Task: Create a due date automation trigger when advanced on, on the tuesday of the week a card is due add content with a name or a description starting with resume at 11:00 AM.
Action: Mouse moved to (1167, 361)
Screenshot: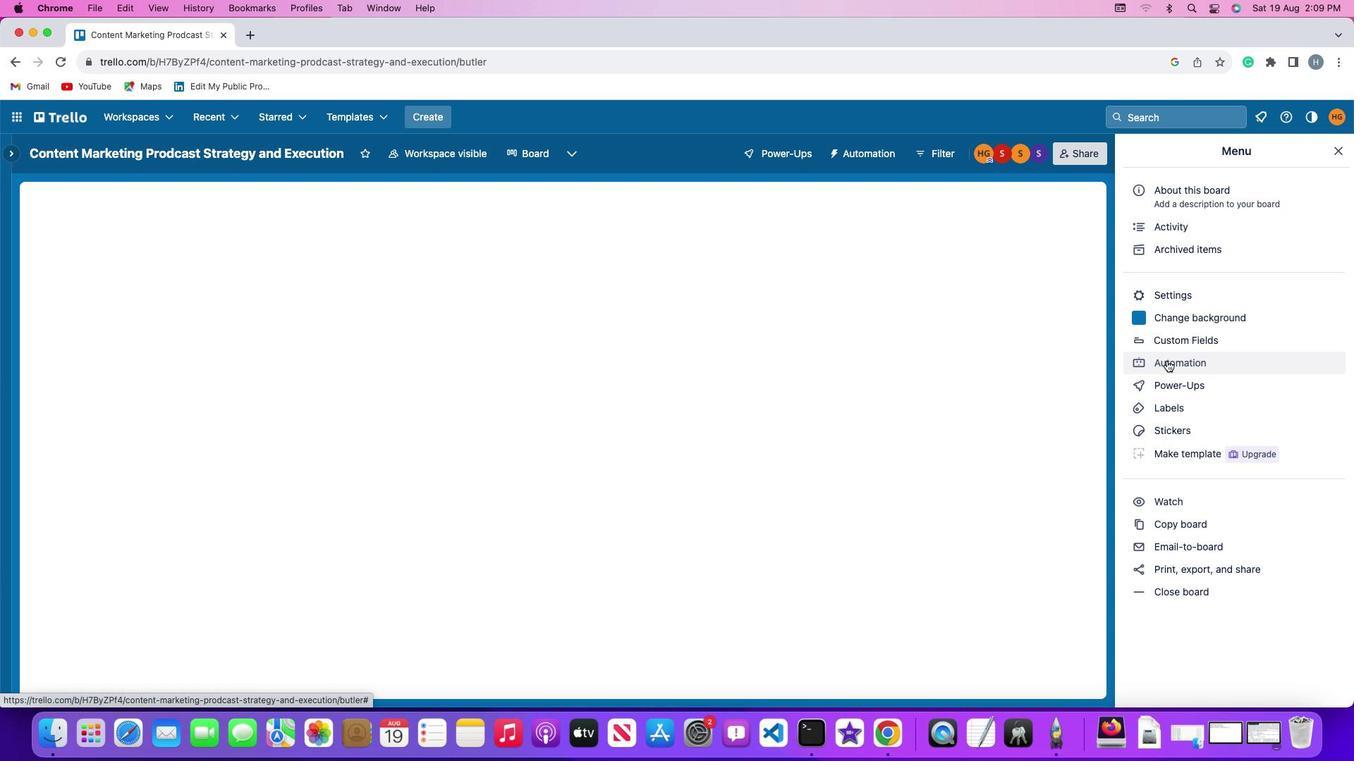 
Action: Mouse pressed left at (1167, 361)
Screenshot: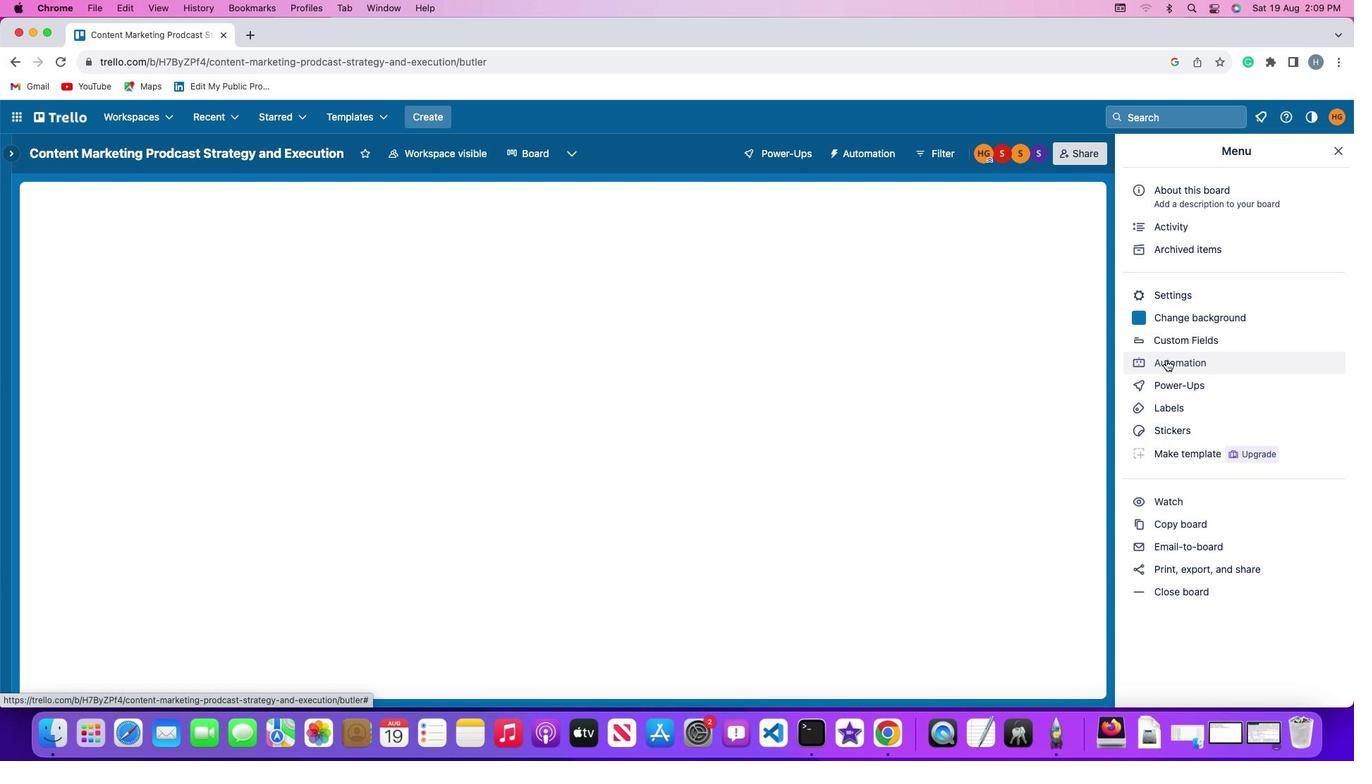 
Action: Mouse moved to (1167, 360)
Screenshot: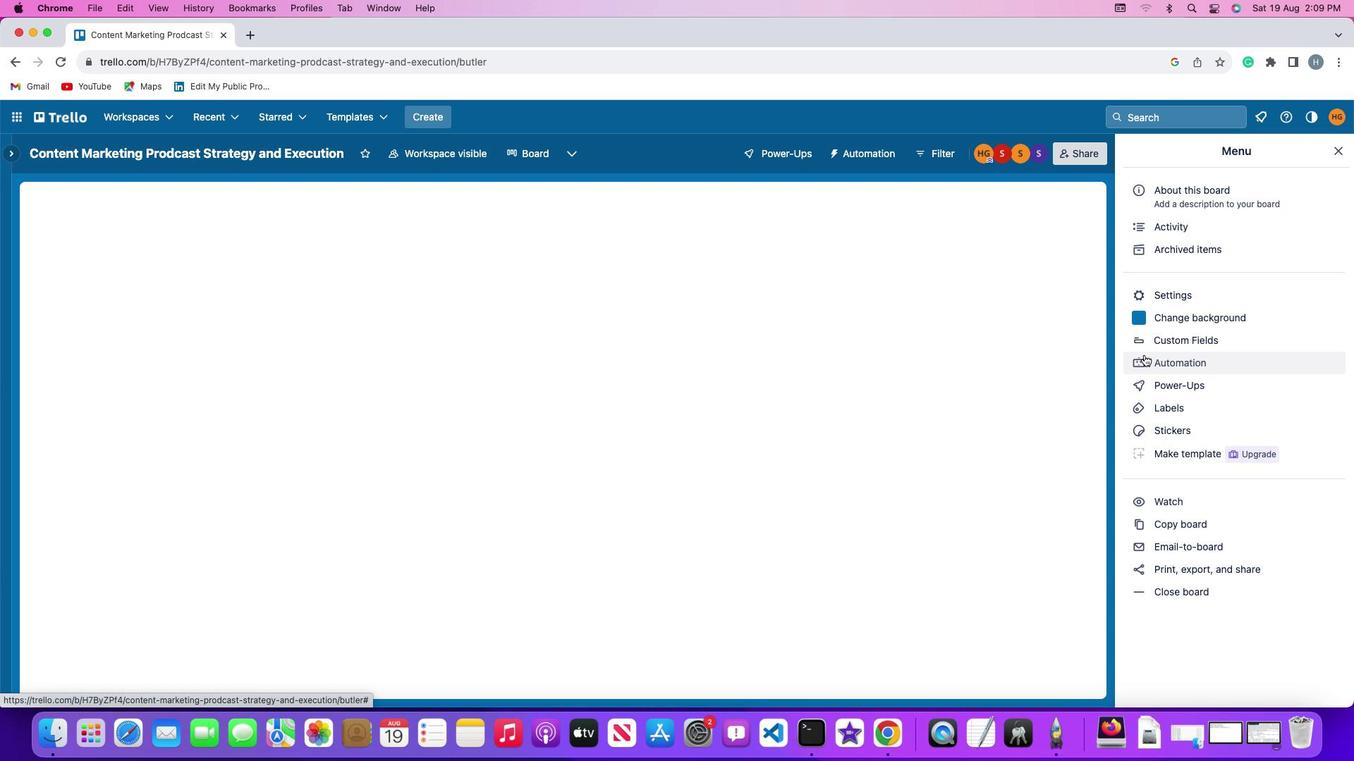 
Action: Mouse pressed left at (1167, 360)
Screenshot: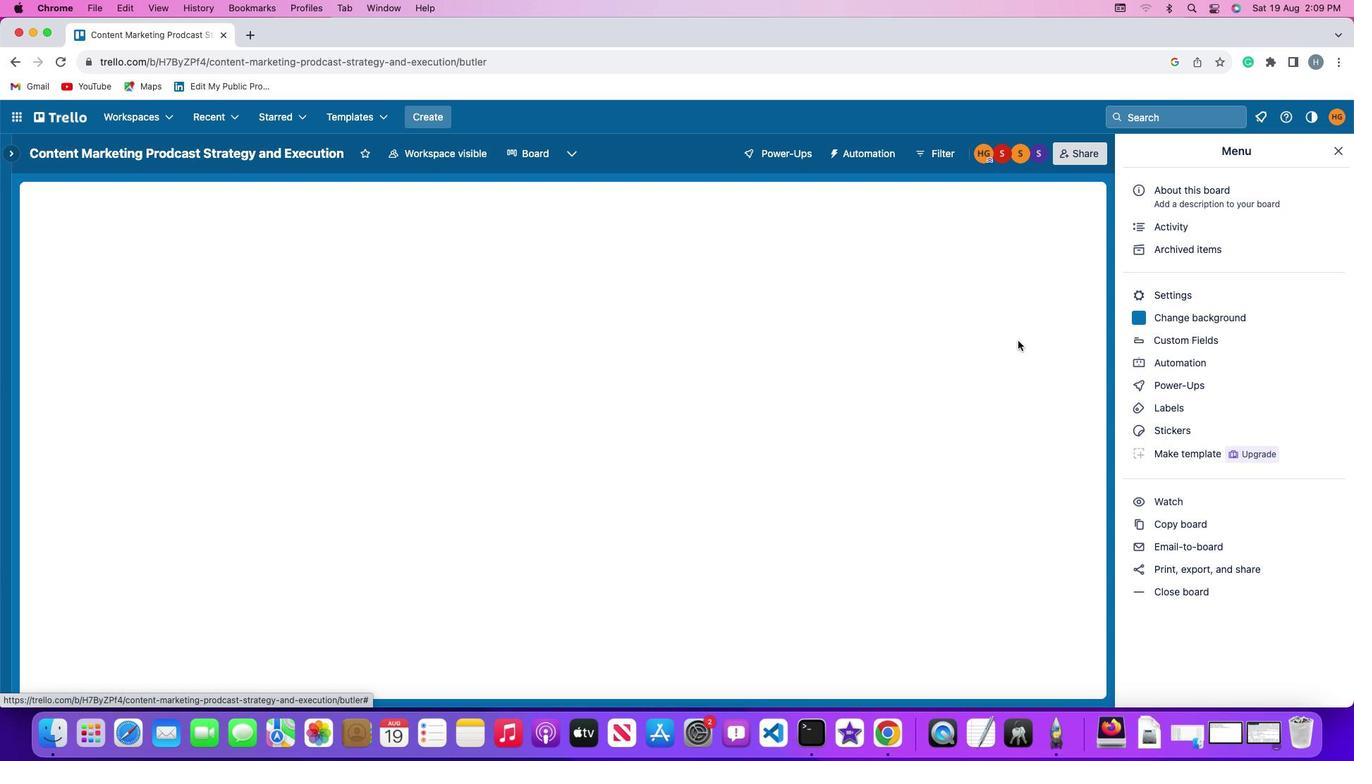 
Action: Mouse moved to (65, 332)
Screenshot: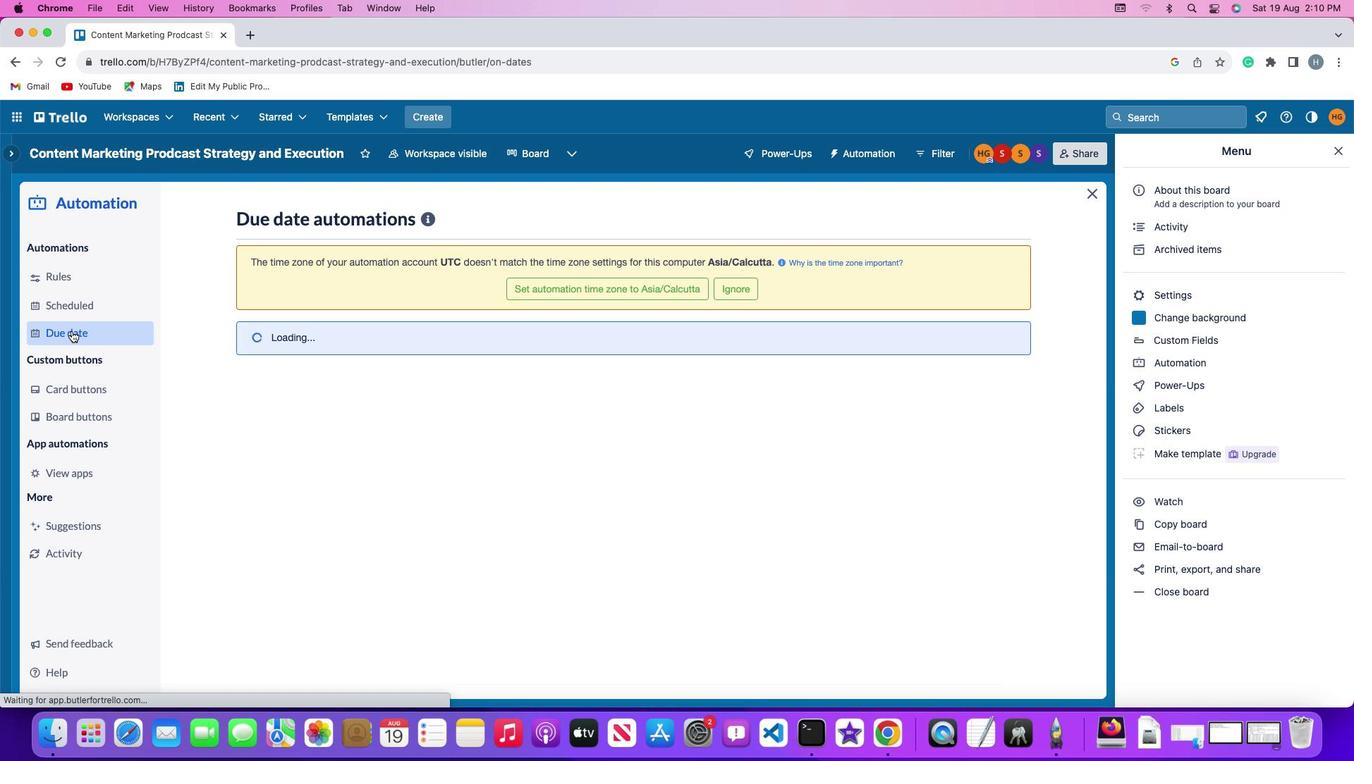 
Action: Mouse pressed left at (65, 332)
Screenshot: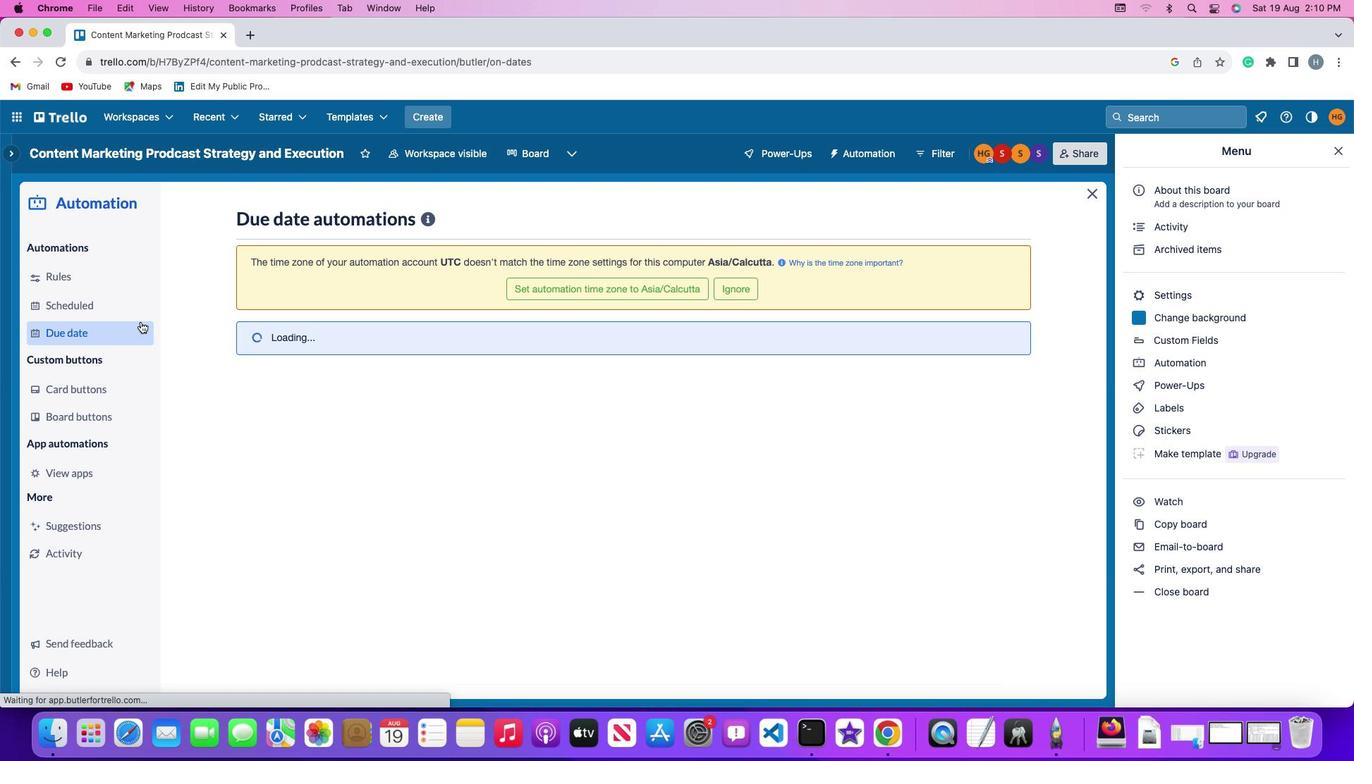 
Action: Mouse moved to (938, 221)
Screenshot: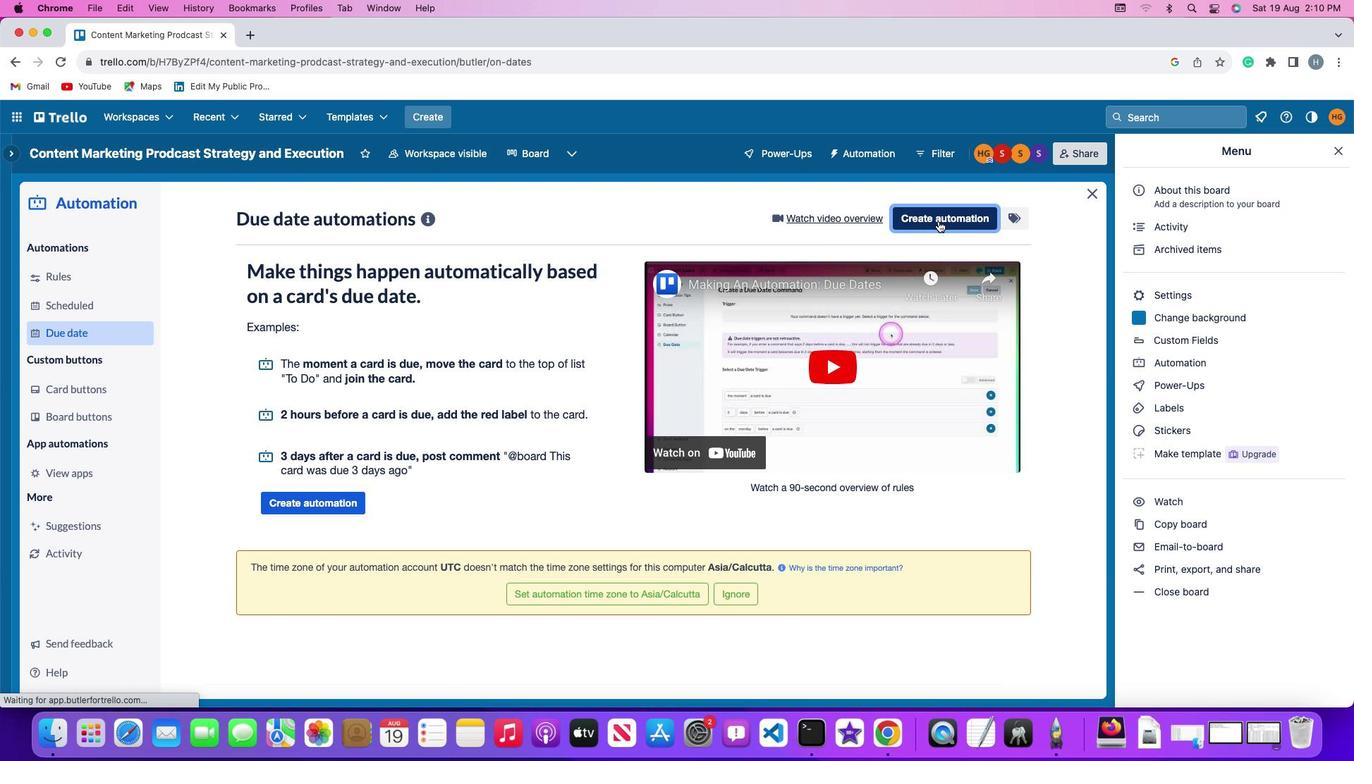 
Action: Mouse pressed left at (938, 221)
Screenshot: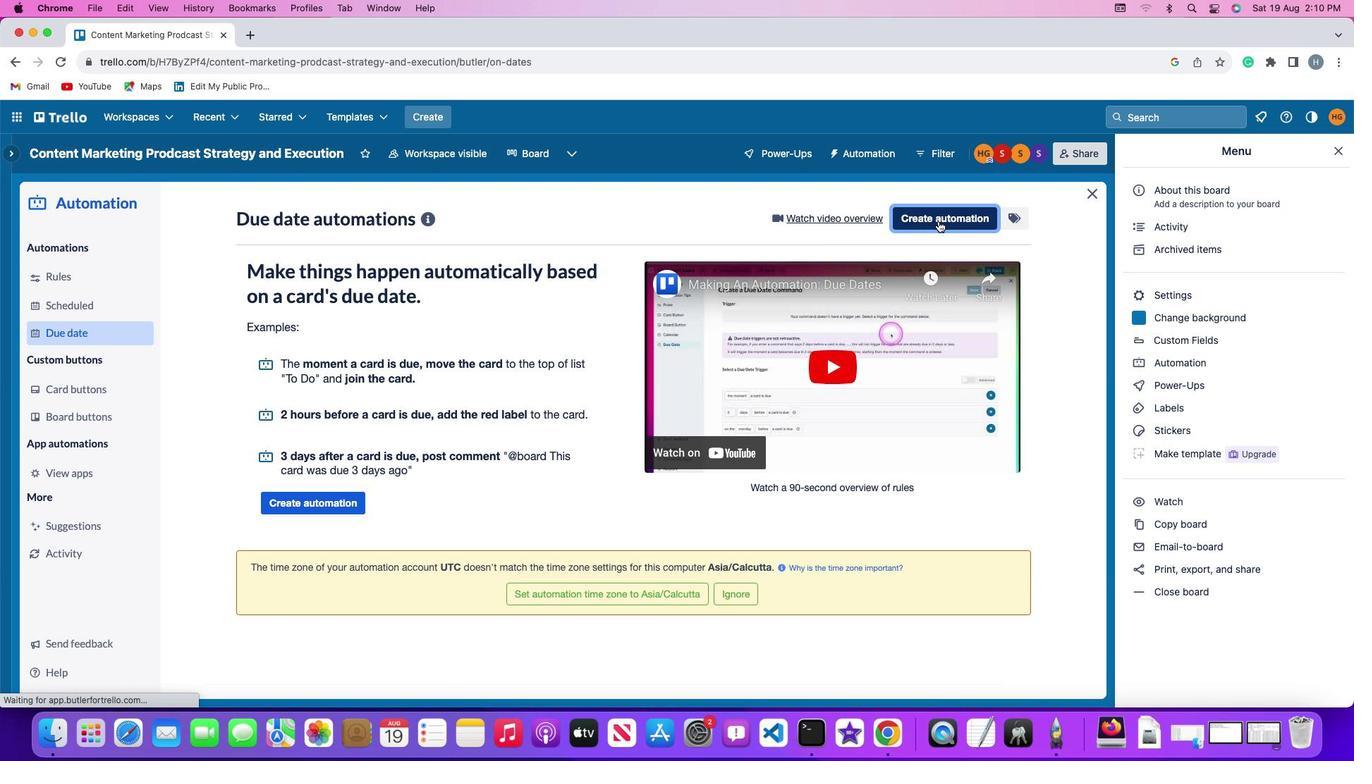 
Action: Mouse moved to (267, 351)
Screenshot: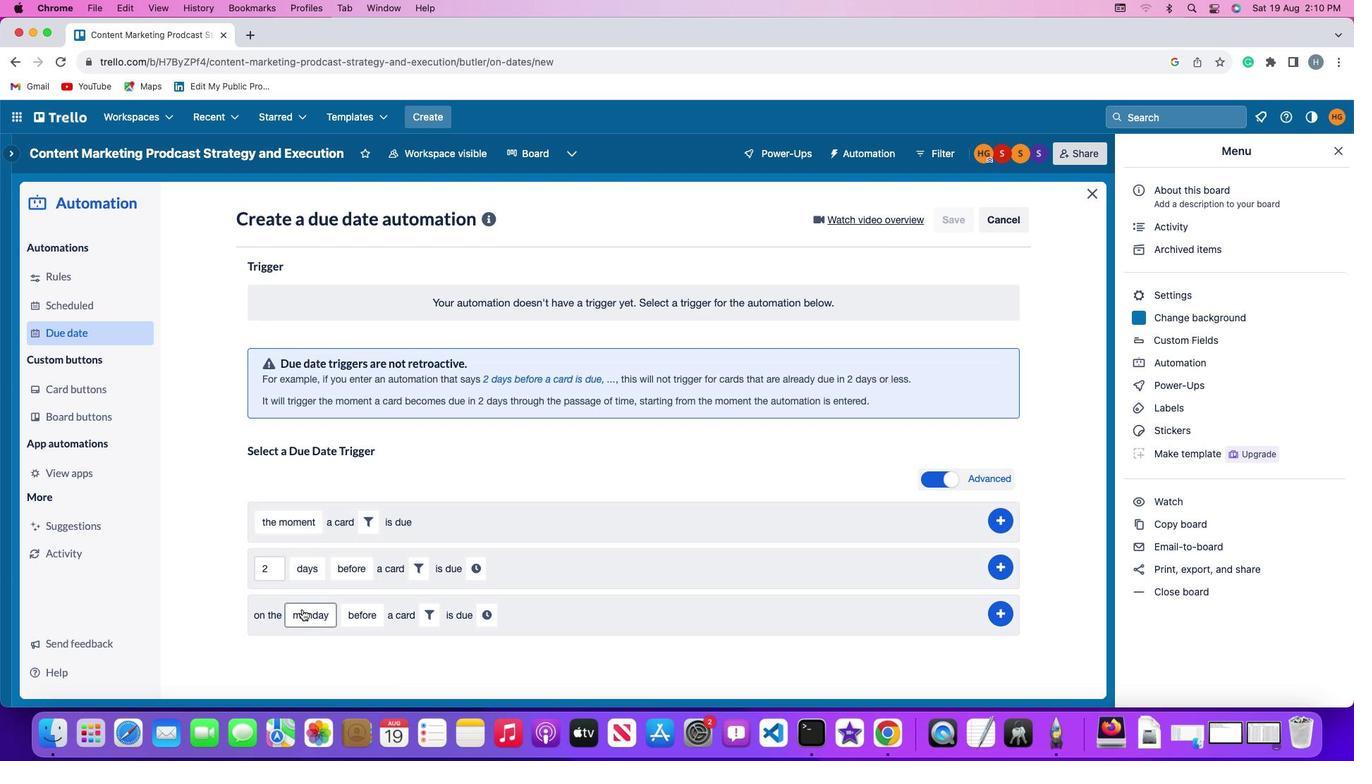 
Action: Mouse pressed left at (267, 351)
Screenshot: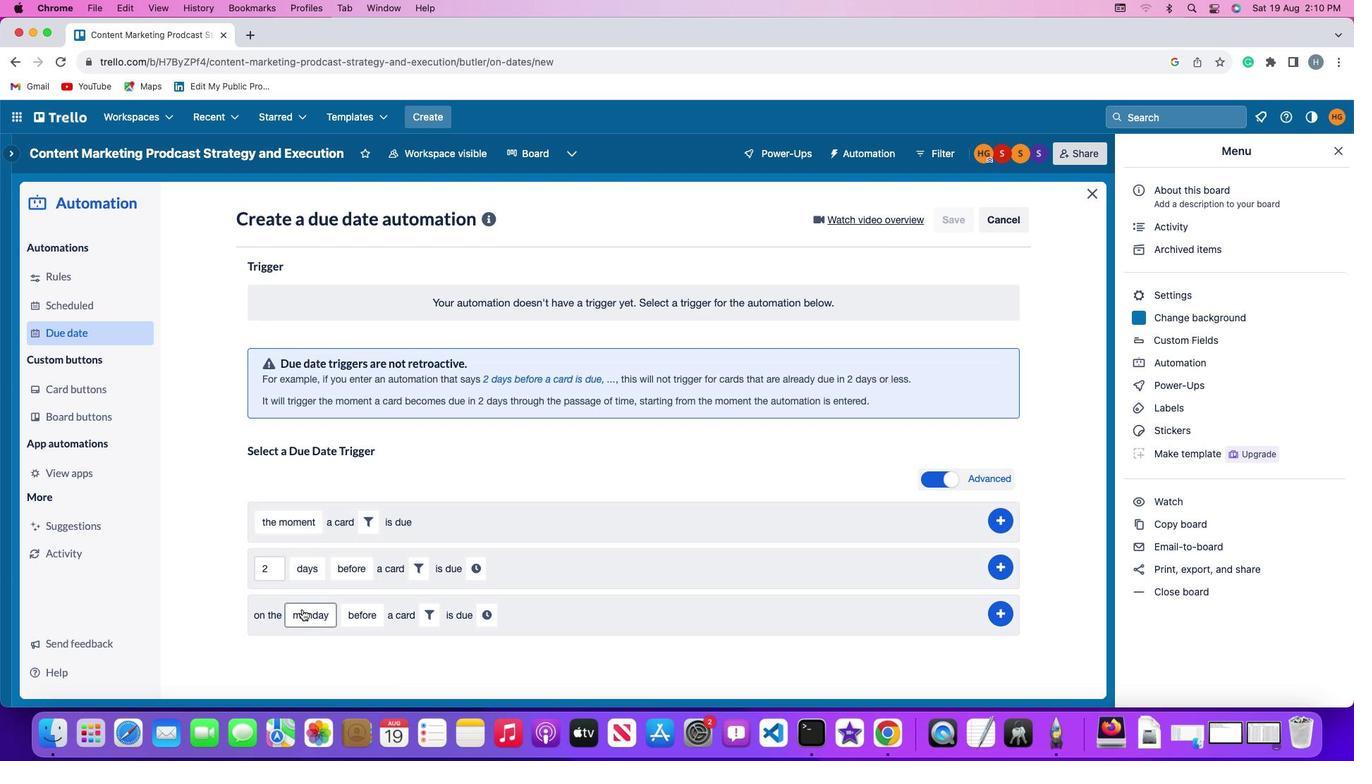 
Action: Mouse moved to (302, 610)
Screenshot: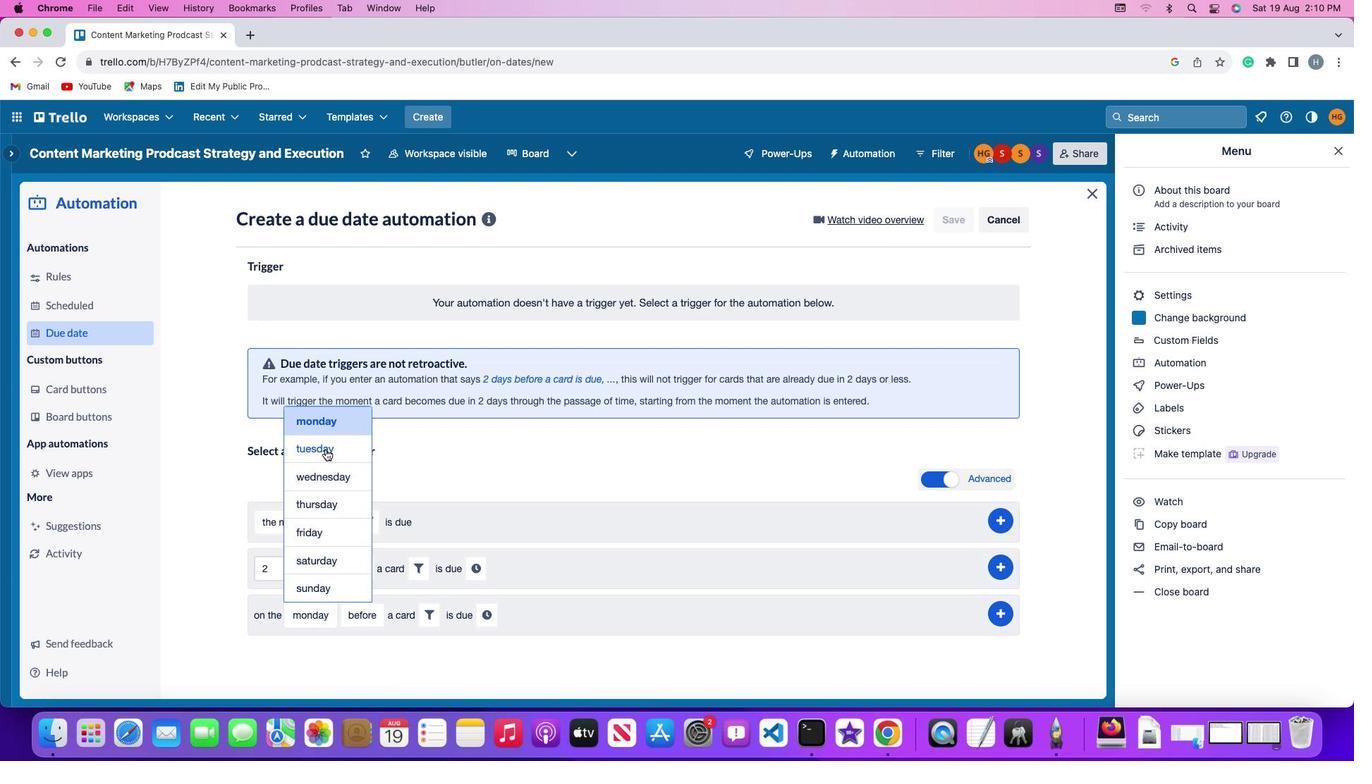 
Action: Mouse pressed left at (302, 610)
Screenshot: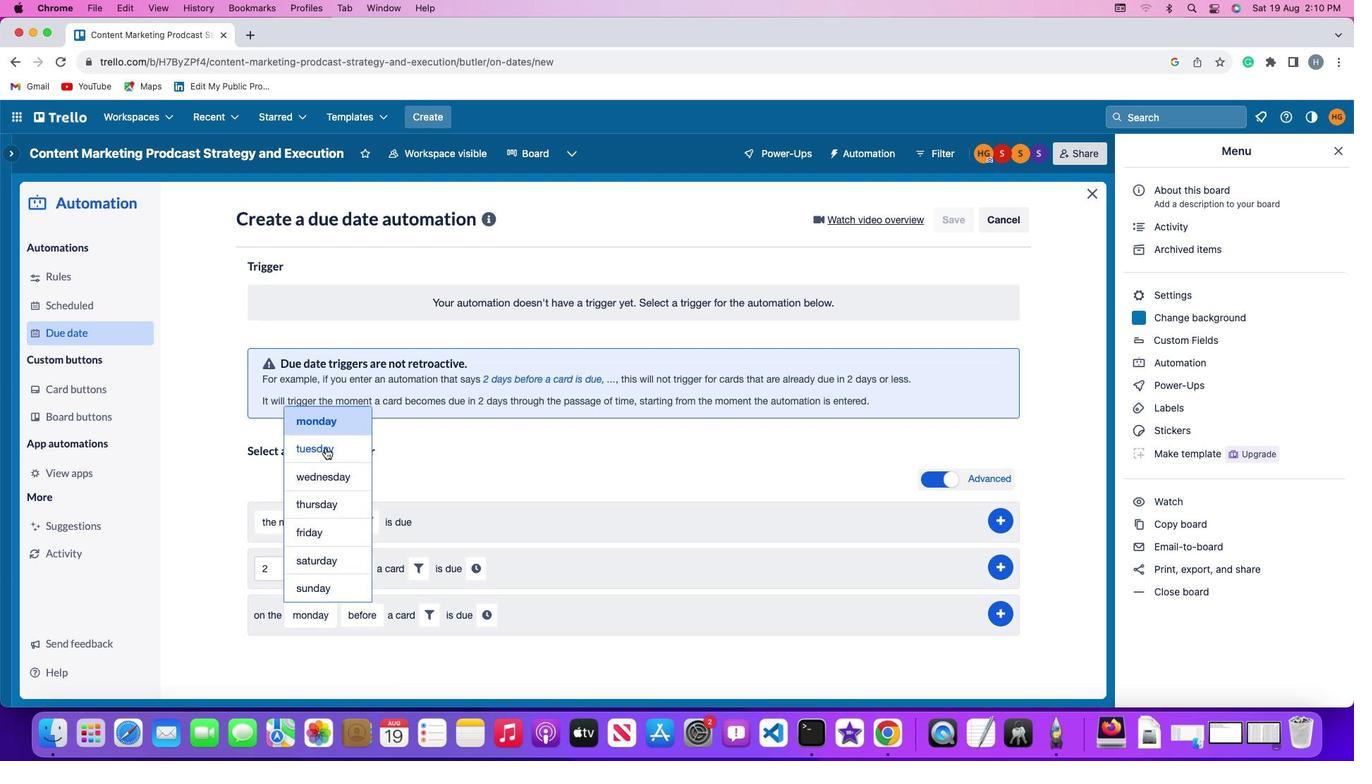 
Action: Mouse moved to (325, 449)
Screenshot: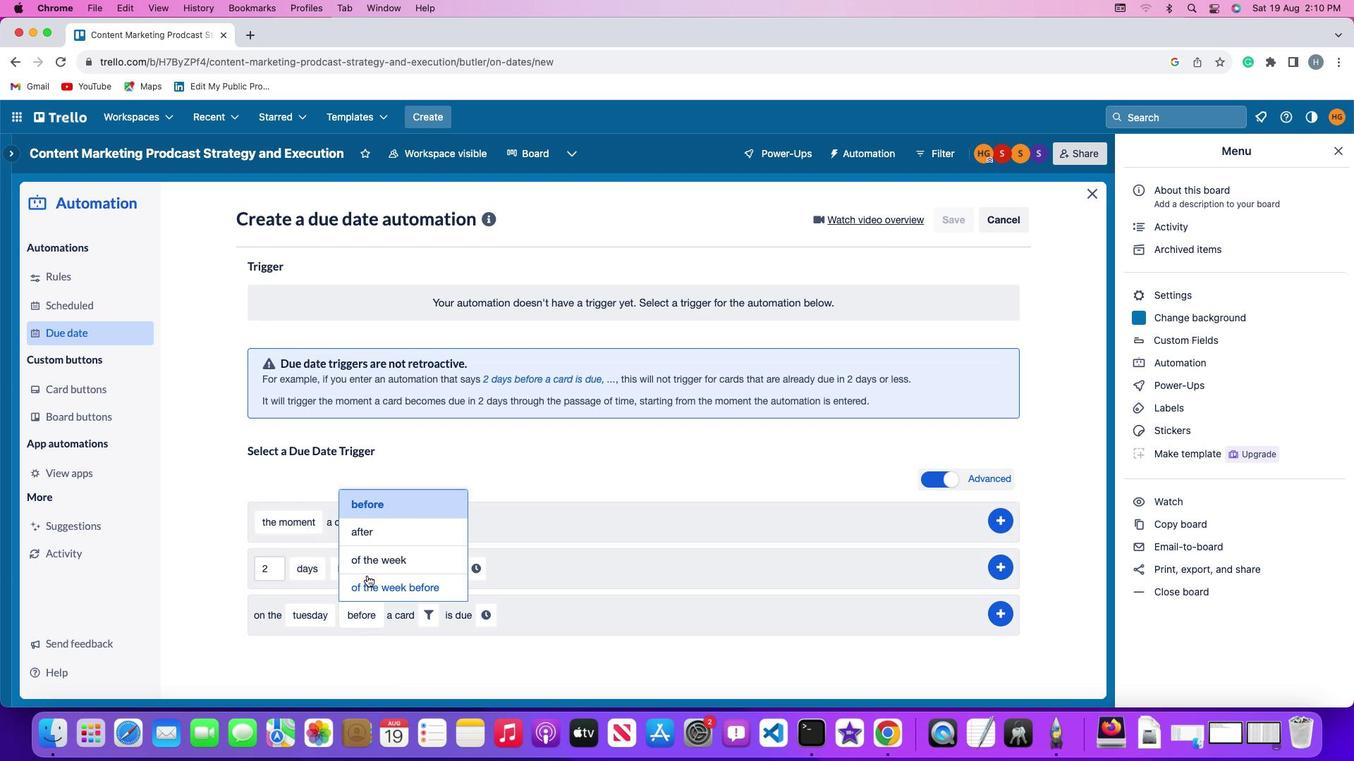 
Action: Mouse pressed left at (325, 449)
Screenshot: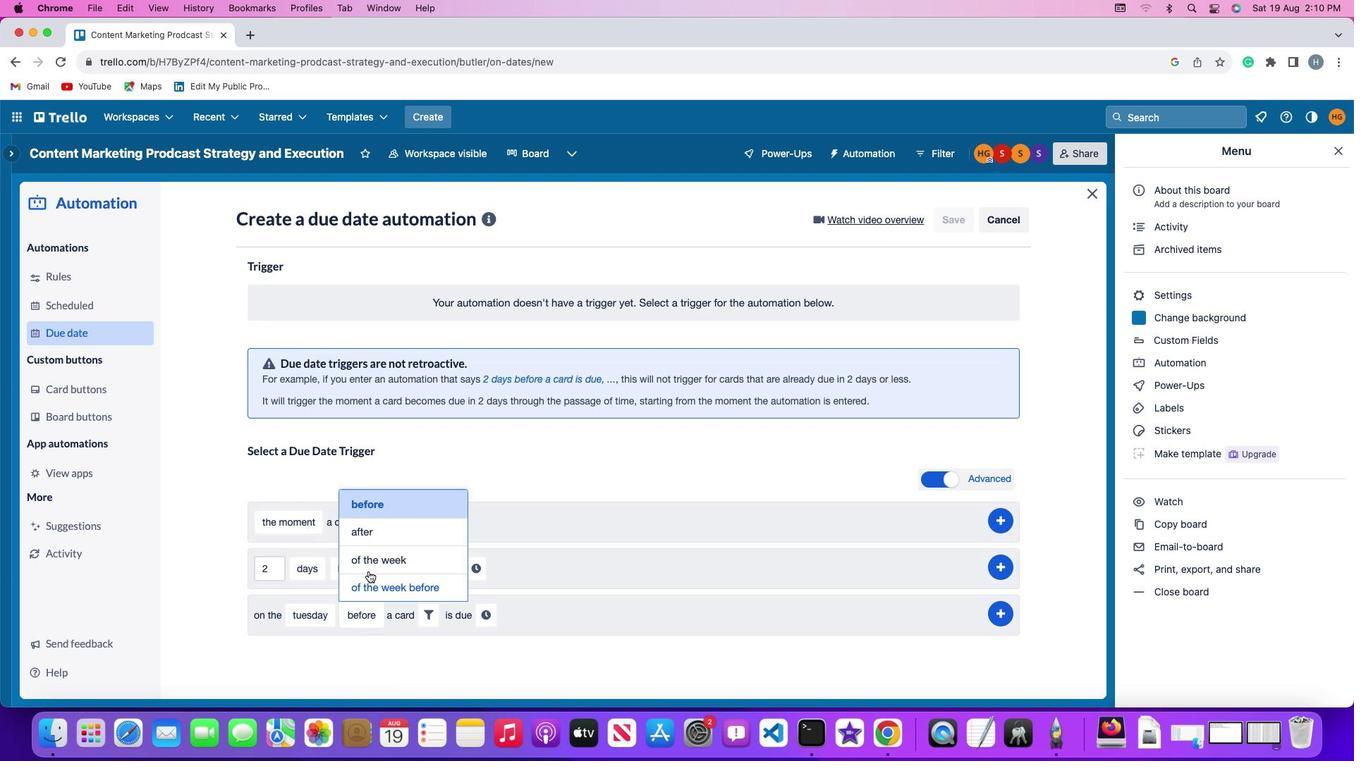 
Action: Mouse moved to (361, 622)
Screenshot: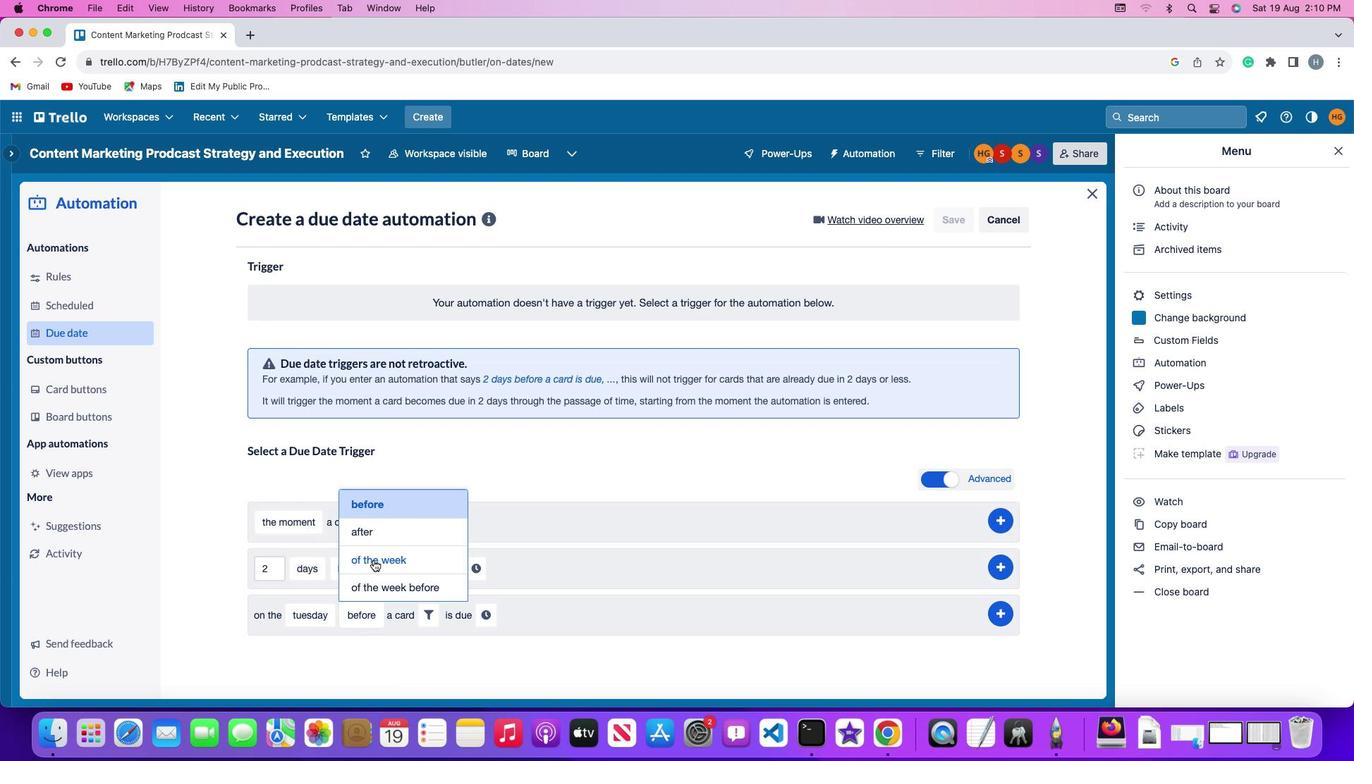
Action: Mouse pressed left at (361, 622)
Screenshot: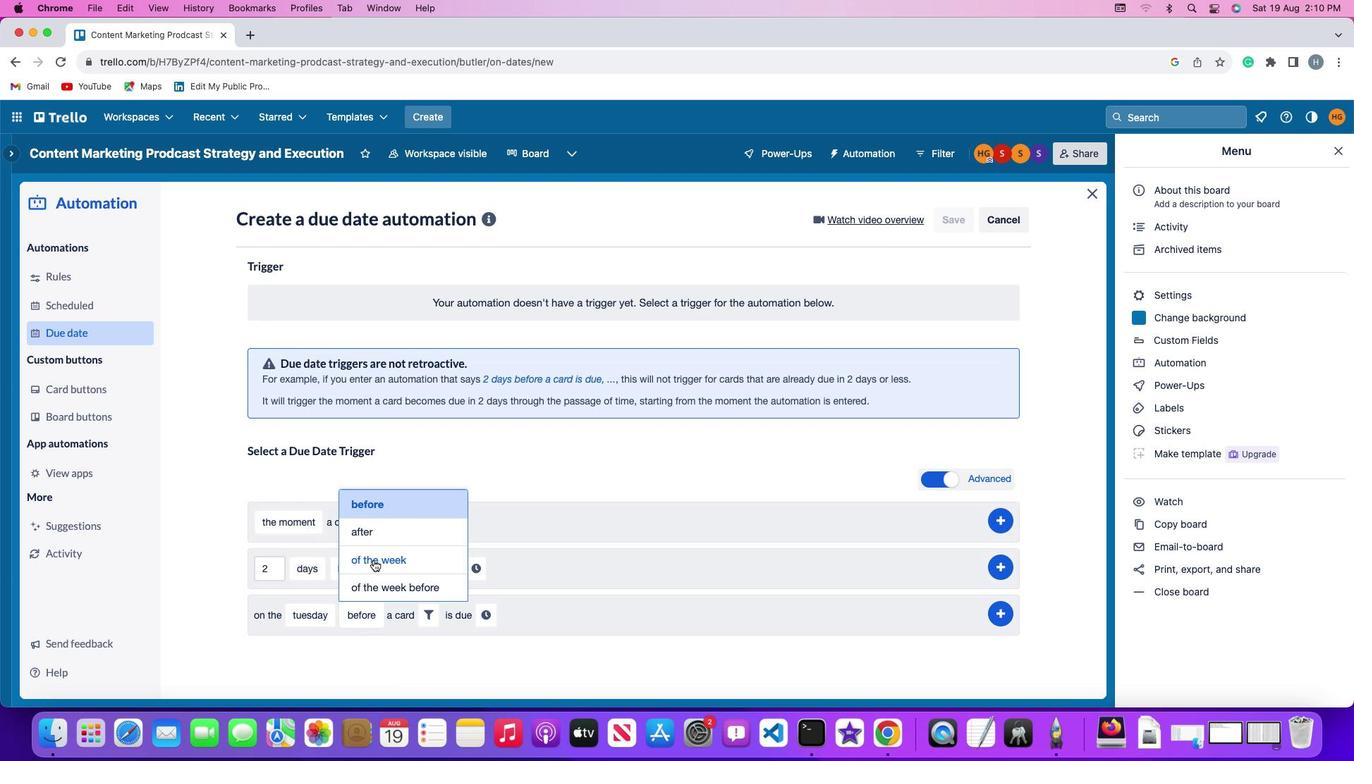 
Action: Mouse moved to (373, 559)
Screenshot: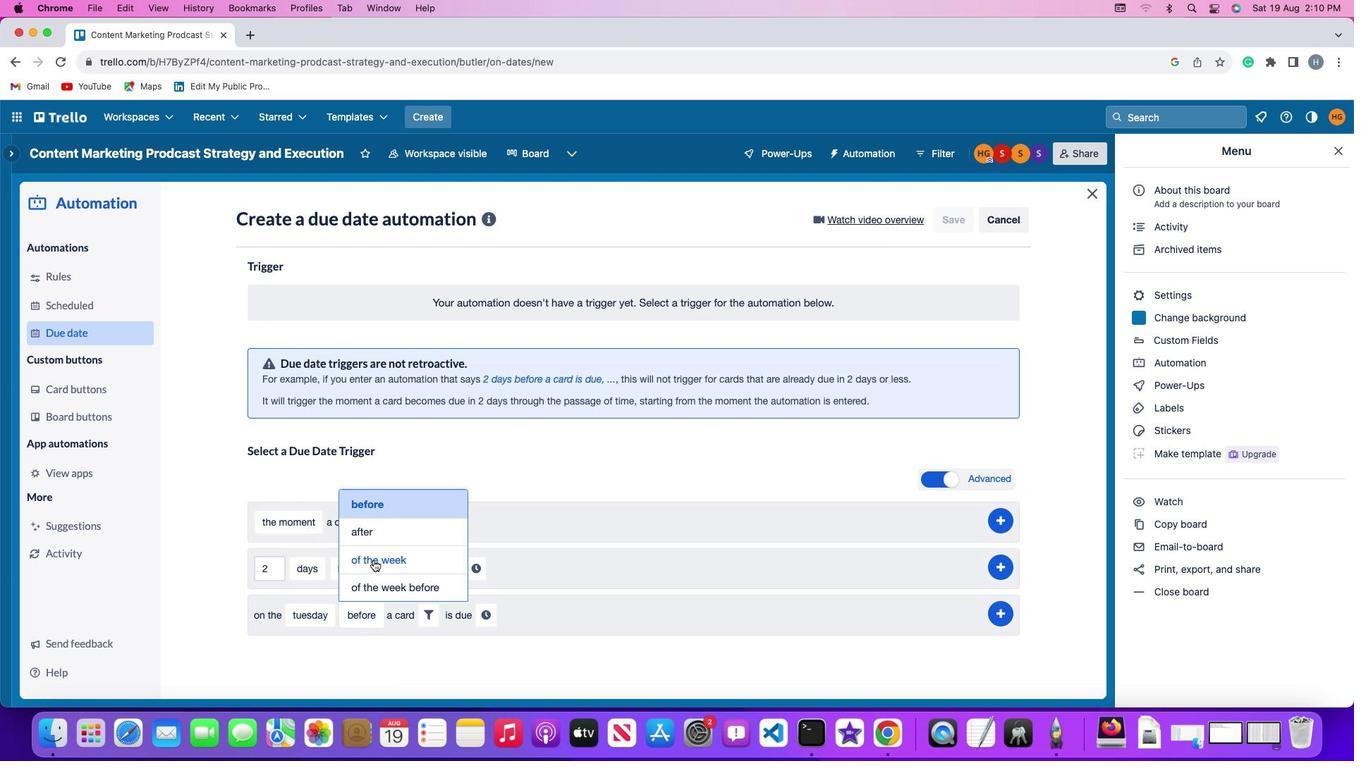 
Action: Mouse pressed left at (373, 559)
Screenshot: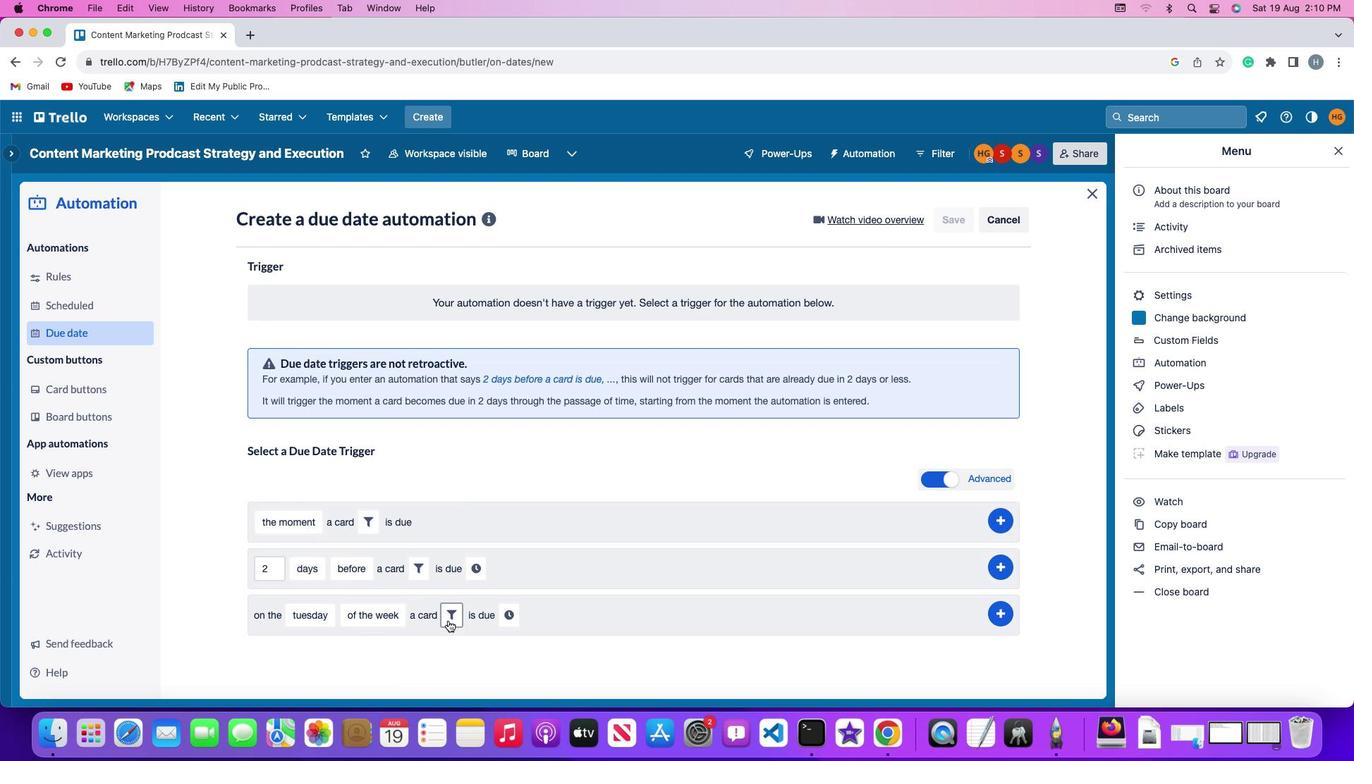 
Action: Mouse moved to (450, 619)
Screenshot: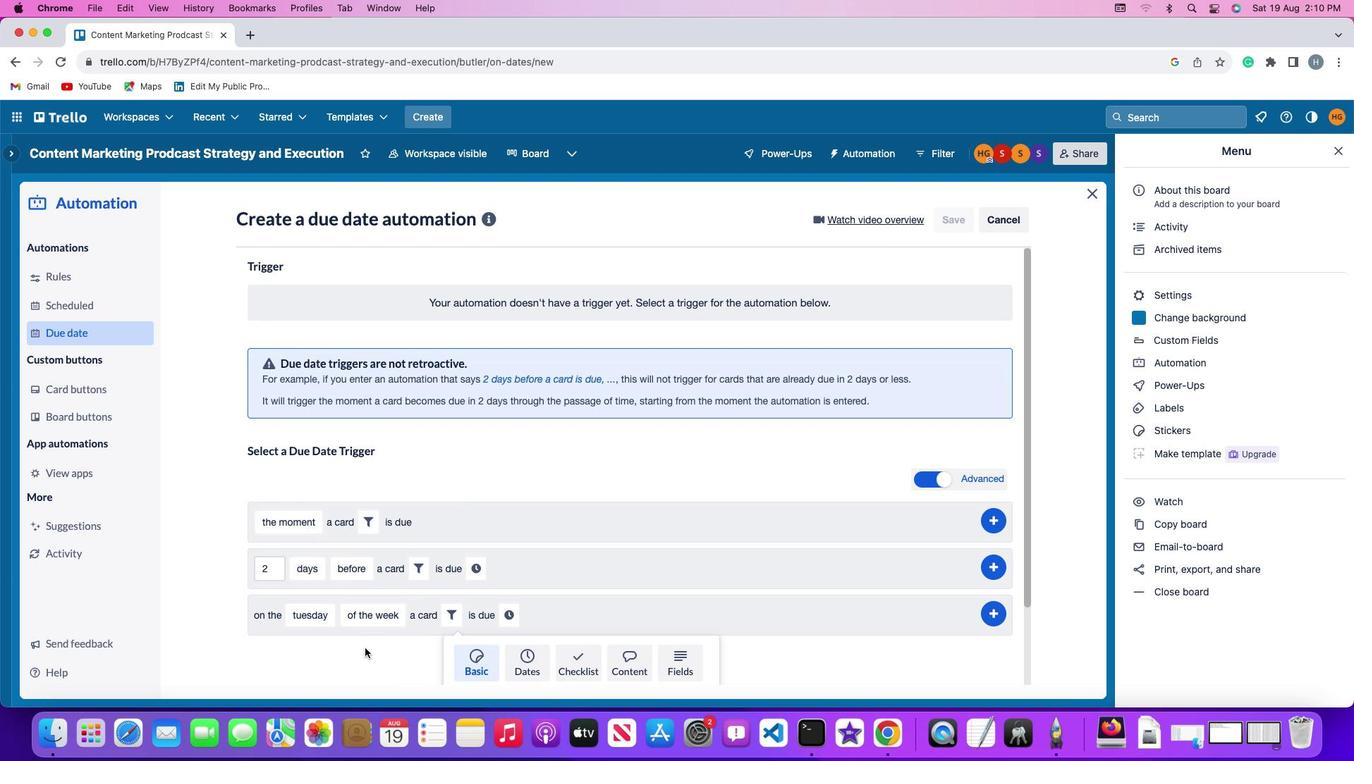 
Action: Mouse pressed left at (450, 619)
Screenshot: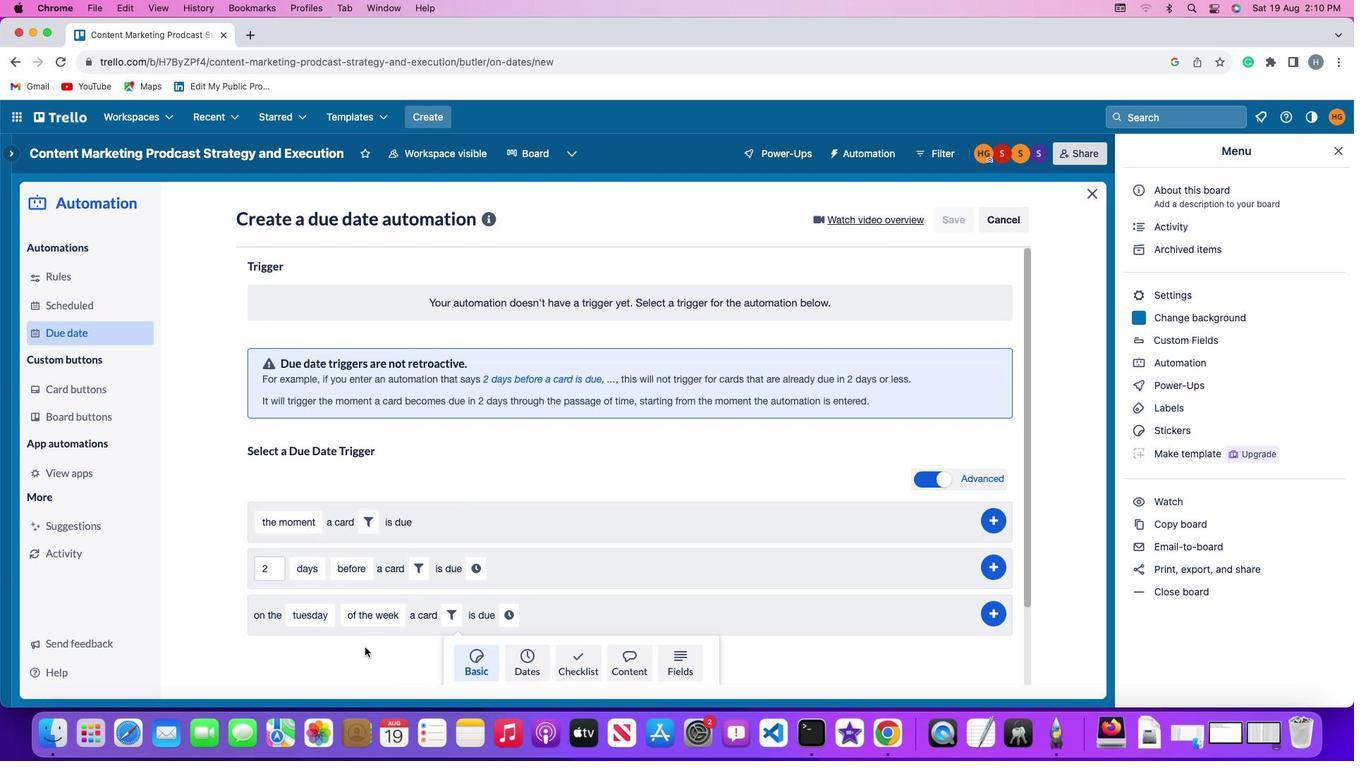 
Action: Mouse moved to (364, 648)
Screenshot: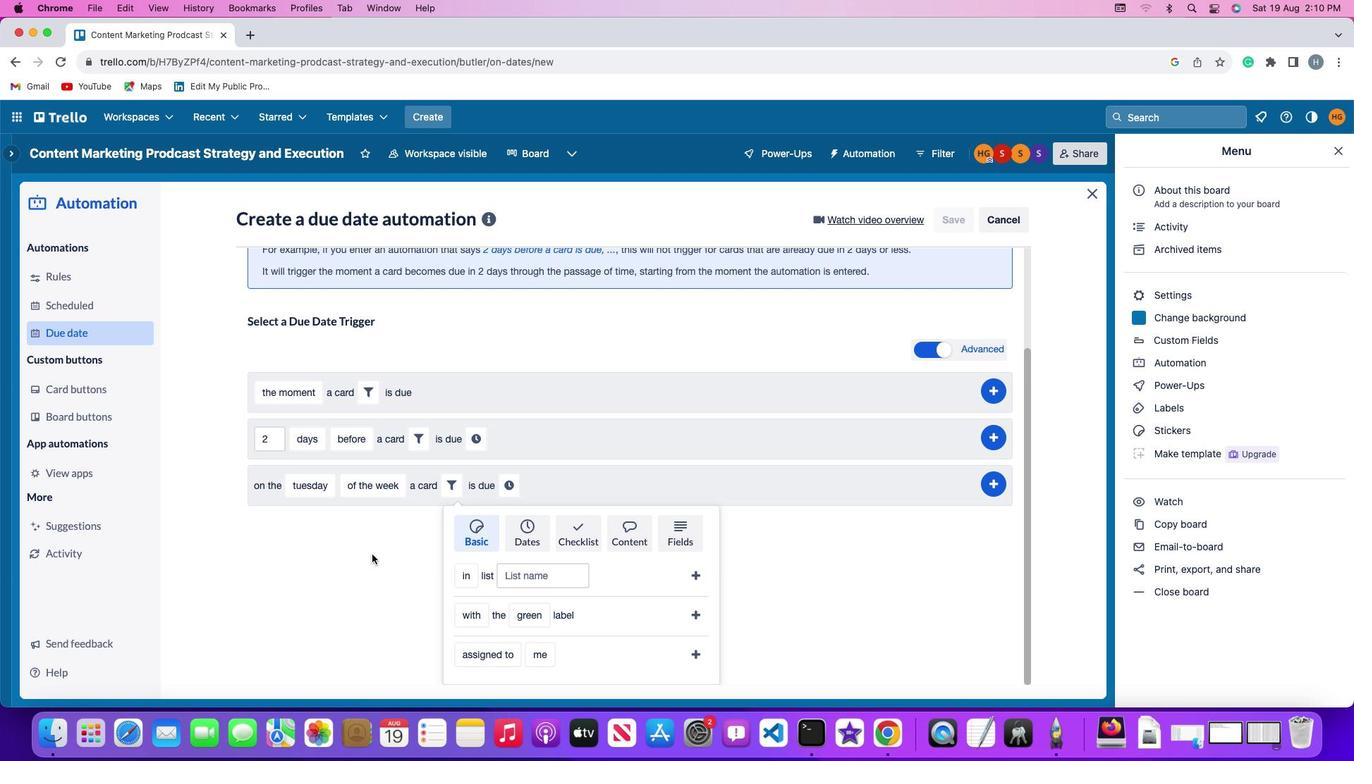 
Action: Mouse scrolled (364, 648) with delta (0, 0)
Screenshot: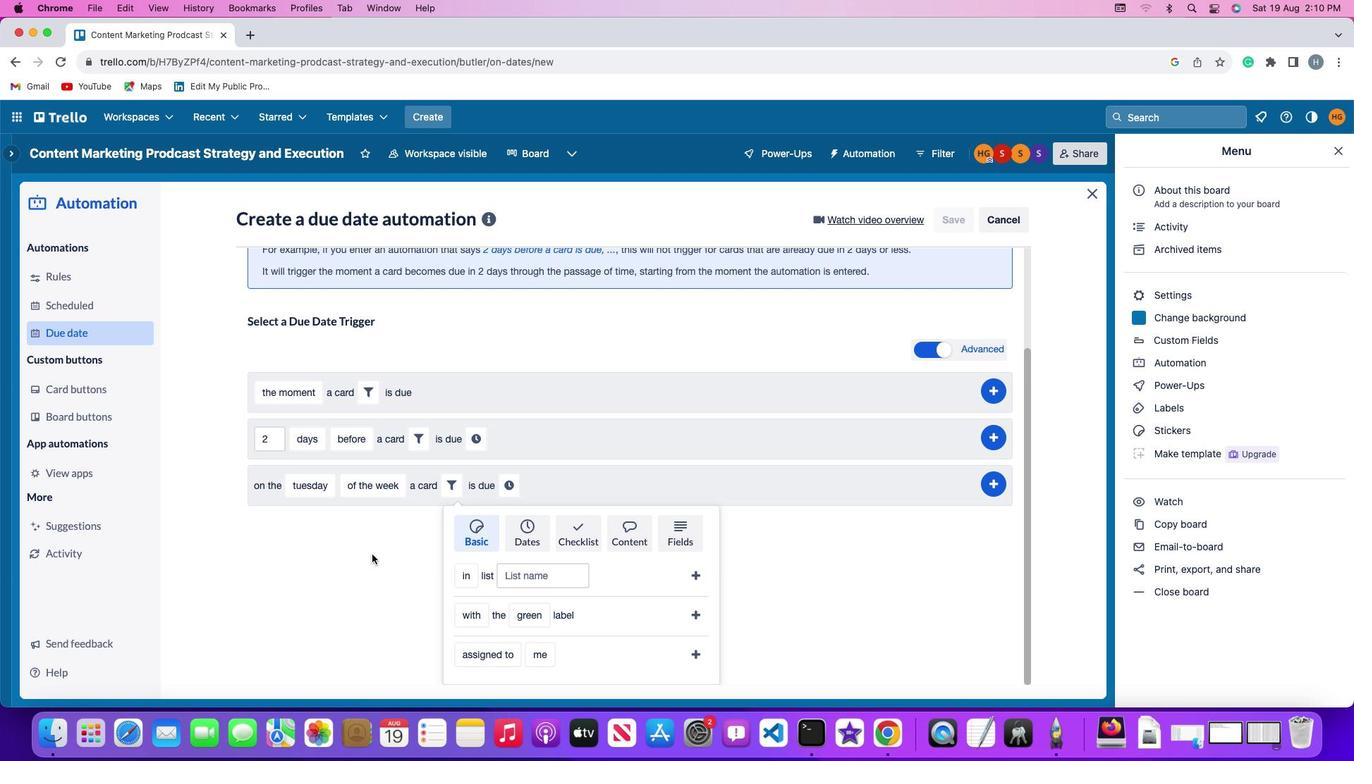 
Action: Mouse moved to (364, 648)
Screenshot: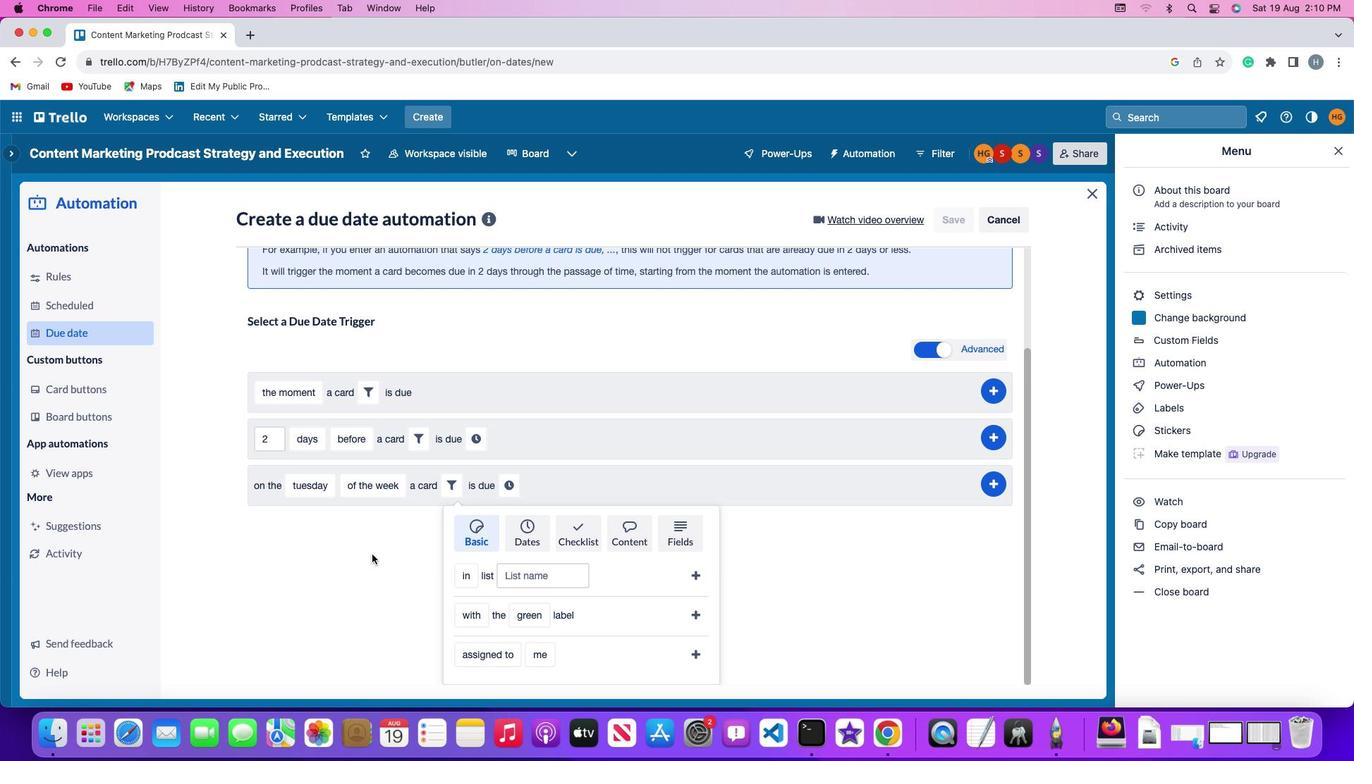 
Action: Mouse scrolled (364, 648) with delta (0, 0)
Screenshot: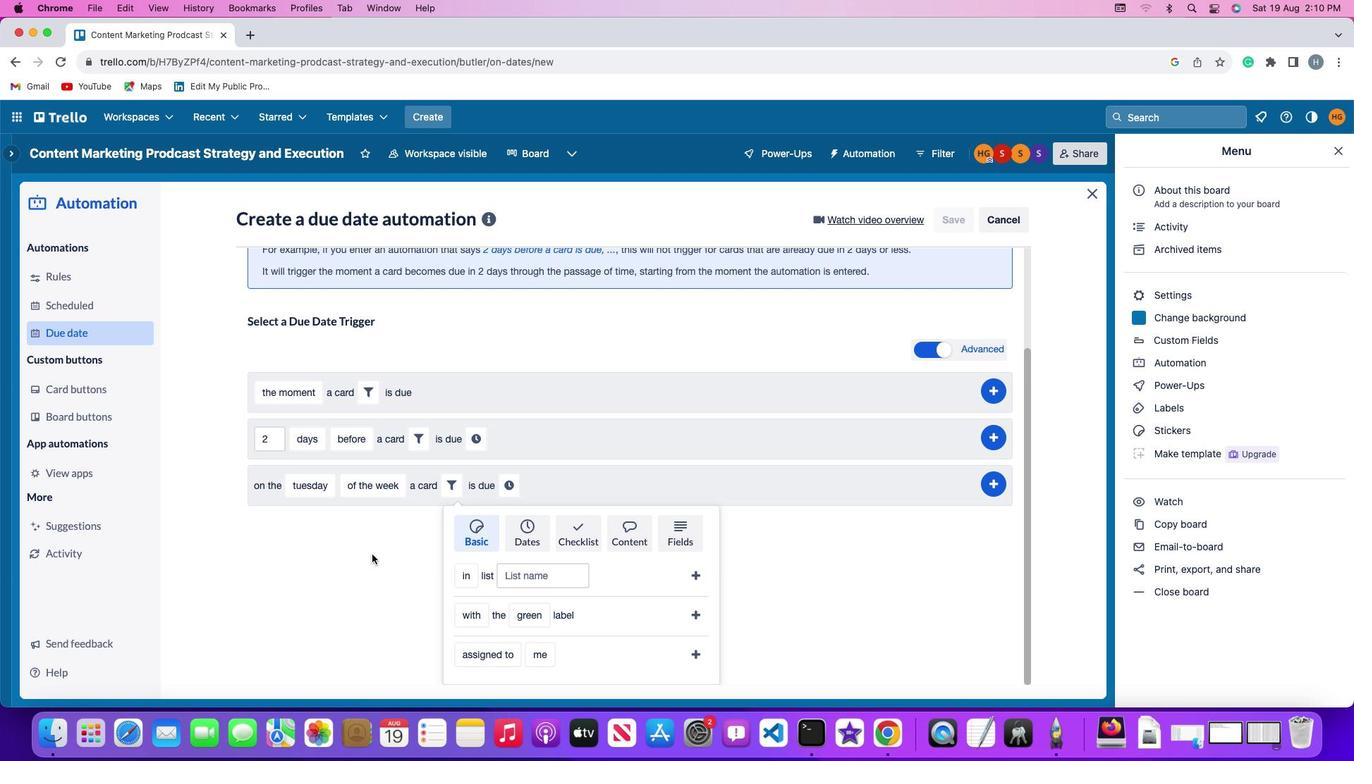 
Action: Mouse moved to (364, 647)
Screenshot: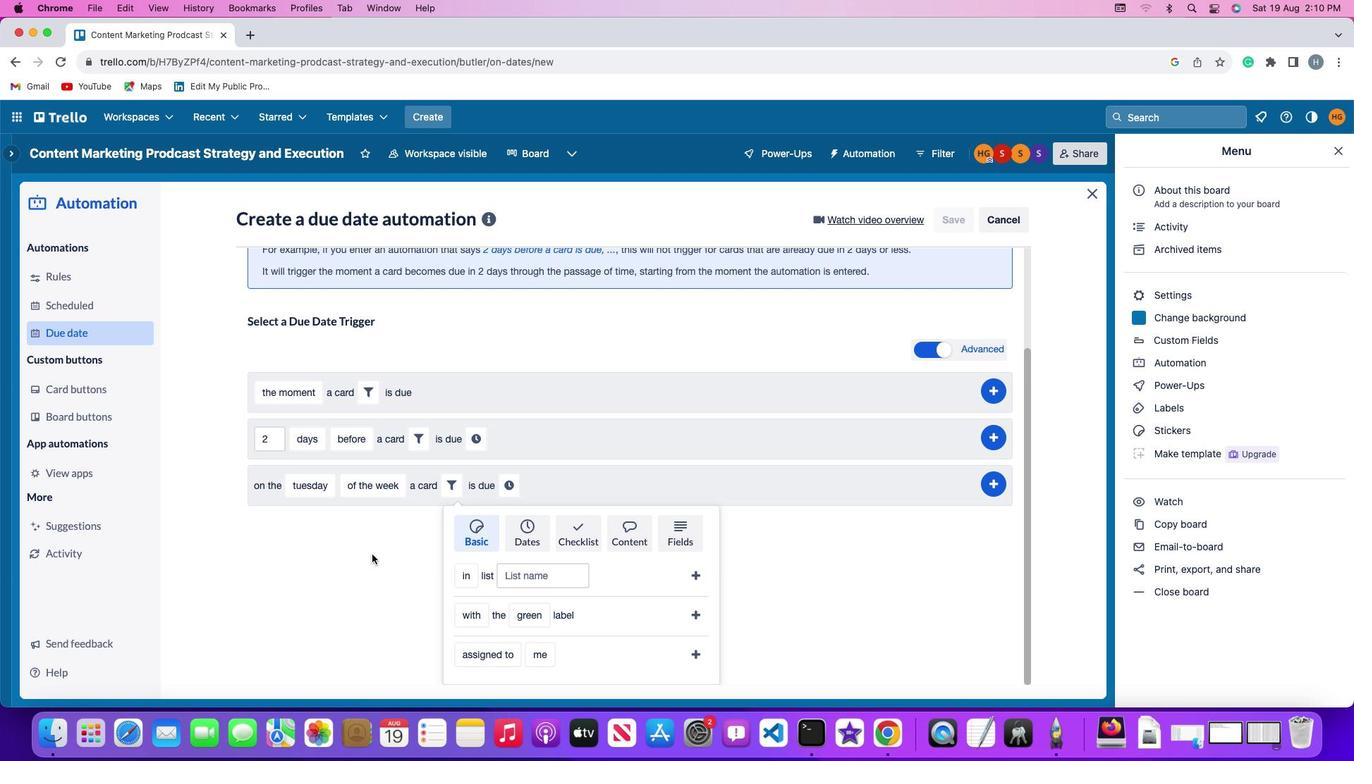 
Action: Mouse scrolled (364, 647) with delta (0, -1)
Screenshot: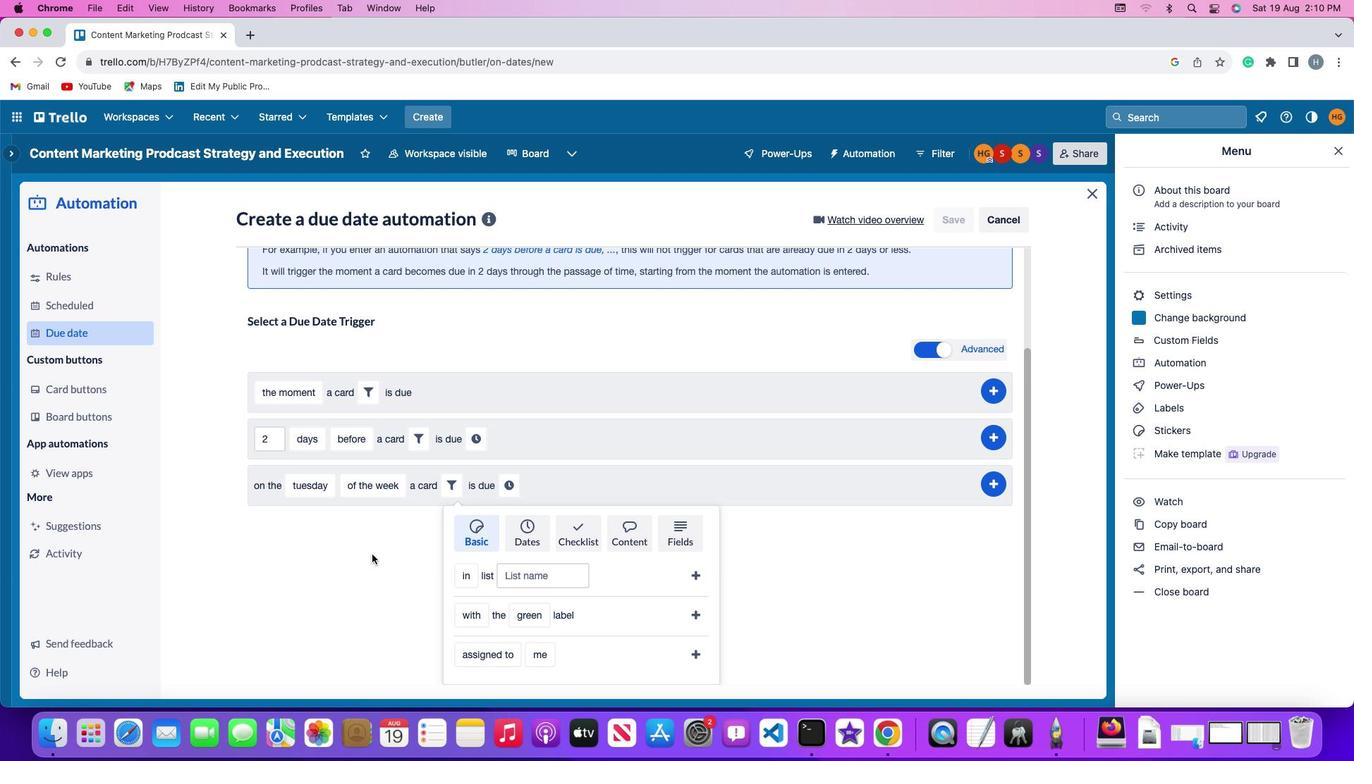 
Action: Mouse moved to (364, 647)
Screenshot: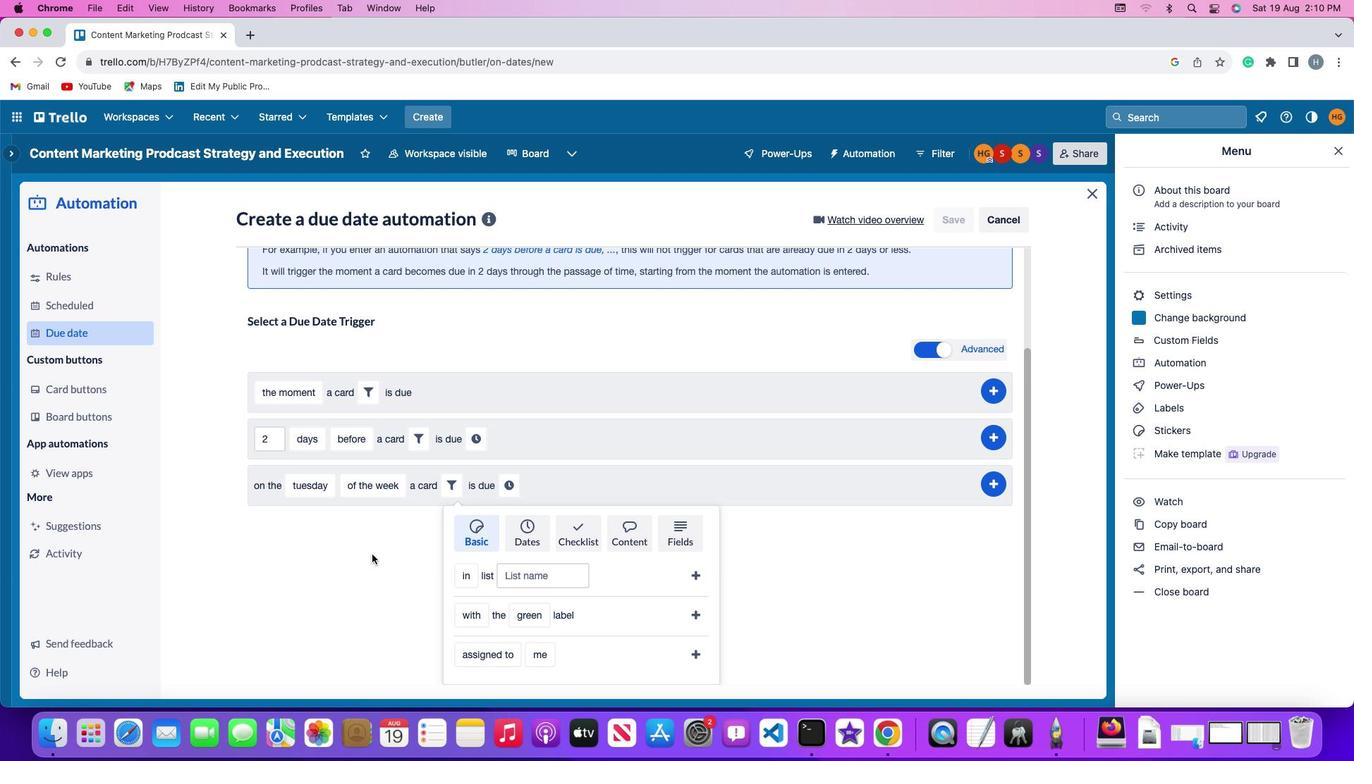 
Action: Mouse scrolled (364, 647) with delta (0, -2)
Screenshot: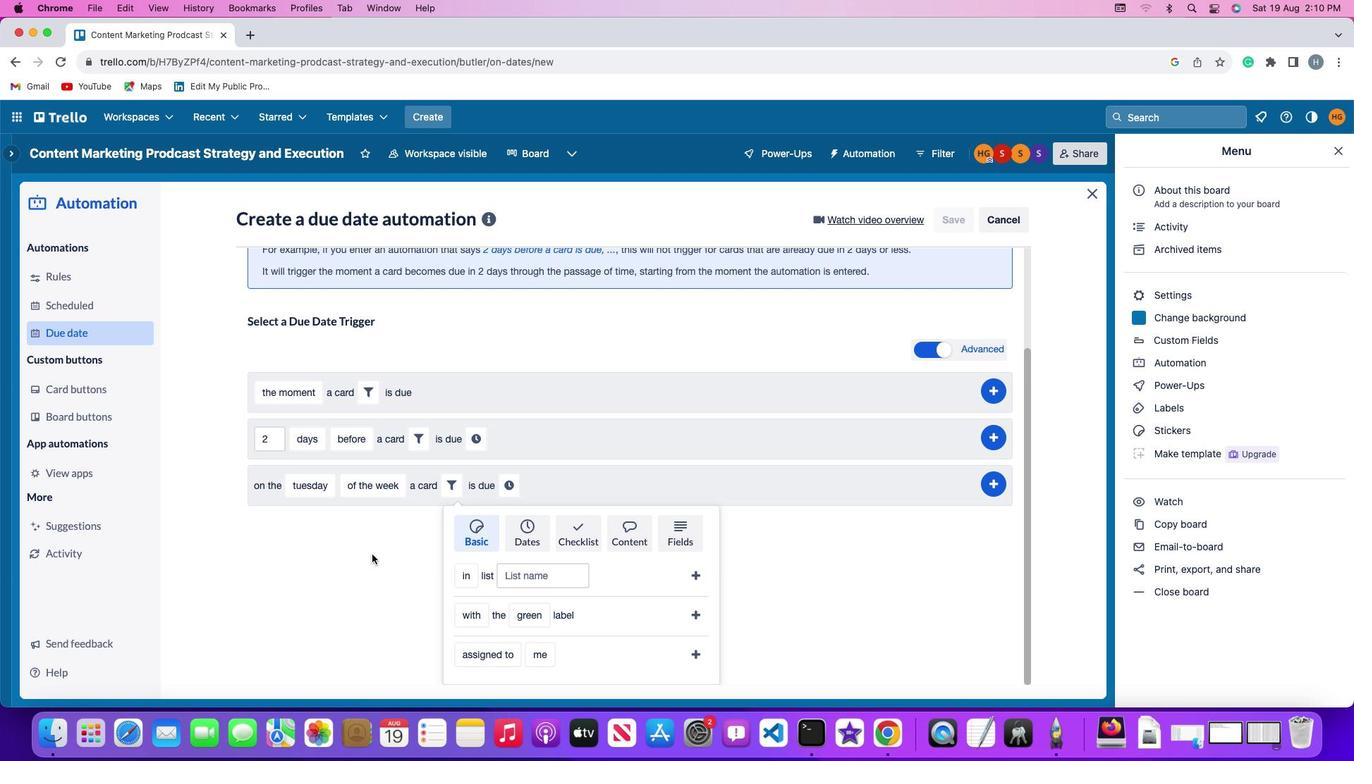 
Action: Mouse moved to (371, 554)
Screenshot: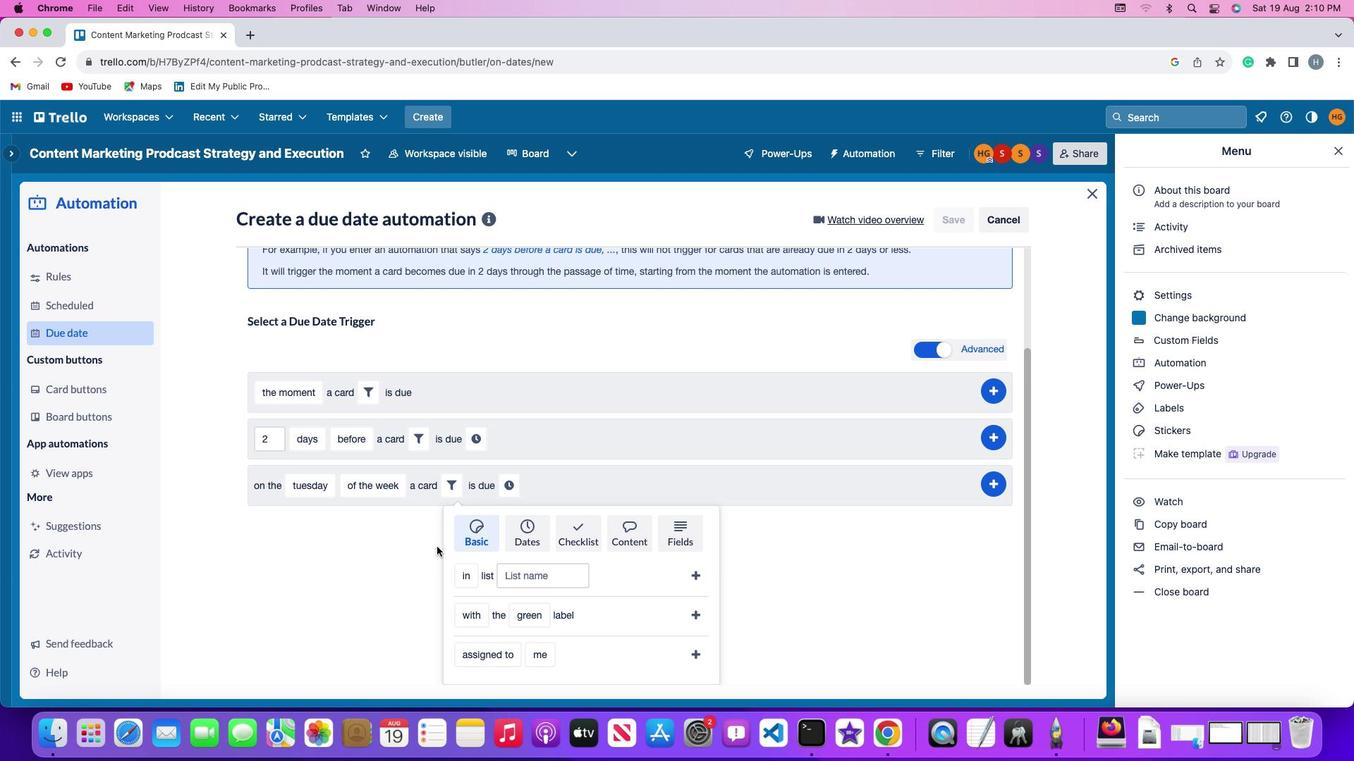 
Action: Mouse scrolled (371, 554) with delta (0, 0)
Screenshot: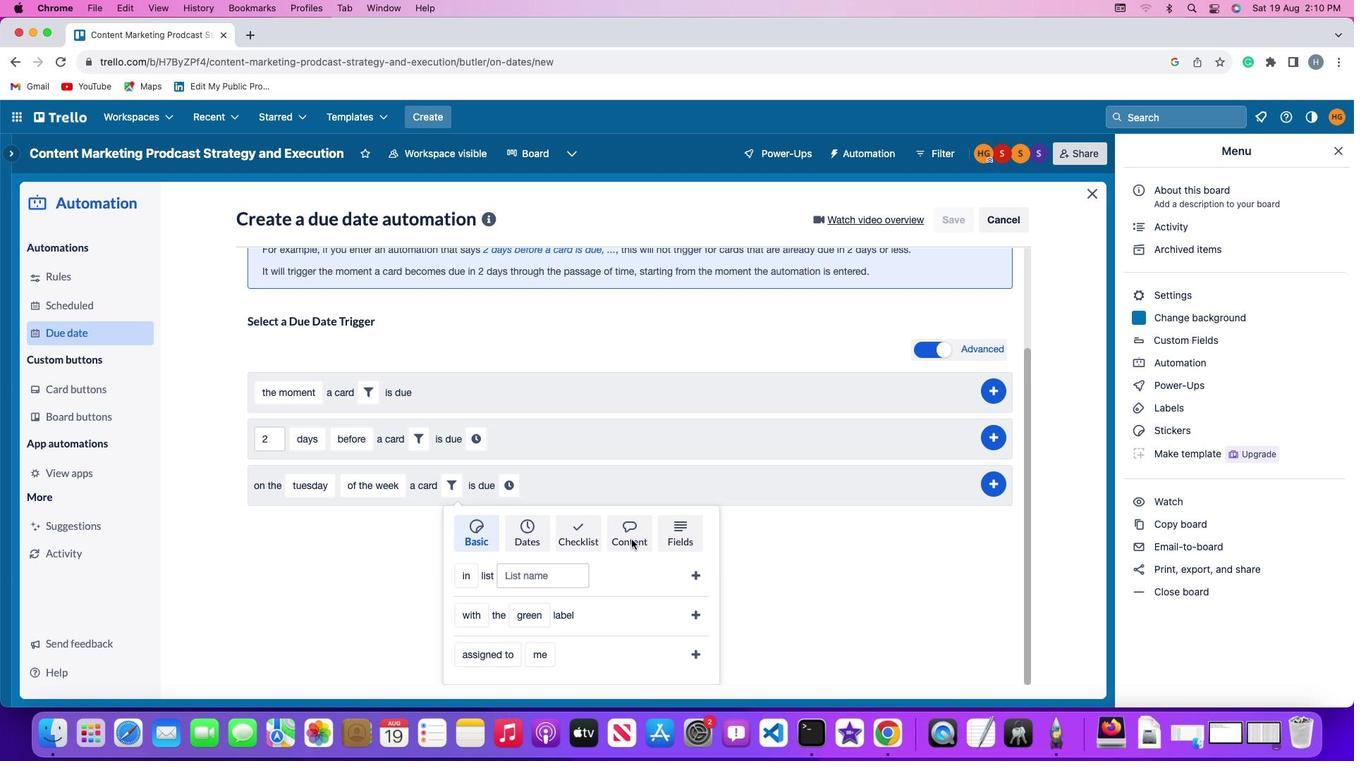 
Action: Mouse scrolled (371, 554) with delta (0, 0)
Screenshot: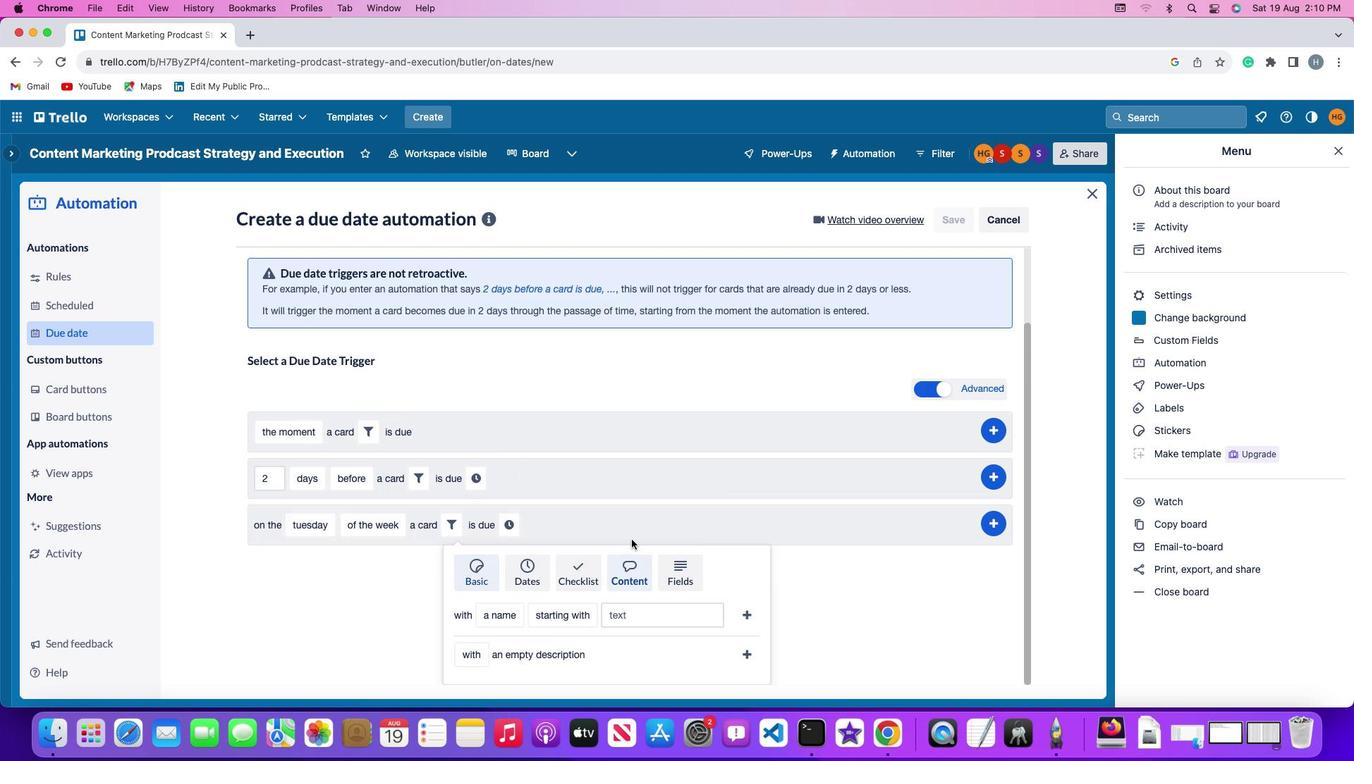 
Action: Mouse scrolled (371, 554) with delta (0, 0)
Screenshot: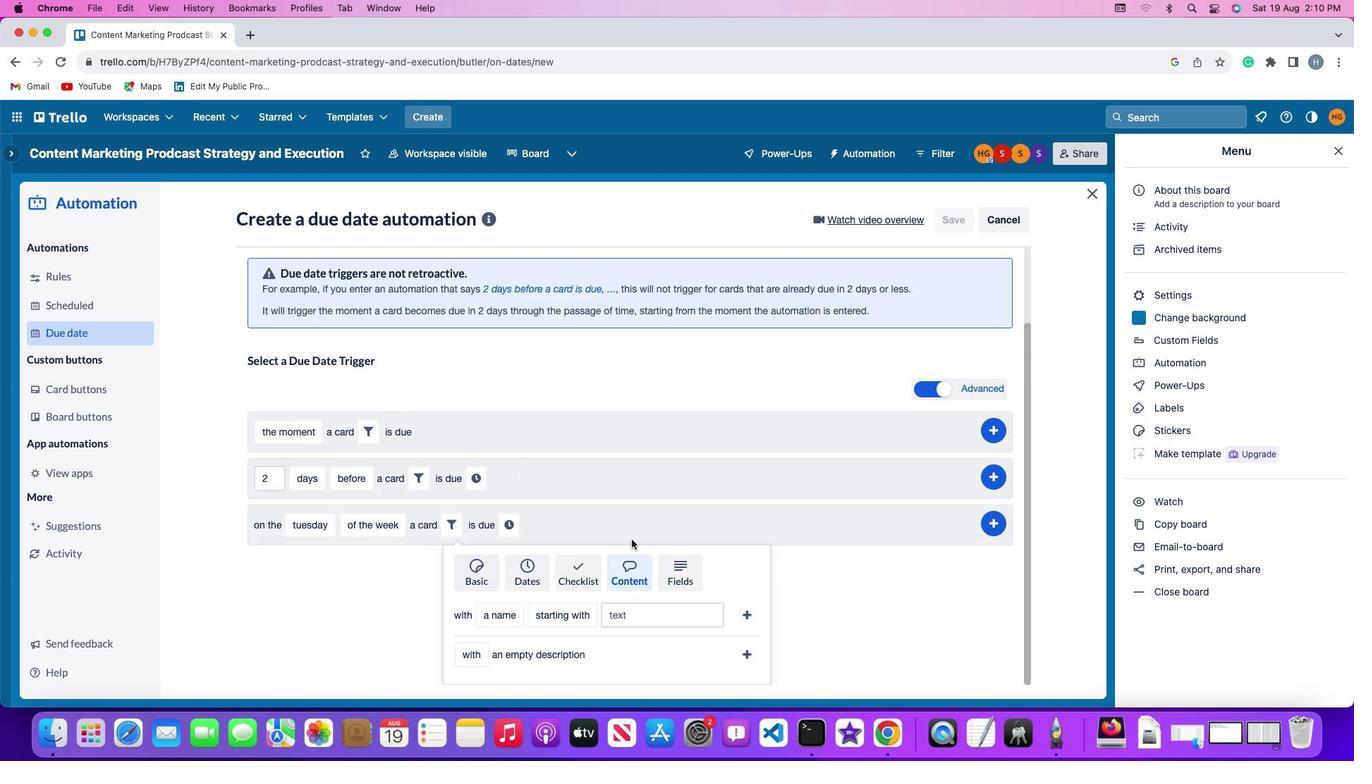 
Action: Mouse moved to (631, 539)
Screenshot: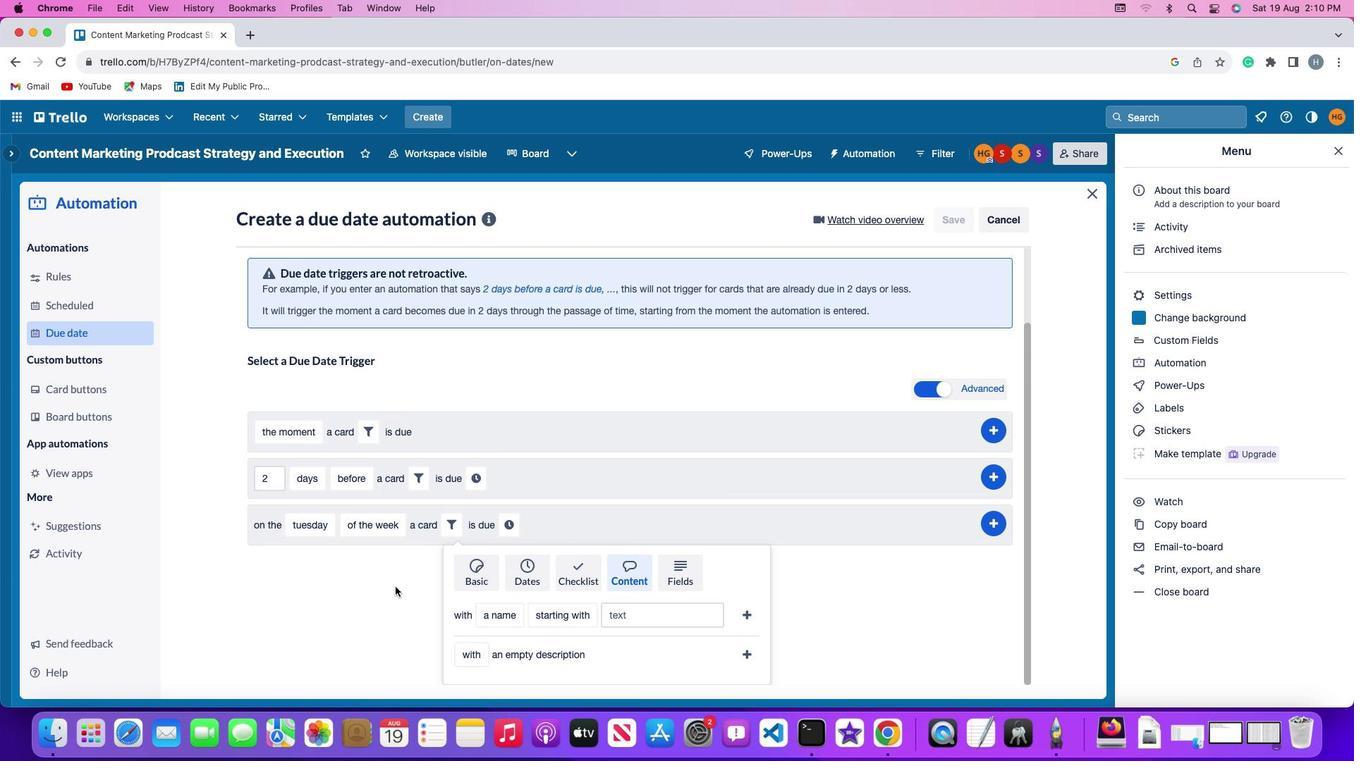
Action: Mouse pressed left at (631, 539)
Screenshot: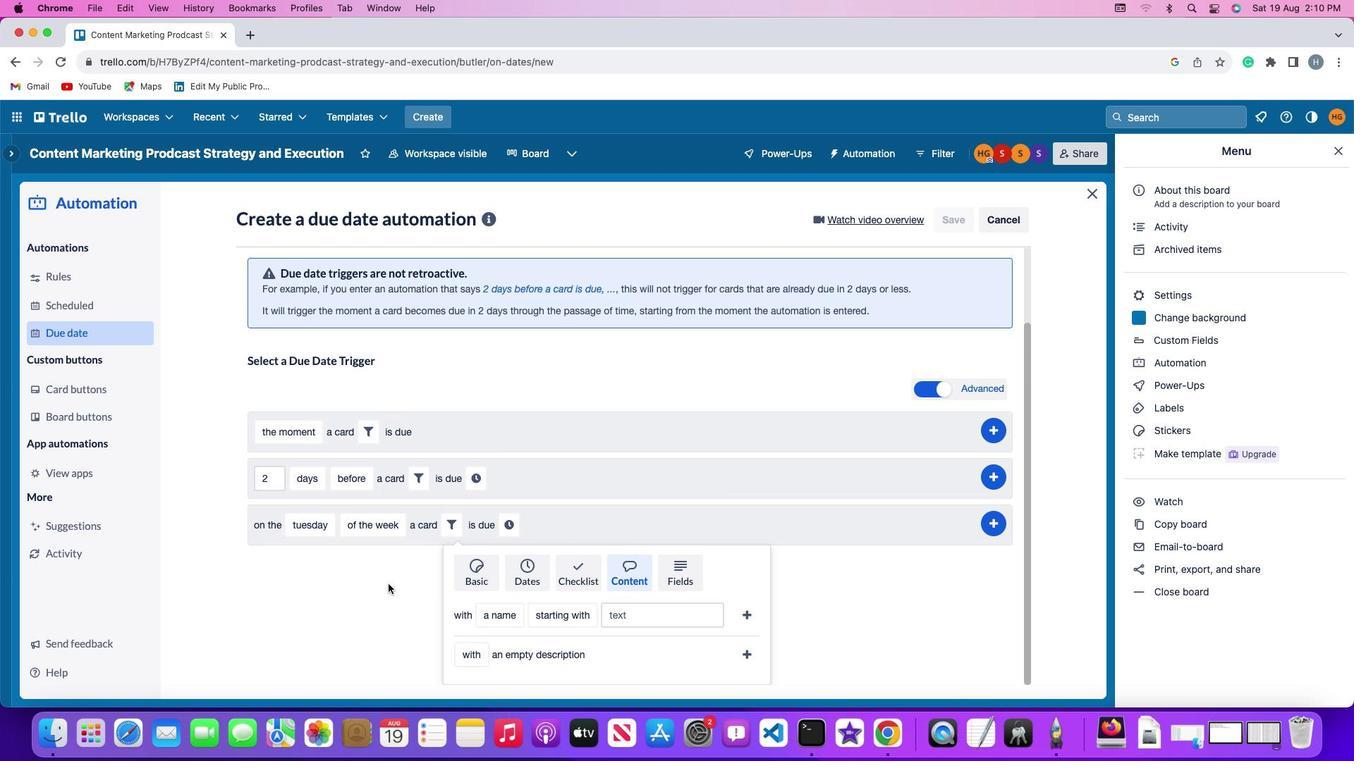 
Action: Mouse moved to (395, 591)
Screenshot: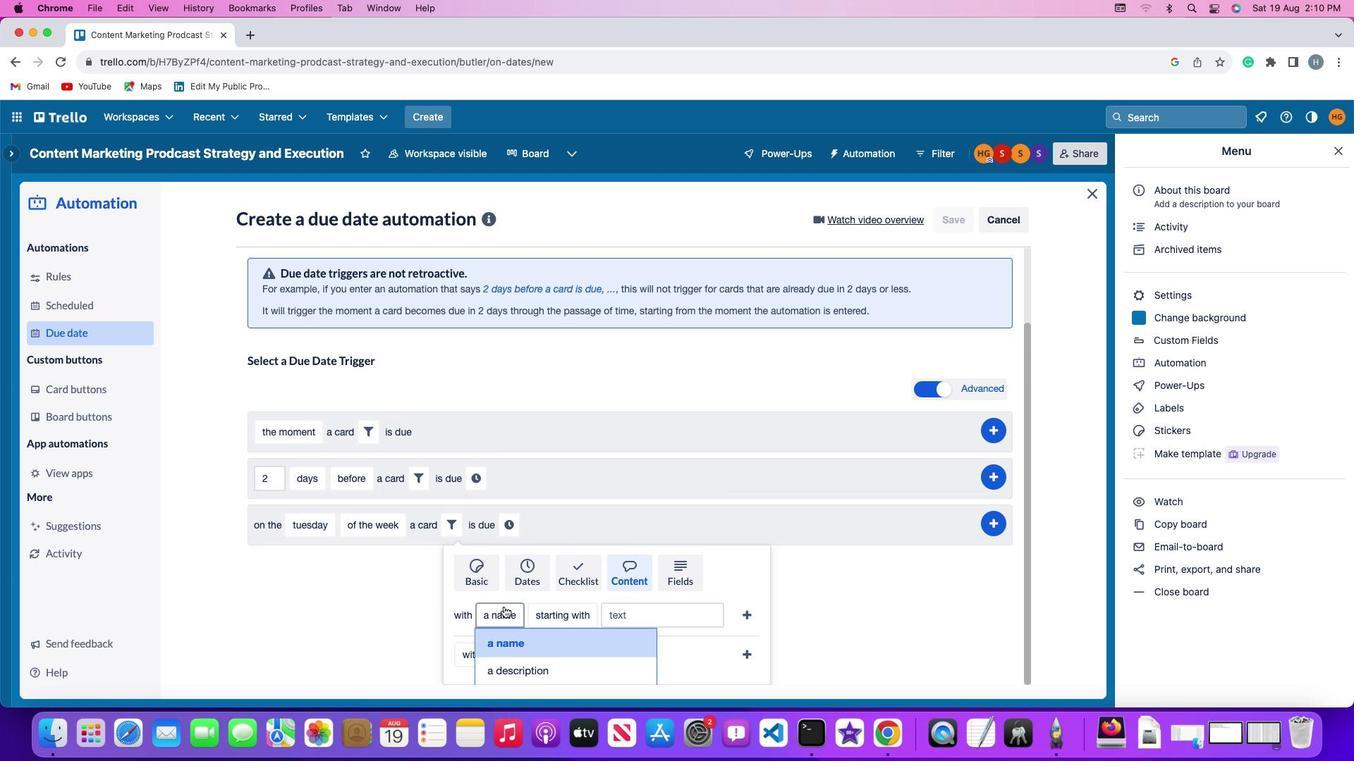 
Action: Mouse scrolled (395, 591) with delta (0, 0)
Screenshot: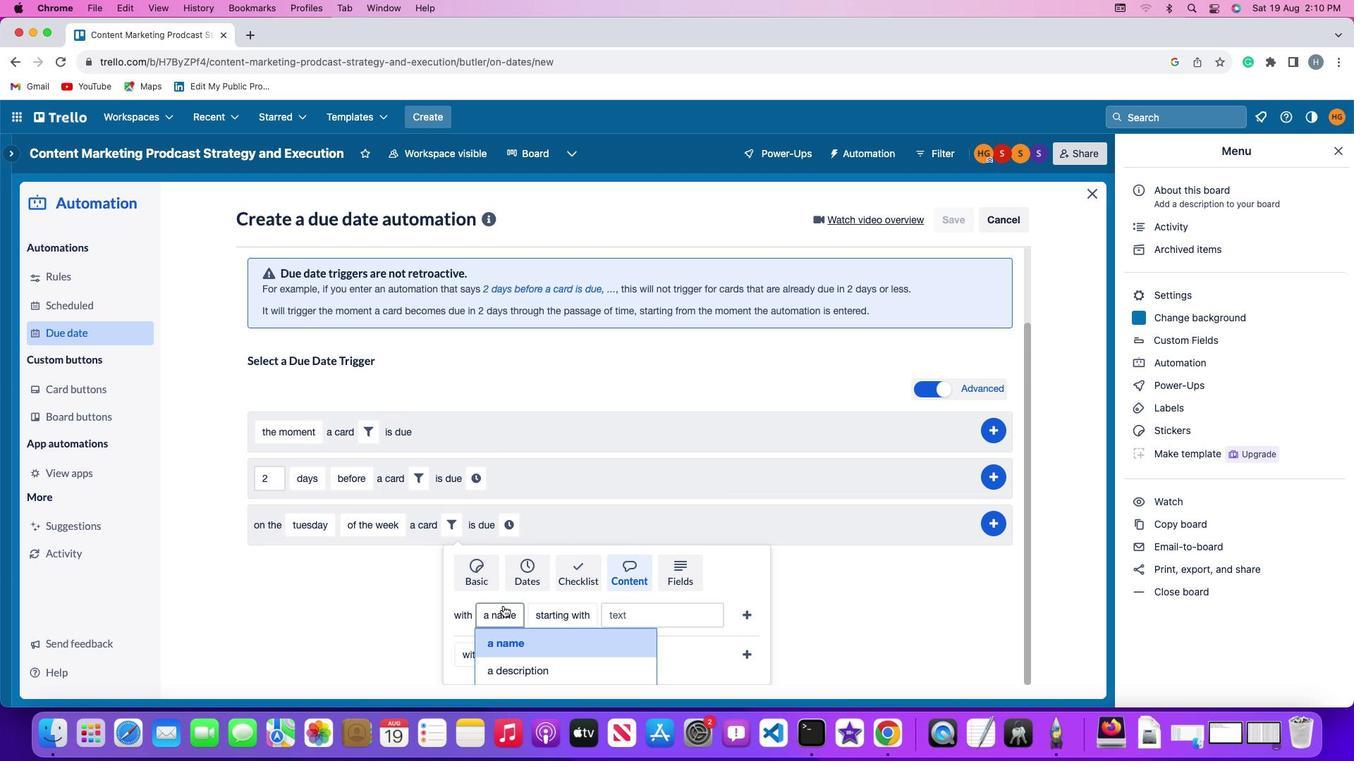 
Action: Mouse moved to (395, 590)
Screenshot: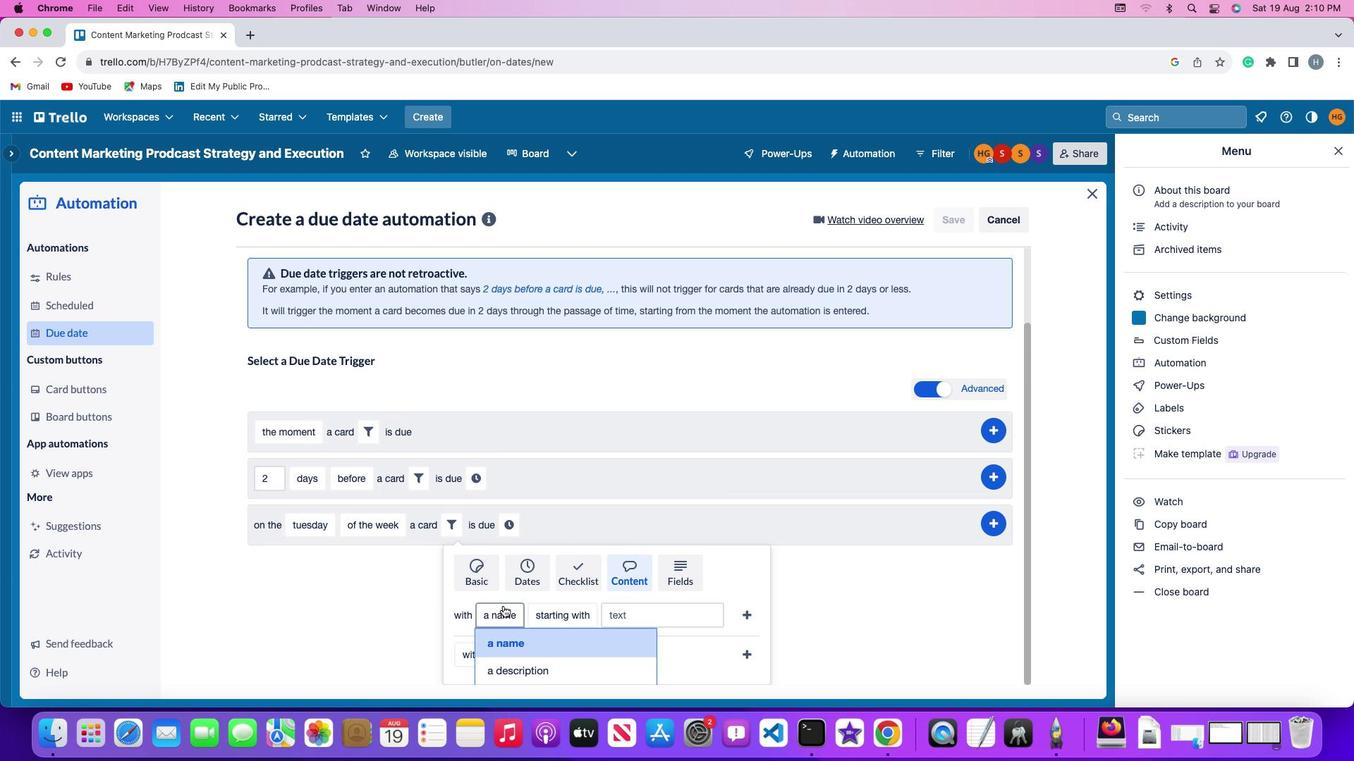 
Action: Mouse scrolled (395, 590) with delta (0, 0)
Screenshot: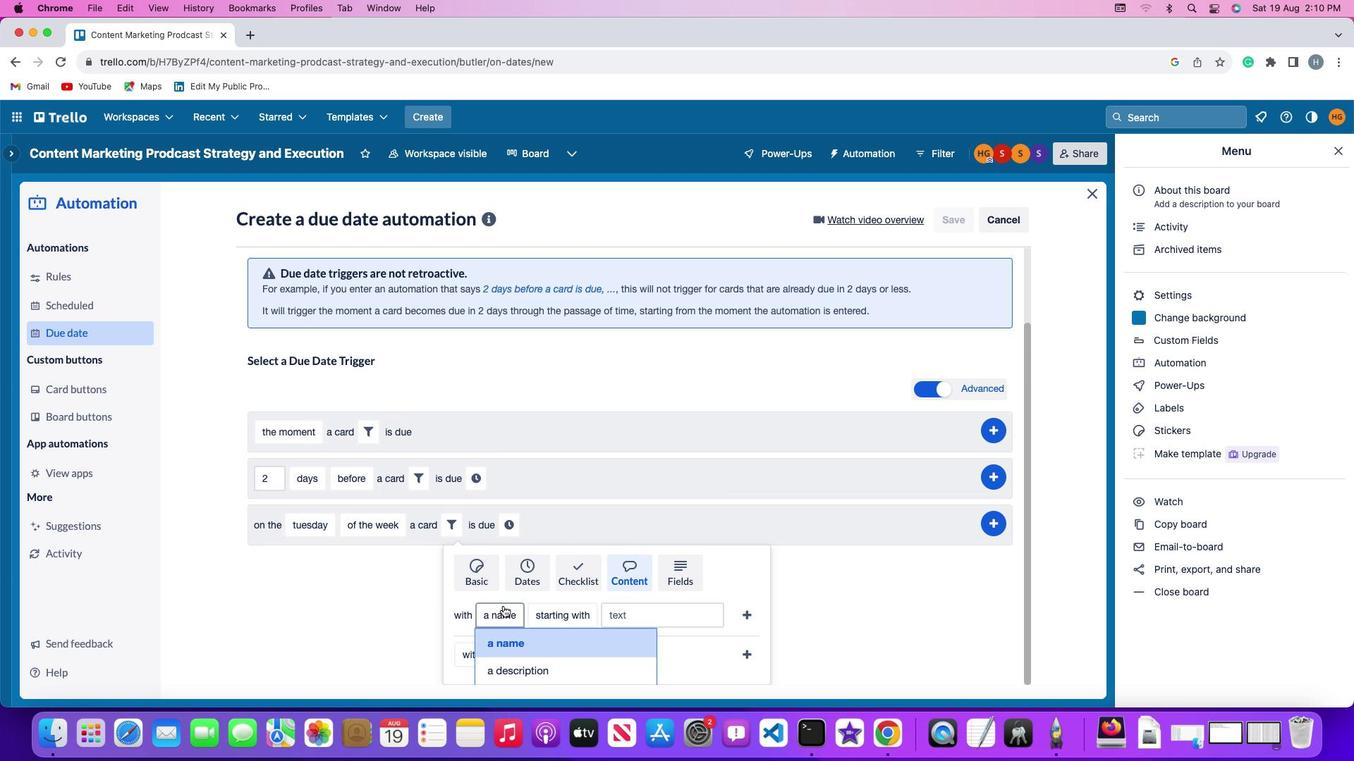 
Action: Mouse scrolled (395, 590) with delta (0, -1)
Screenshot: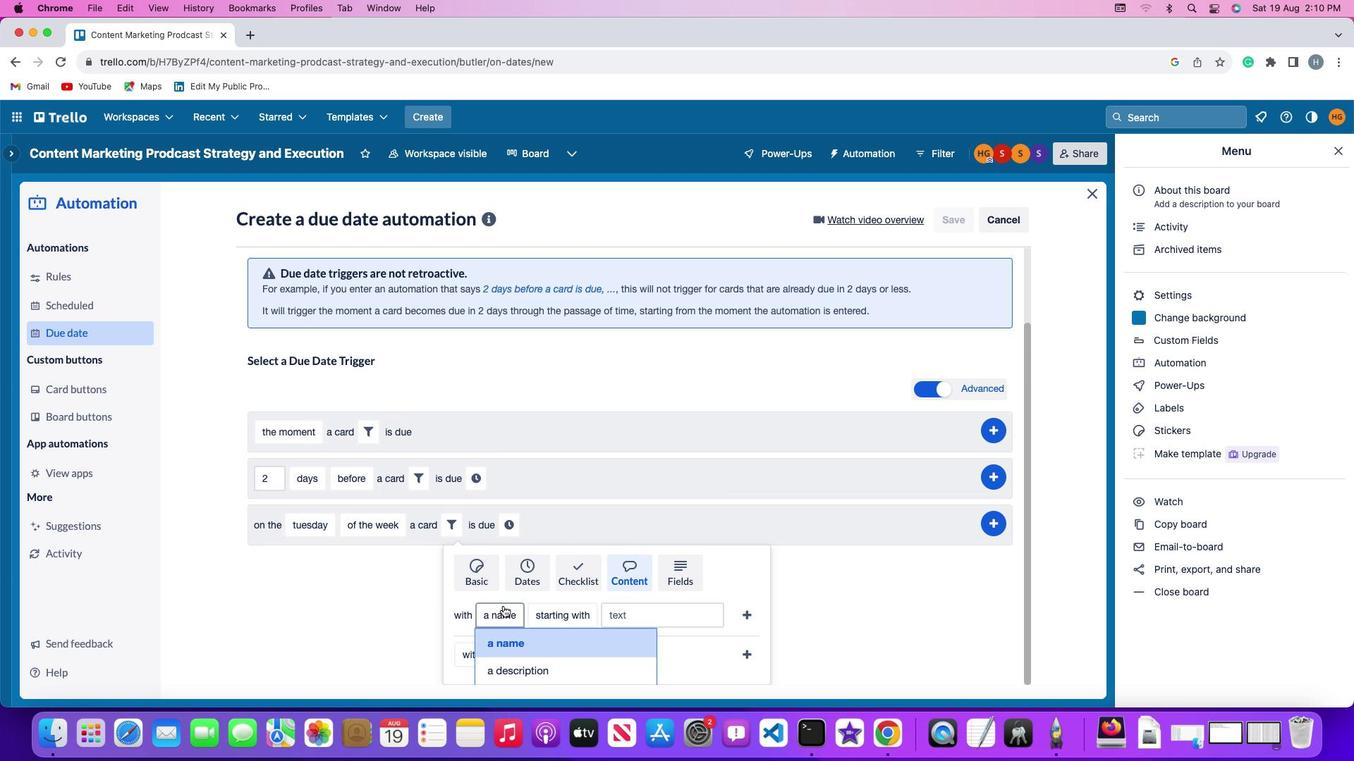 
Action: Mouse scrolled (395, 590) with delta (0, -2)
Screenshot: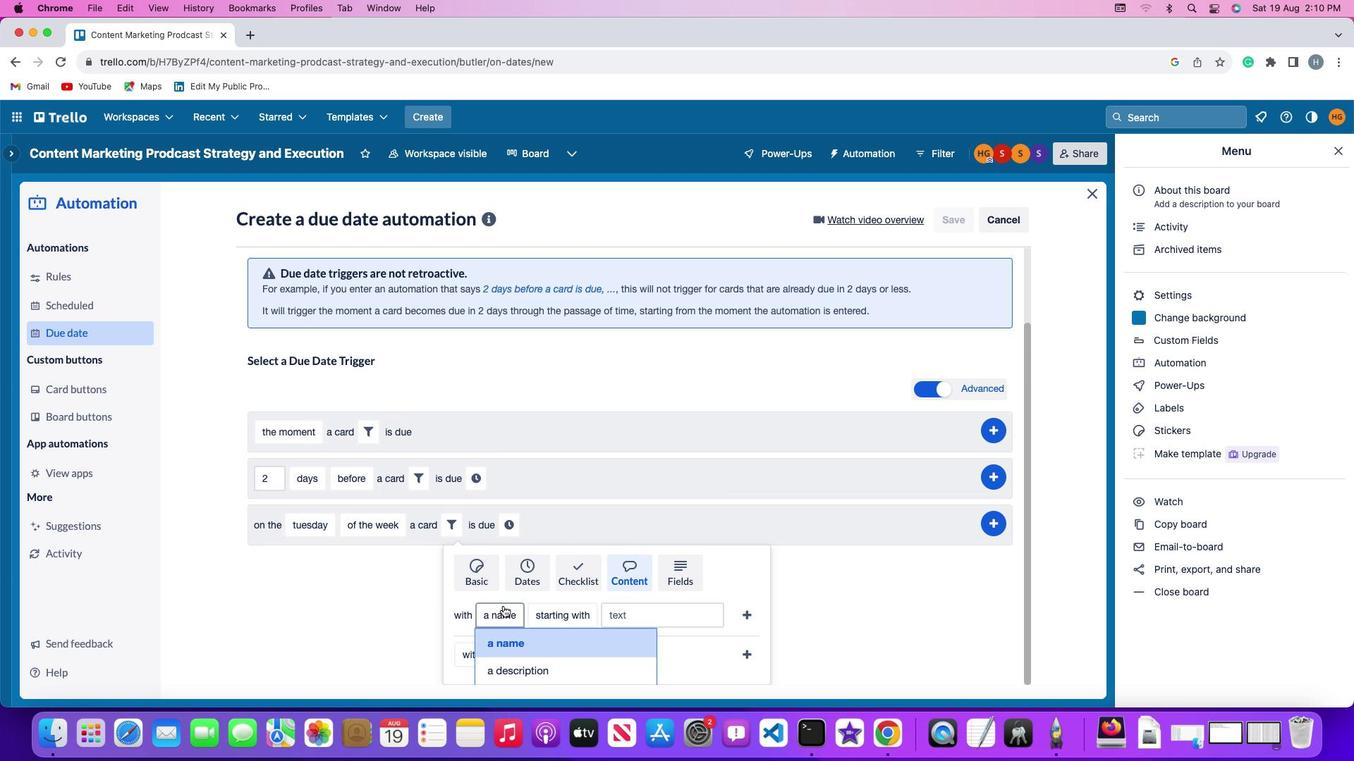 
Action: Mouse moved to (396, 590)
Screenshot: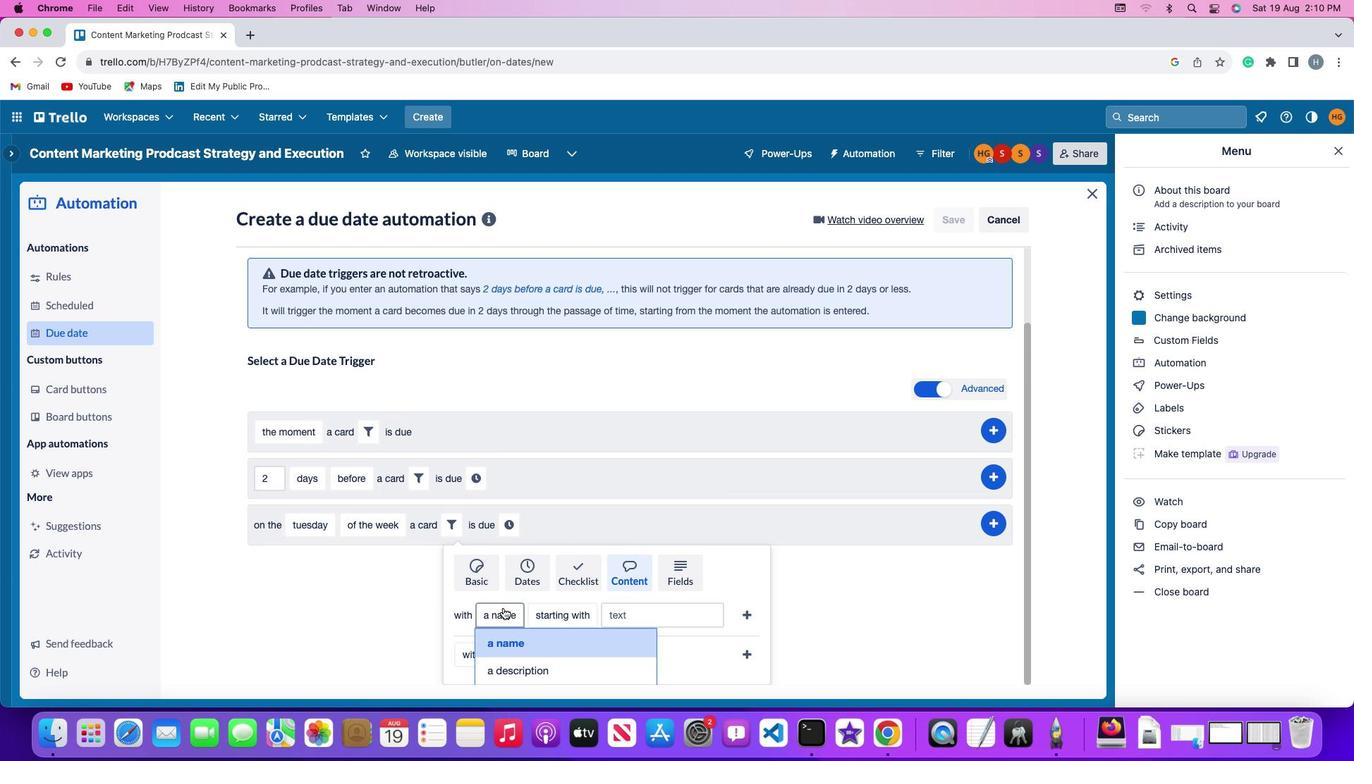 
Action: Mouse scrolled (396, 590) with delta (0, -3)
Screenshot: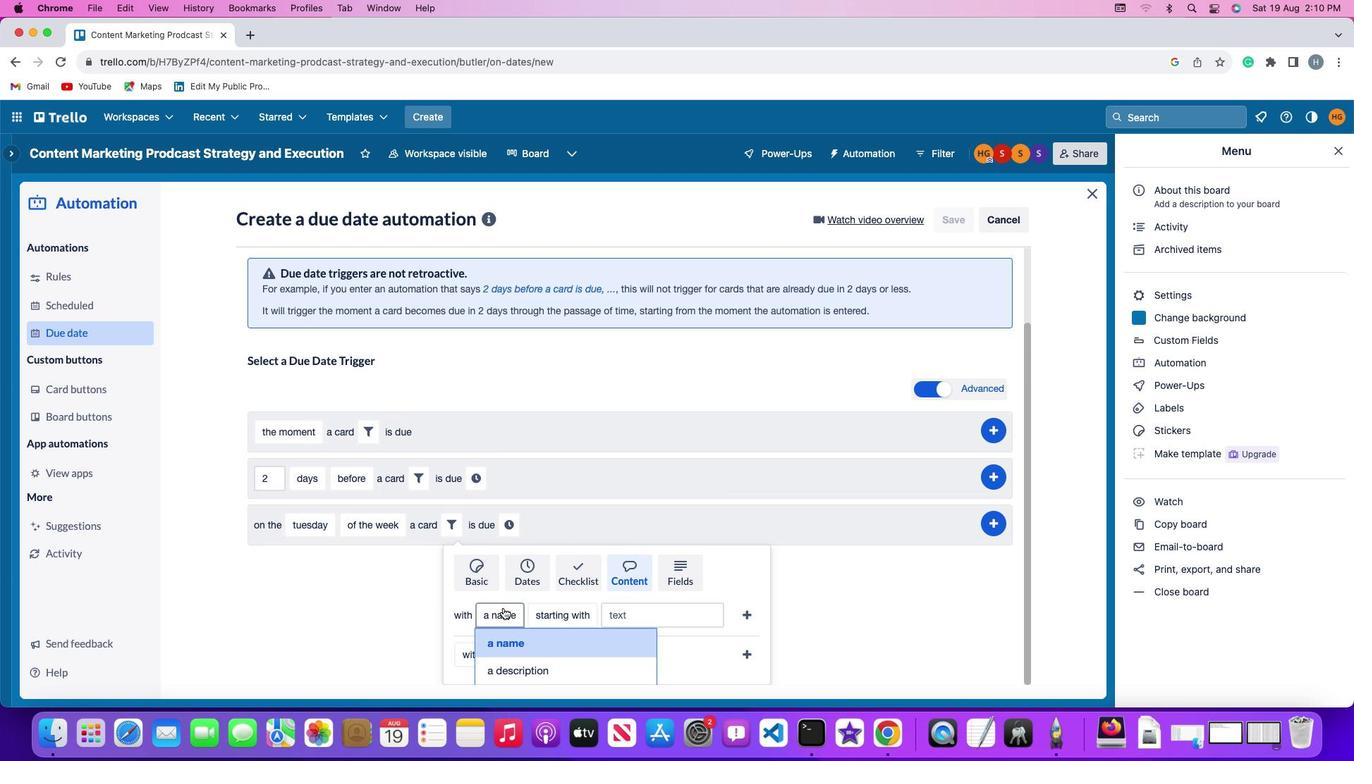 
Action: Mouse moved to (505, 613)
Screenshot: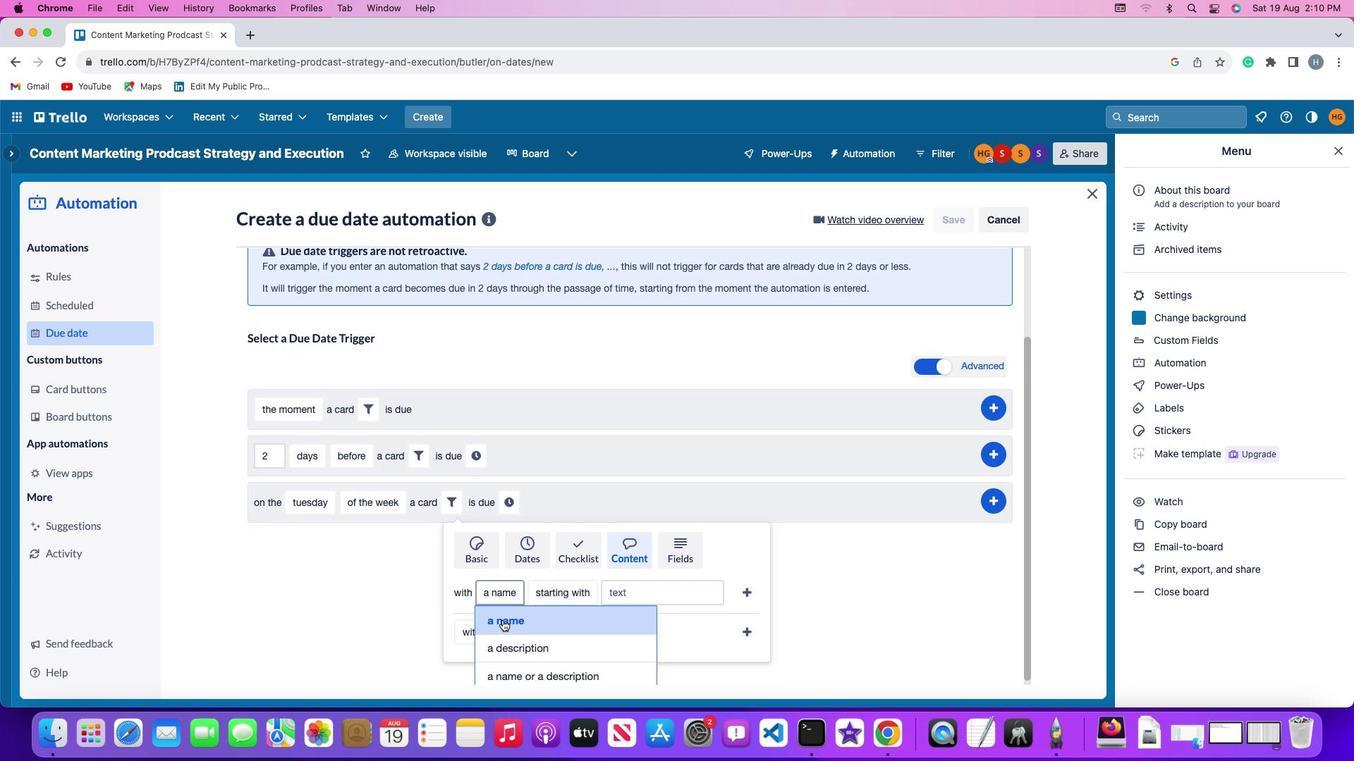 
Action: Mouse pressed left at (505, 613)
Screenshot: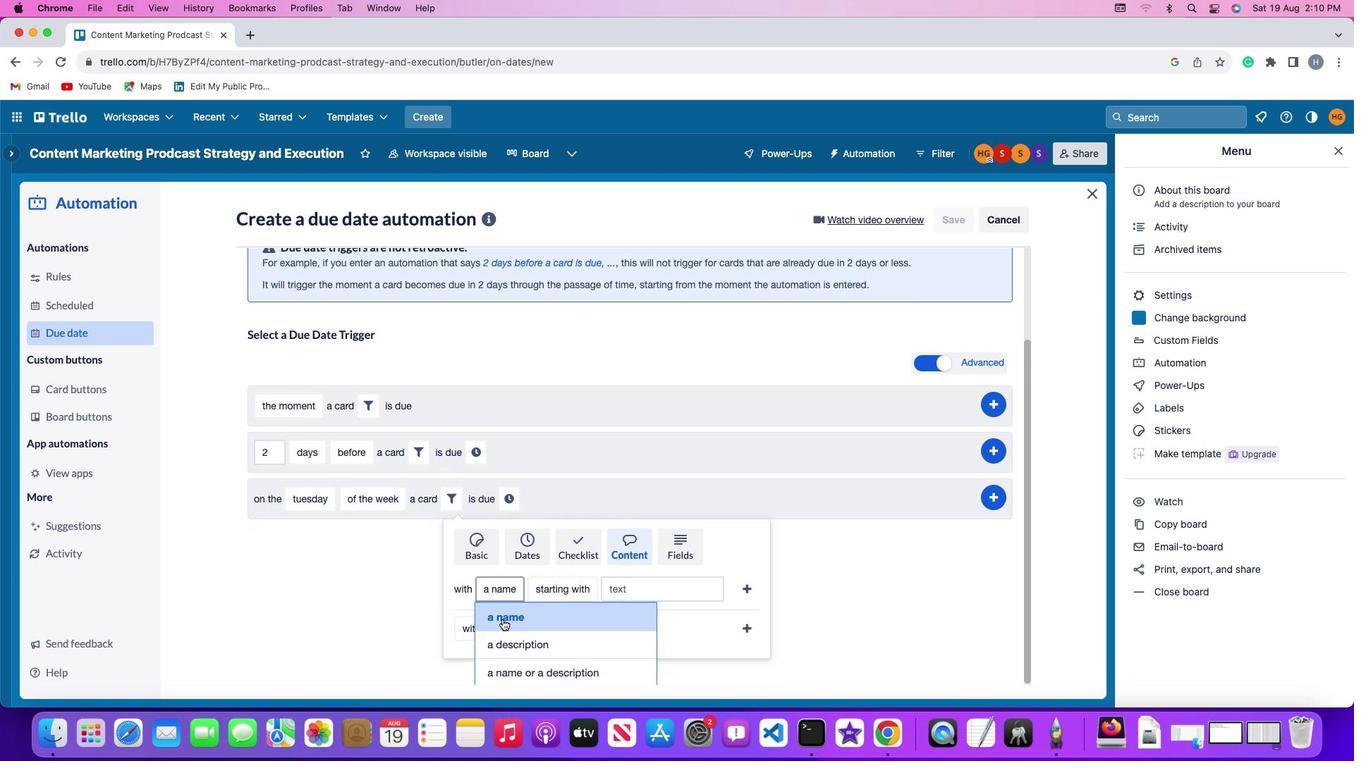
Action: Mouse moved to (502, 626)
Screenshot: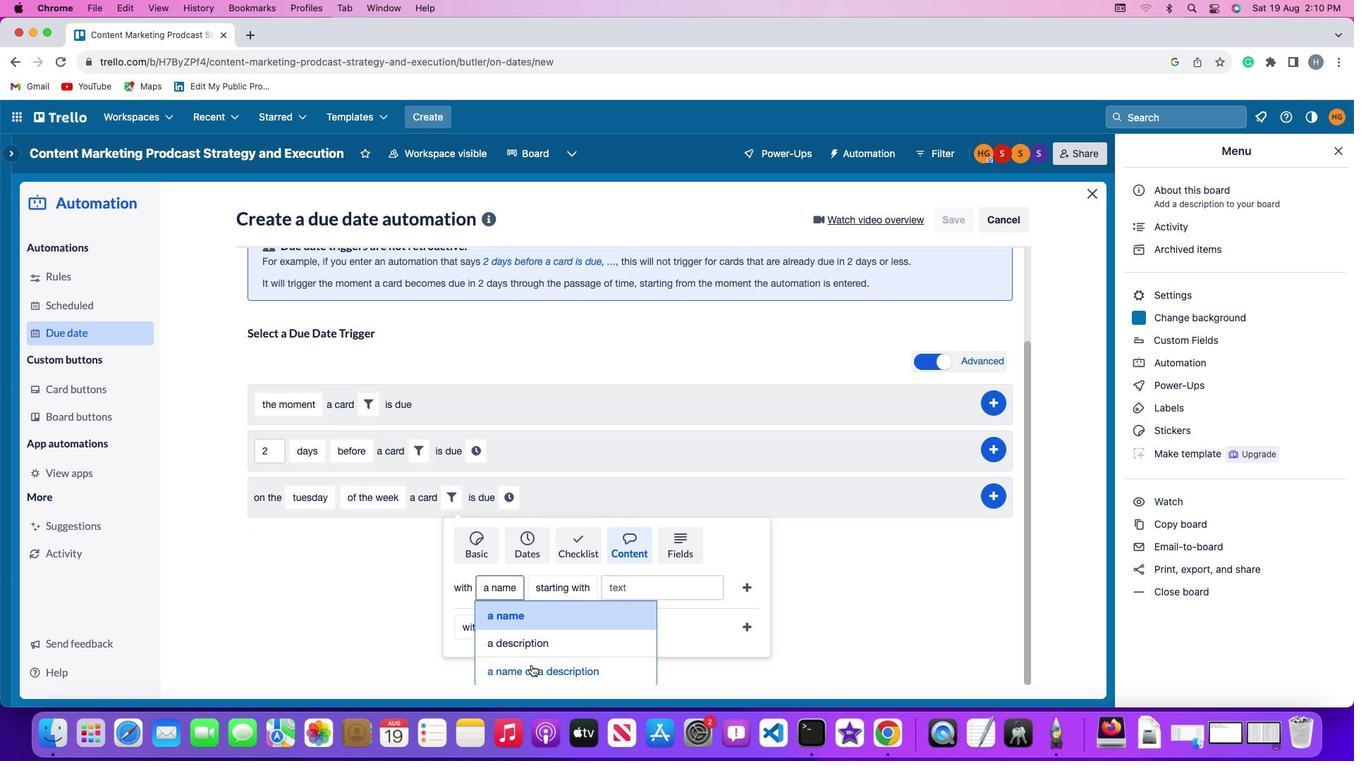 
Action: Mouse scrolled (502, 626) with delta (0, 0)
Screenshot: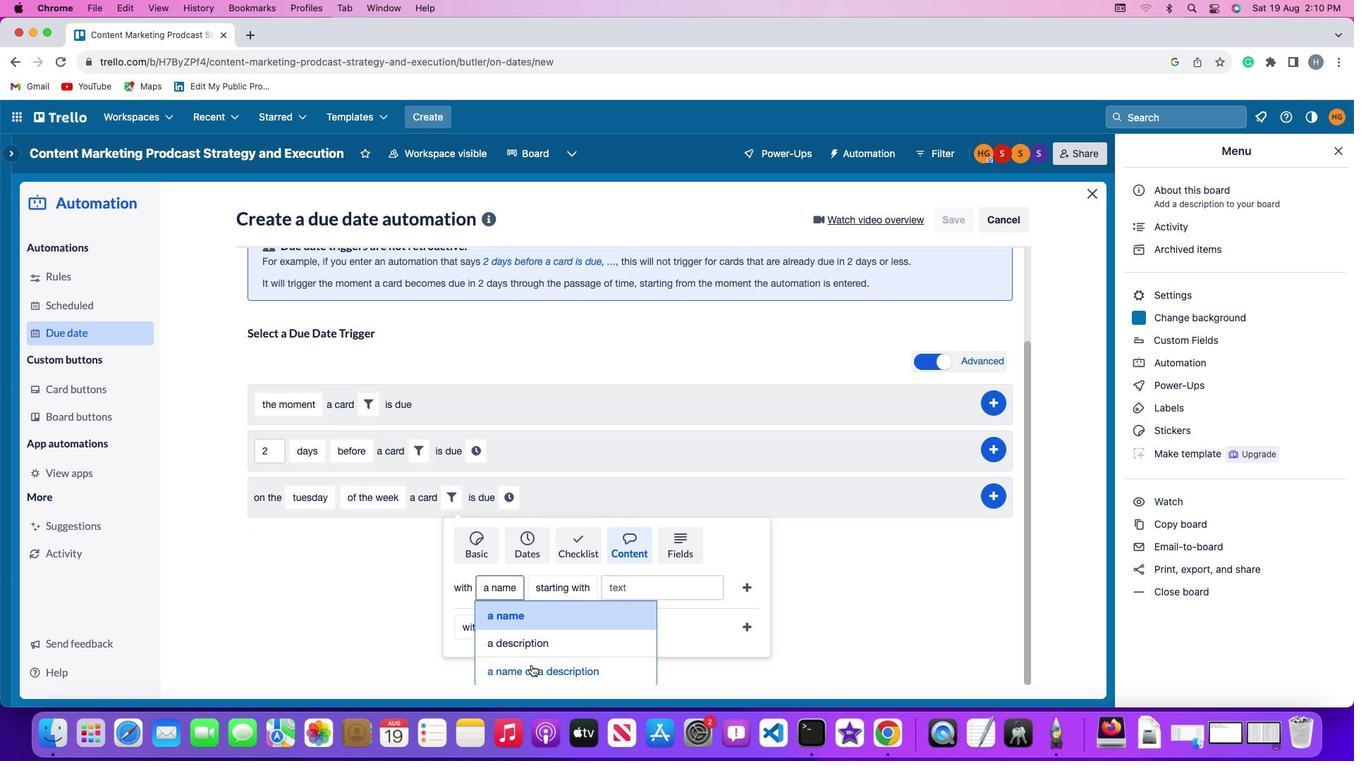 
Action: Mouse moved to (502, 625)
Screenshot: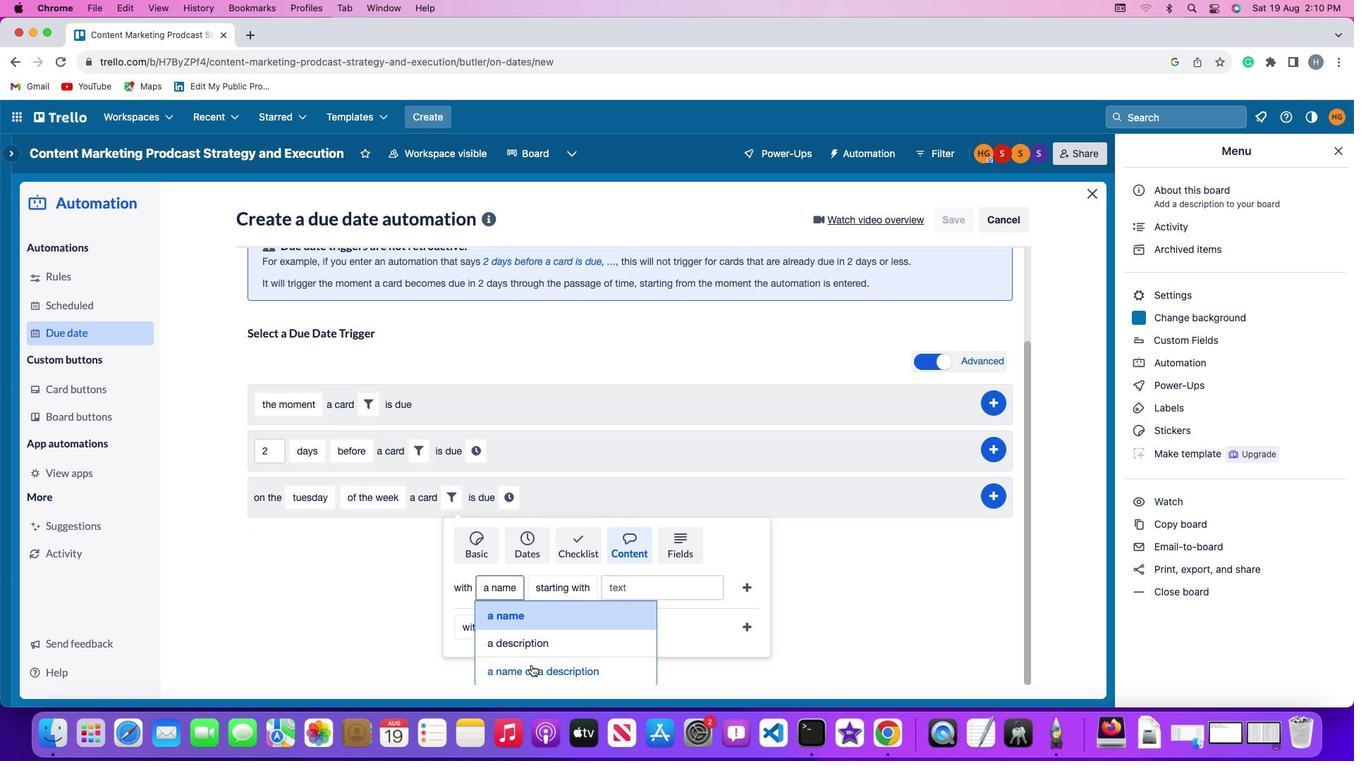 
Action: Mouse scrolled (502, 625) with delta (0, 0)
Screenshot: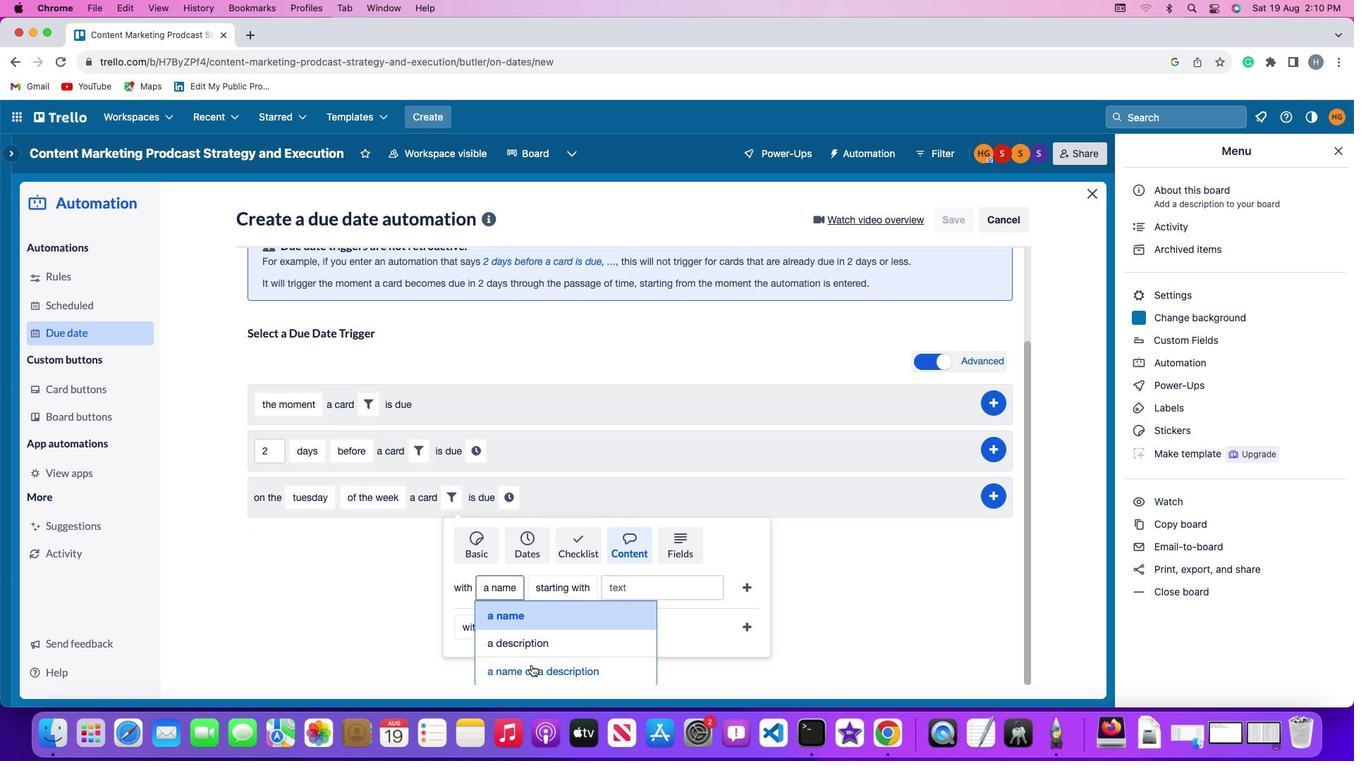 
Action: Mouse moved to (502, 624)
Screenshot: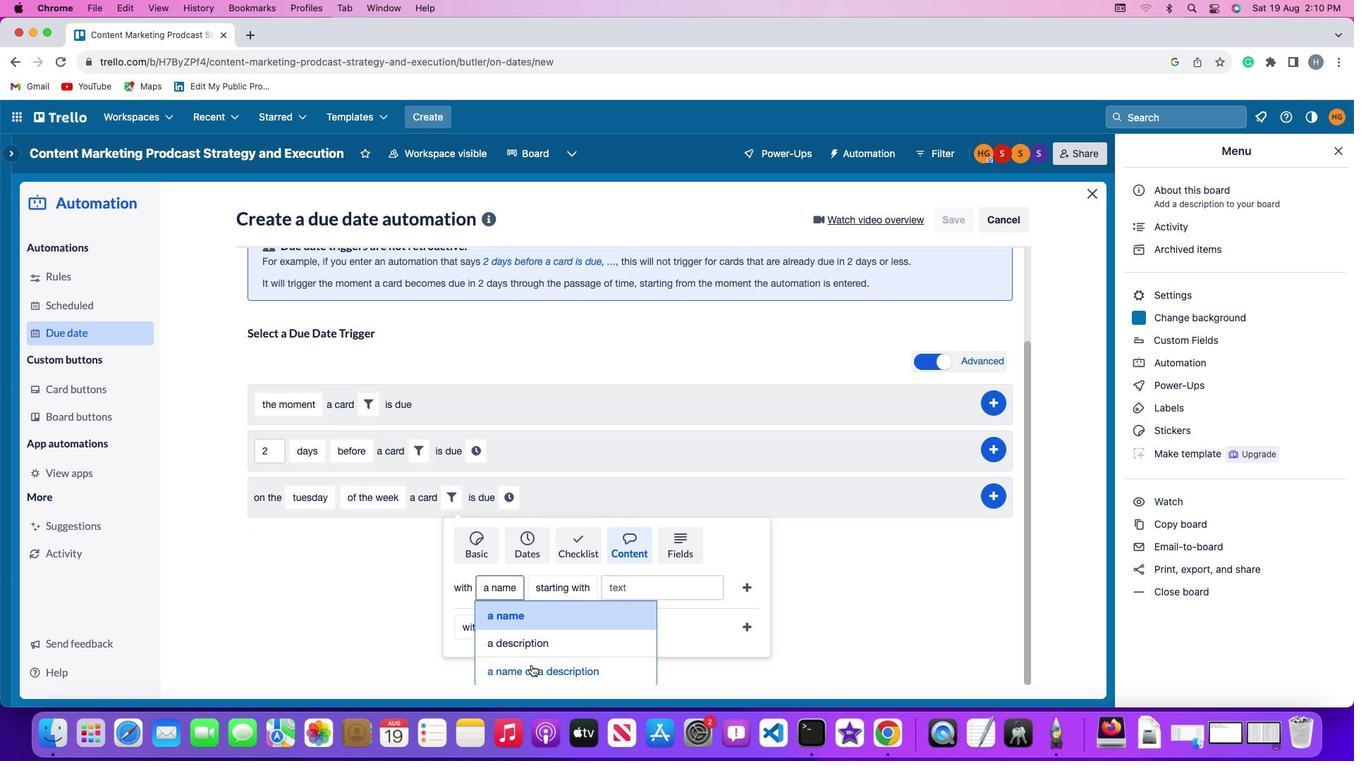 
Action: Mouse scrolled (502, 624) with delta (0, -2)
Screenshot: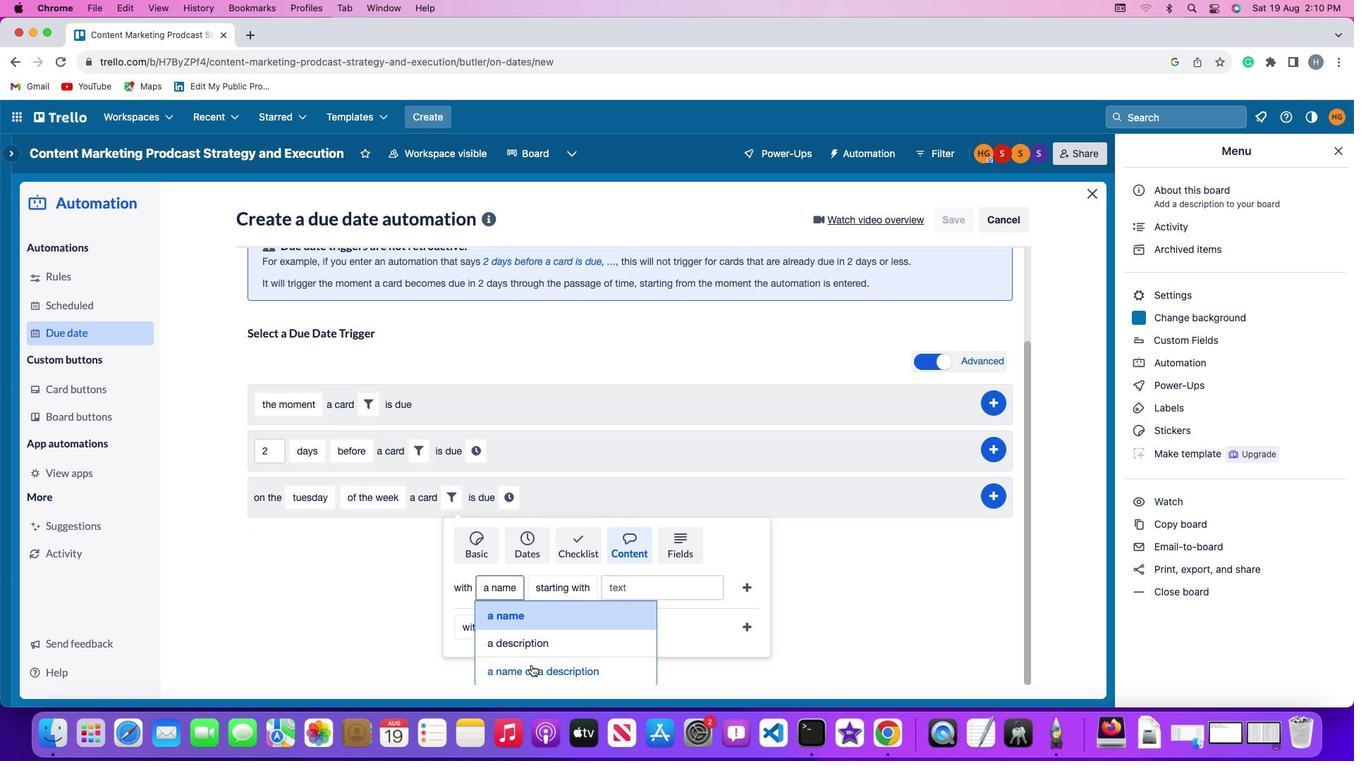 
Action: Mouse moved to (502, 624)
Screenshot: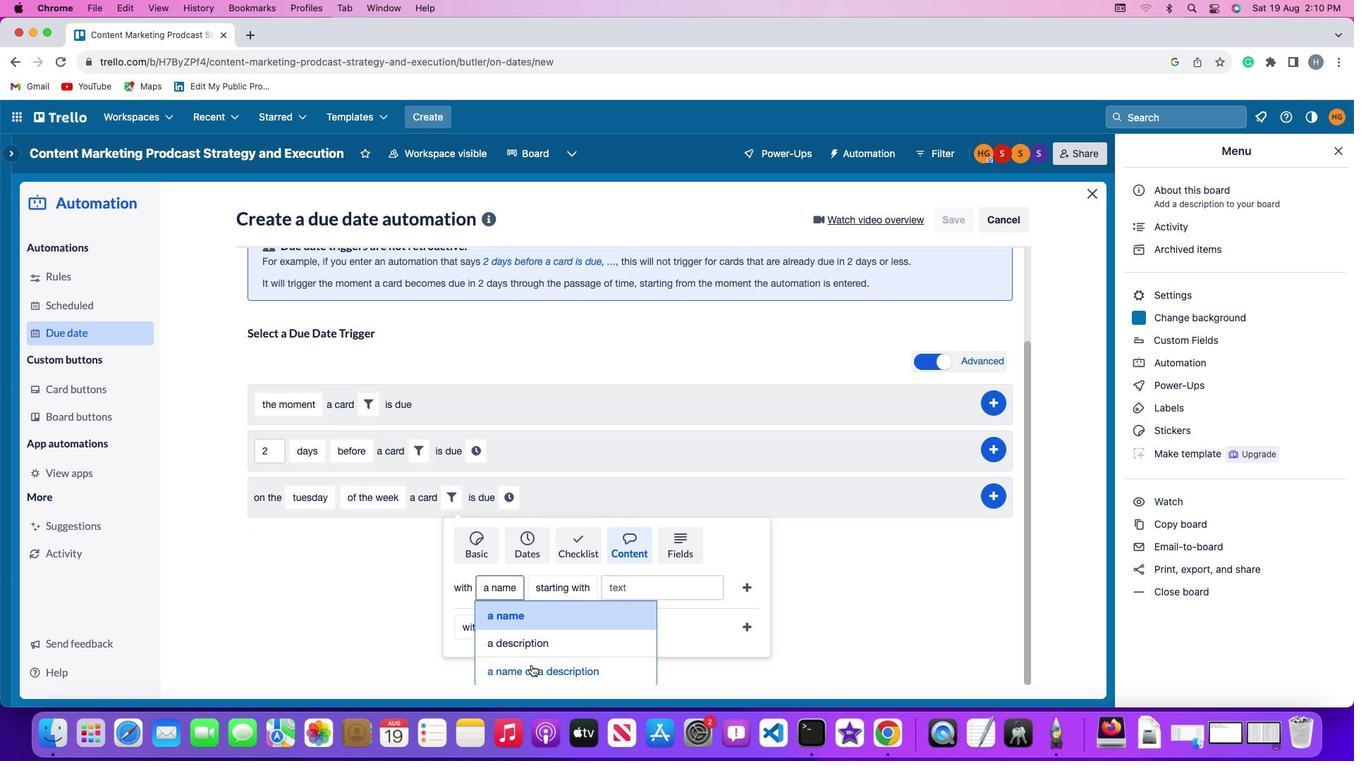 
Action: Mouse scrolled (502, 624) with delta (0, -2)
Screenshot: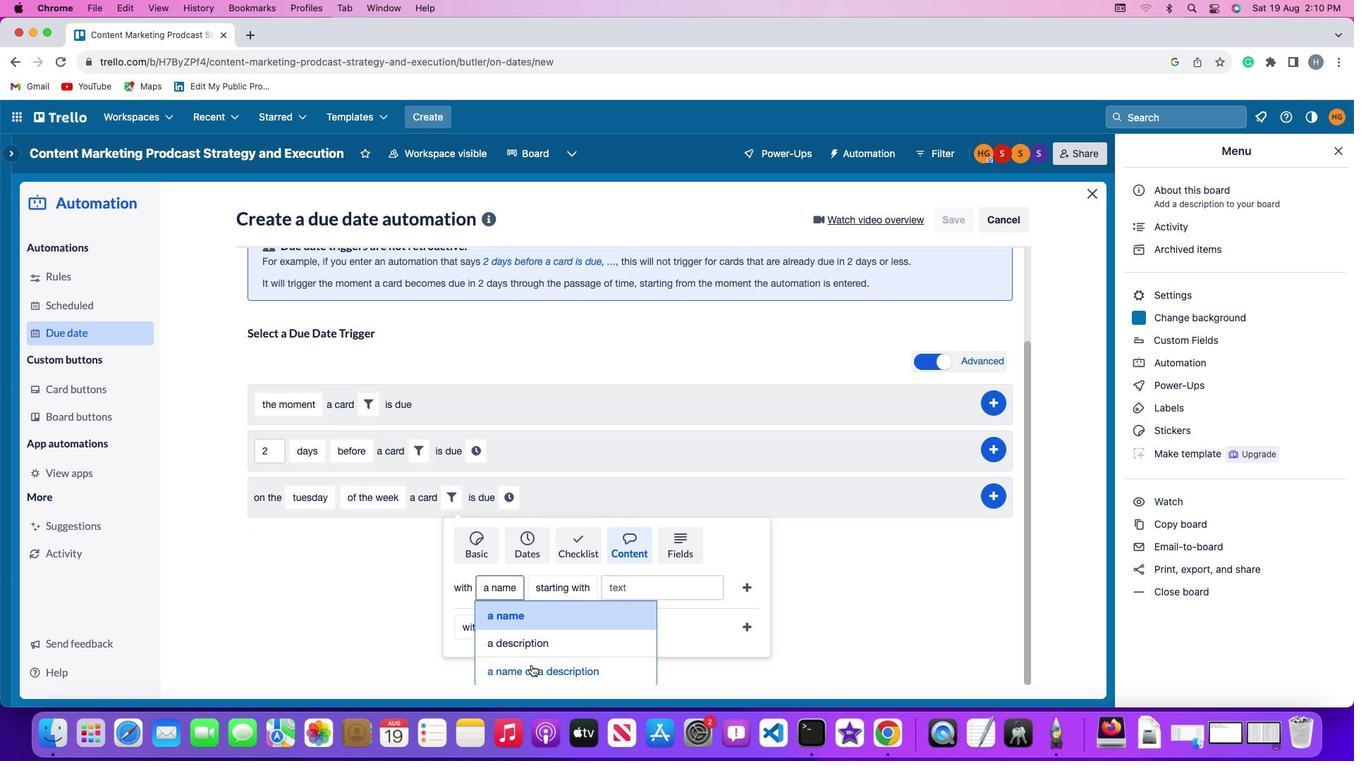 
Action: Mouse moved to (503, 617)
Screenshot: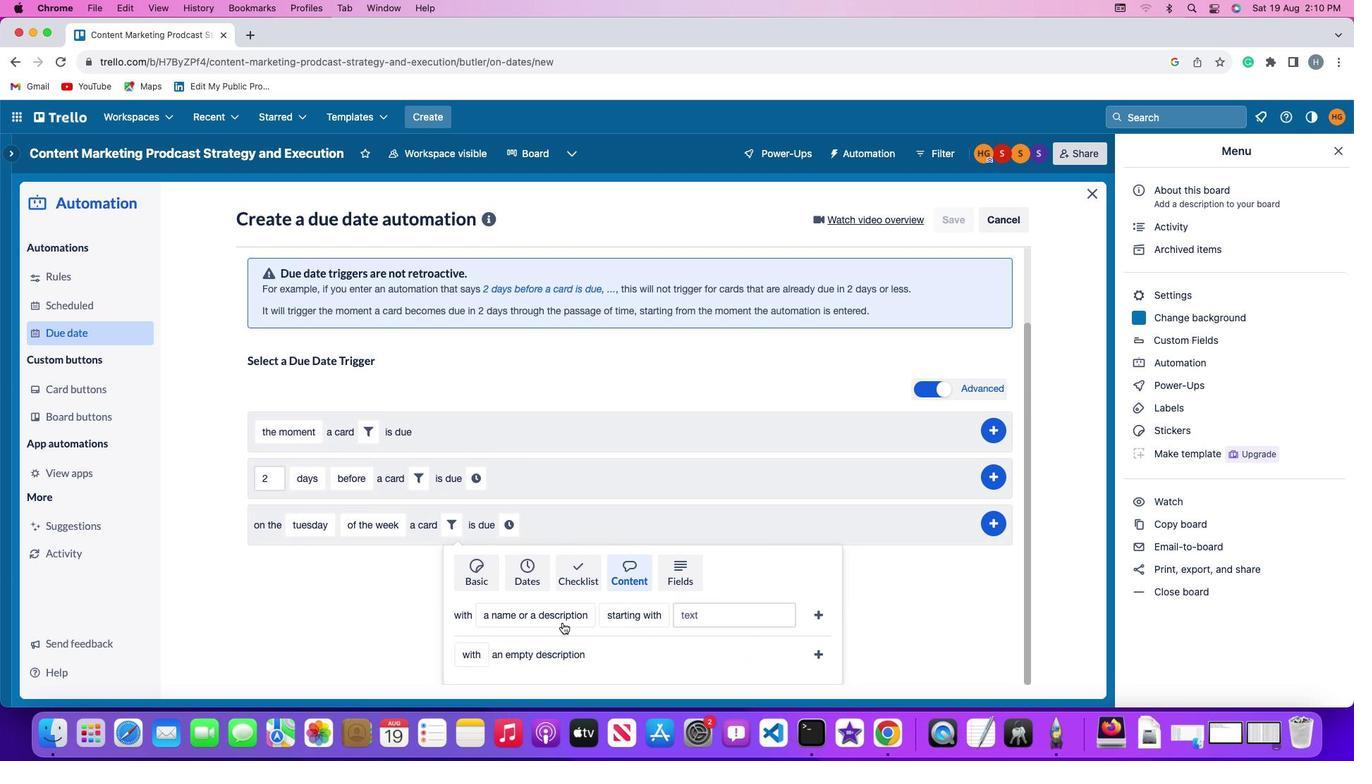 
Action: Mouse scrolled (503, 617) with delta (0, 0)
Screenshot: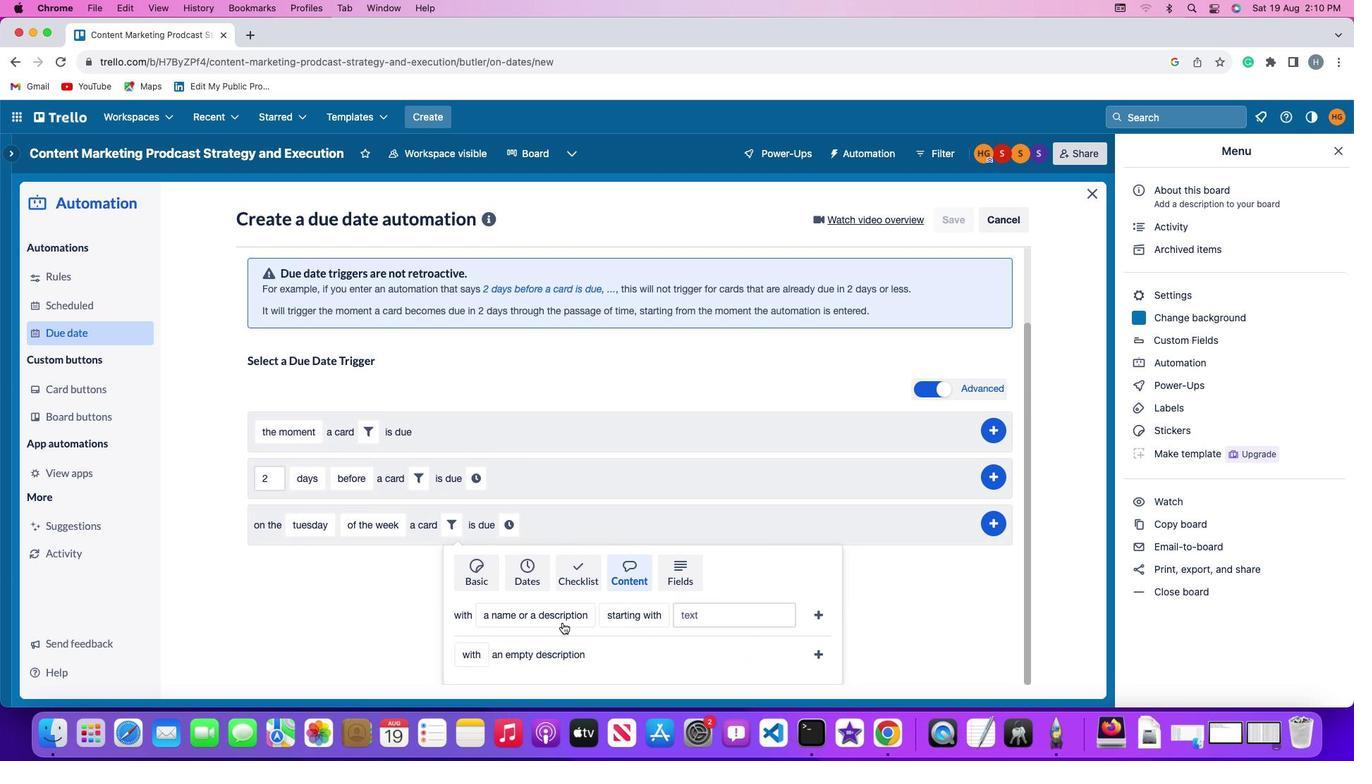 
Action: Mouse moved to (503, 617)
Screenshot: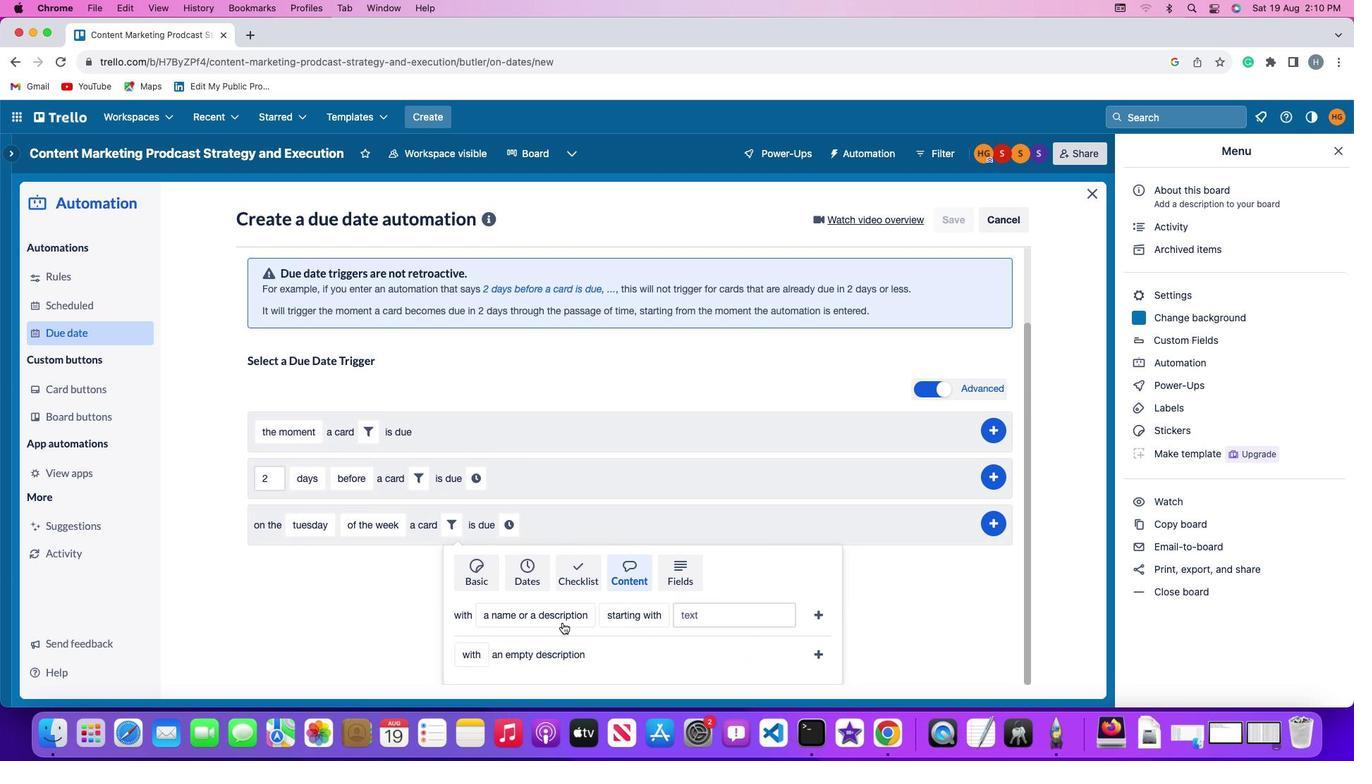 
Action: Mouse scrolled (503, 617) with delta (0, 0)
Screenshot: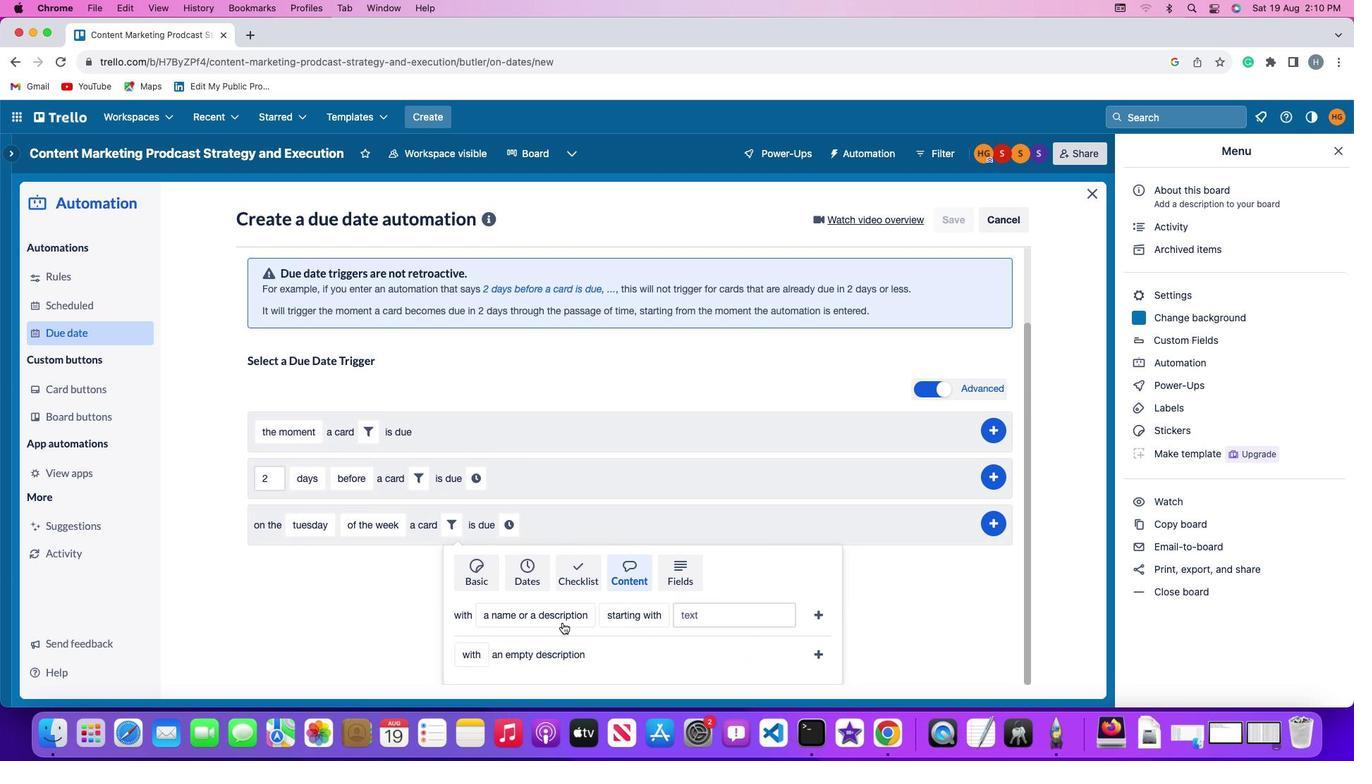 
Action: Mouse moved to (503, 616)
Screenshot: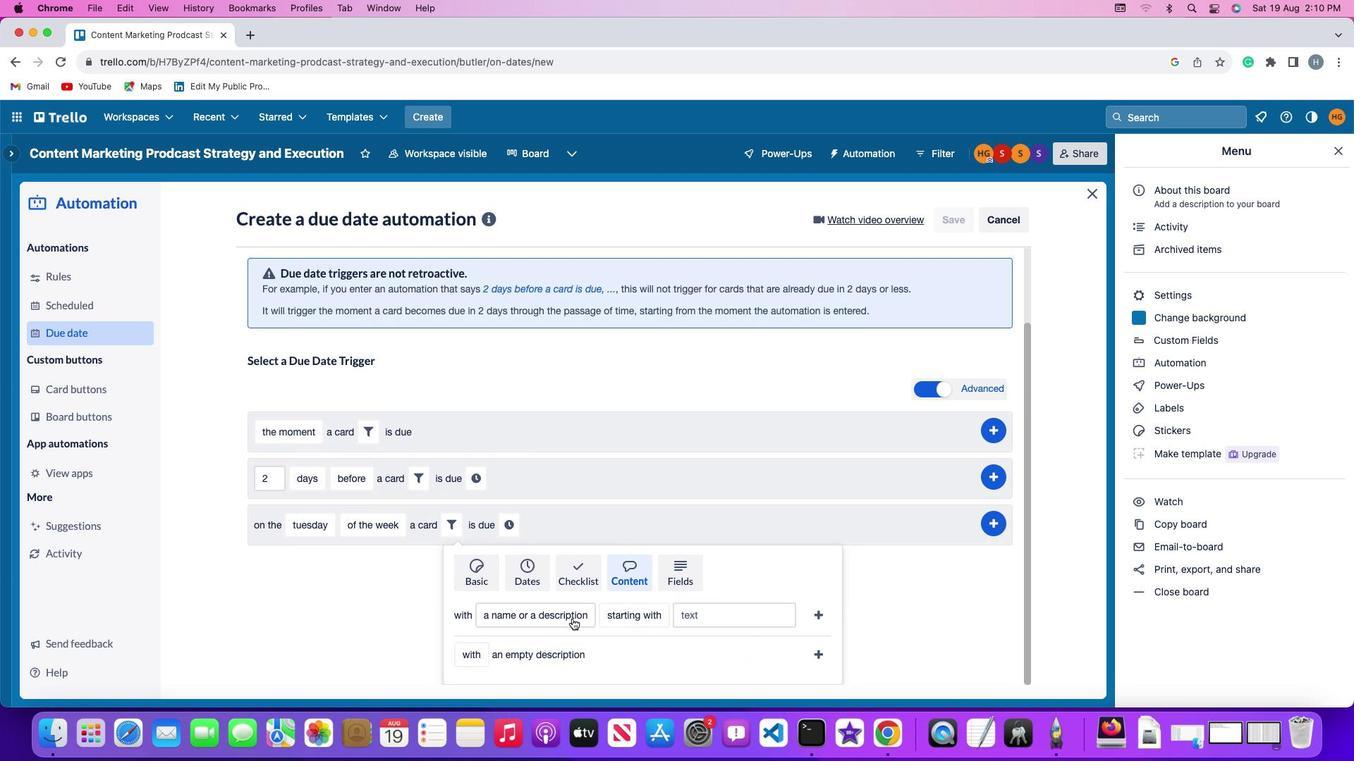 
Action: Mouse scrolled (503, 616) with delta (0, -2)
Screenshot: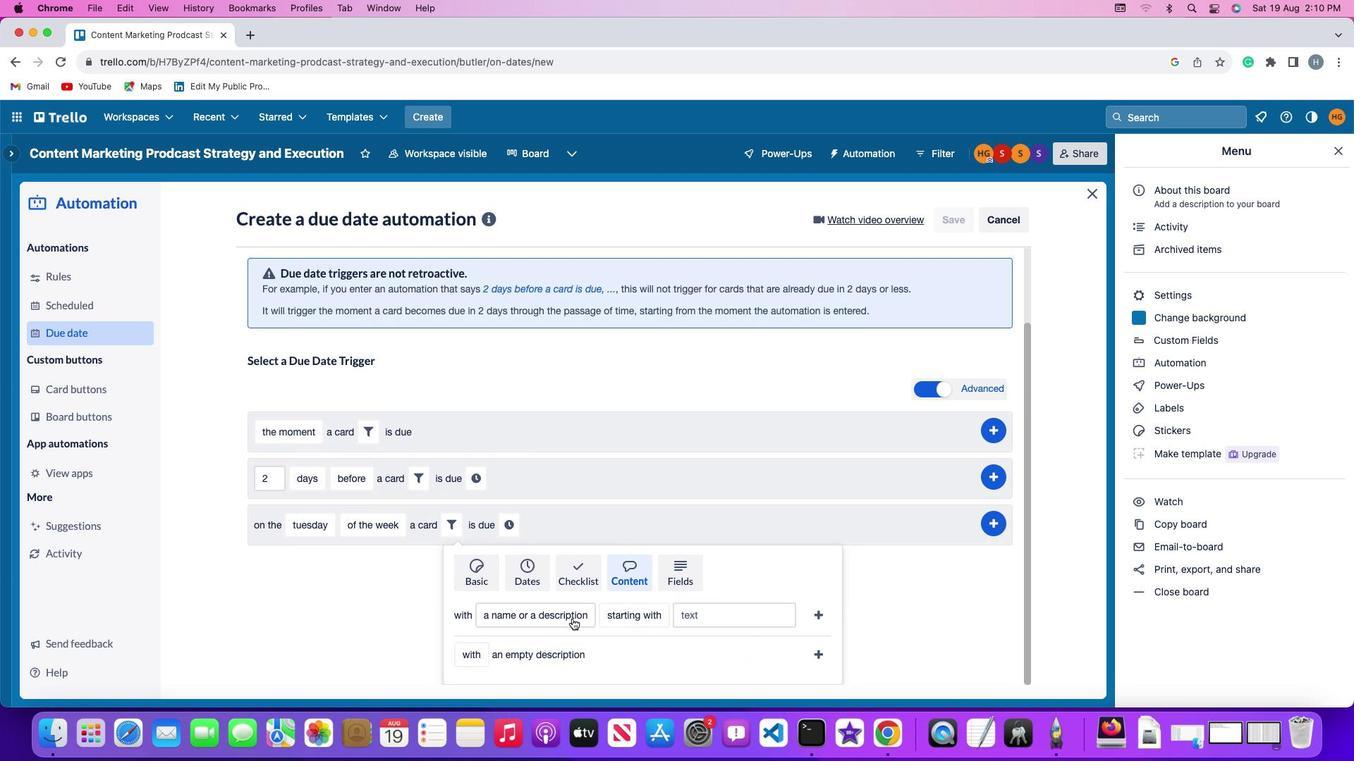 
Action: Mouse moved to (531, 665)
Screenshot: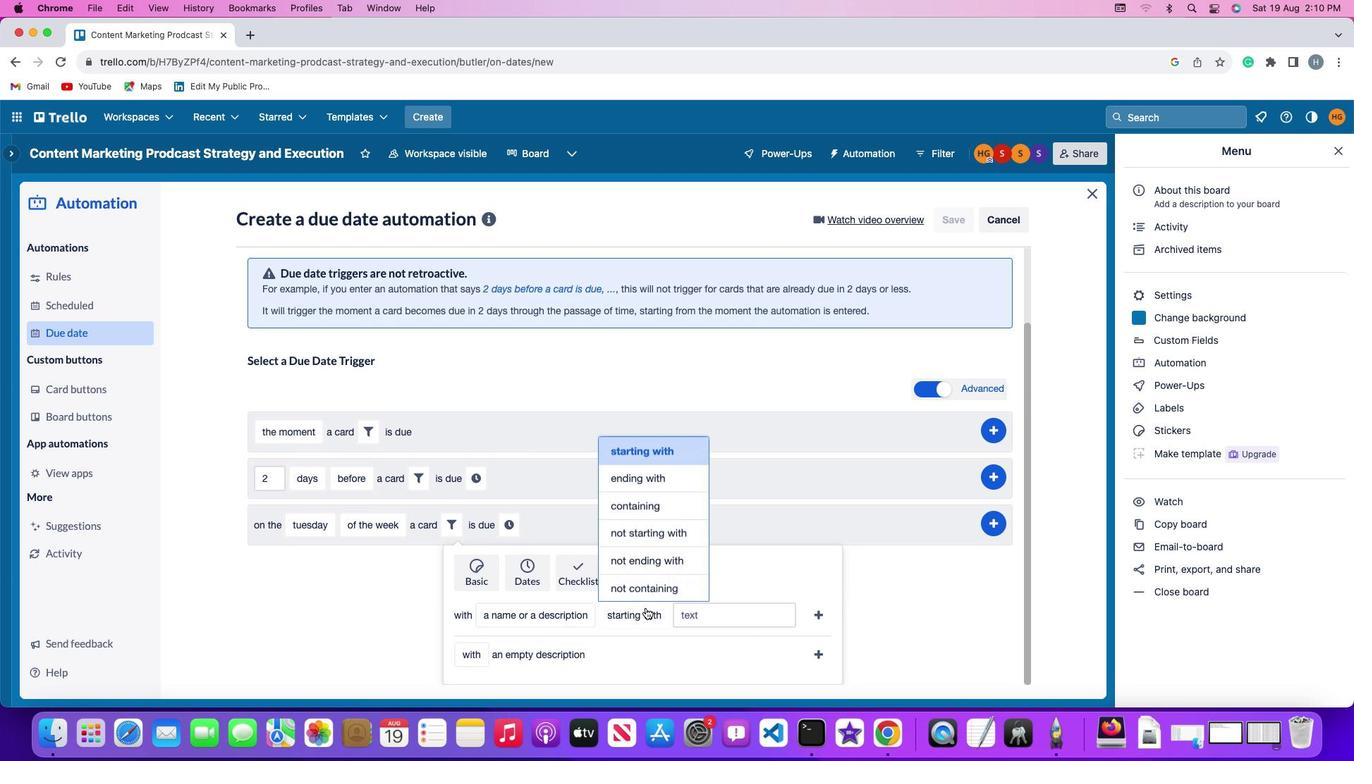 
Action: Mouse pressed left at (531, 665)
Screenshot: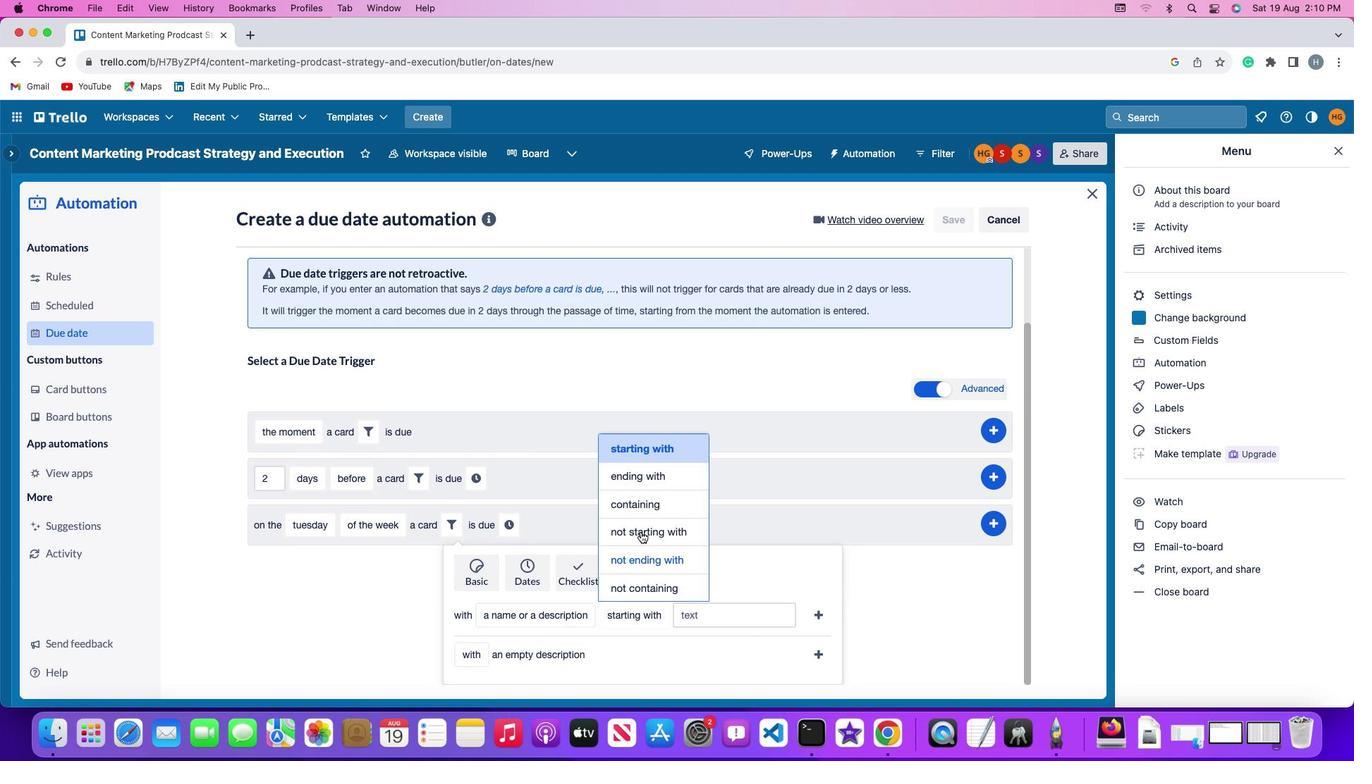 
Action: Mouse moved to (645, 607)
Screenshot: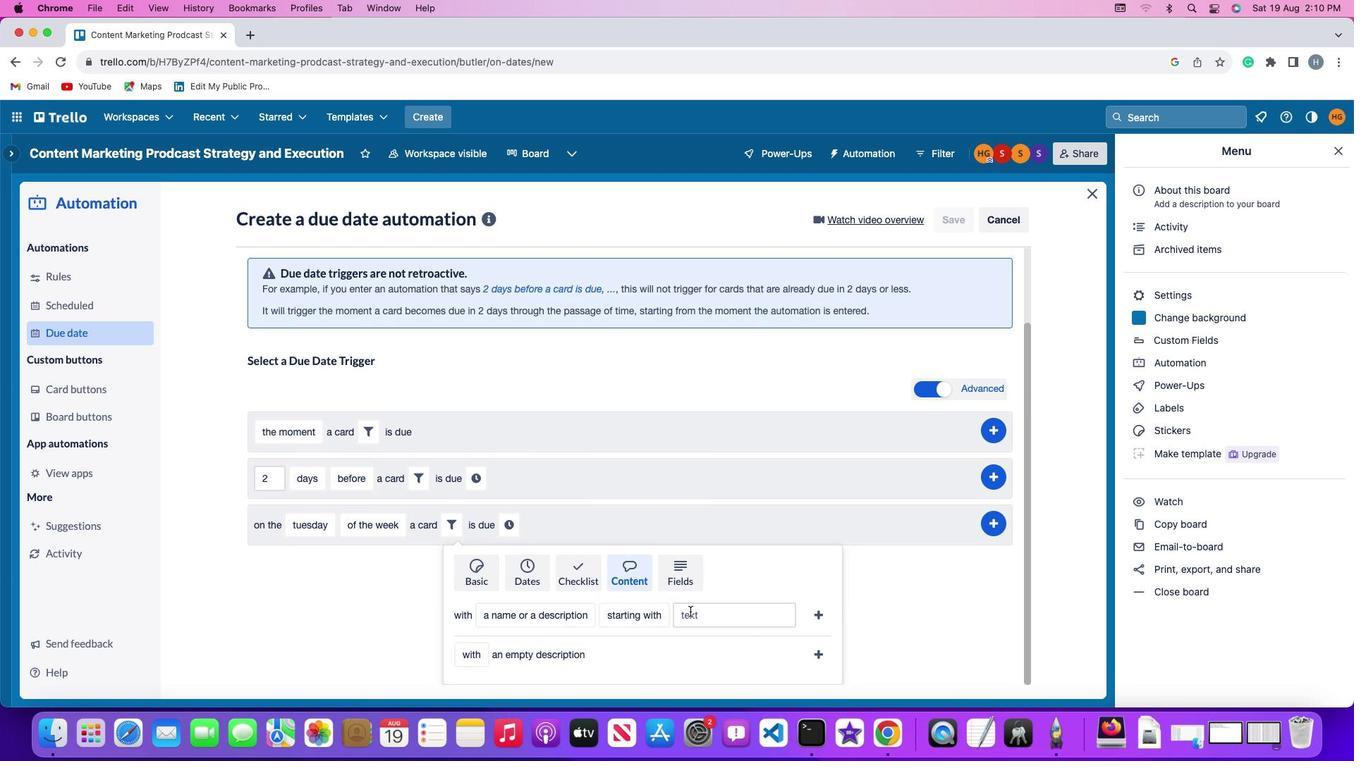 
Action: Mouse pressed left at (645, 607)
Screenshot: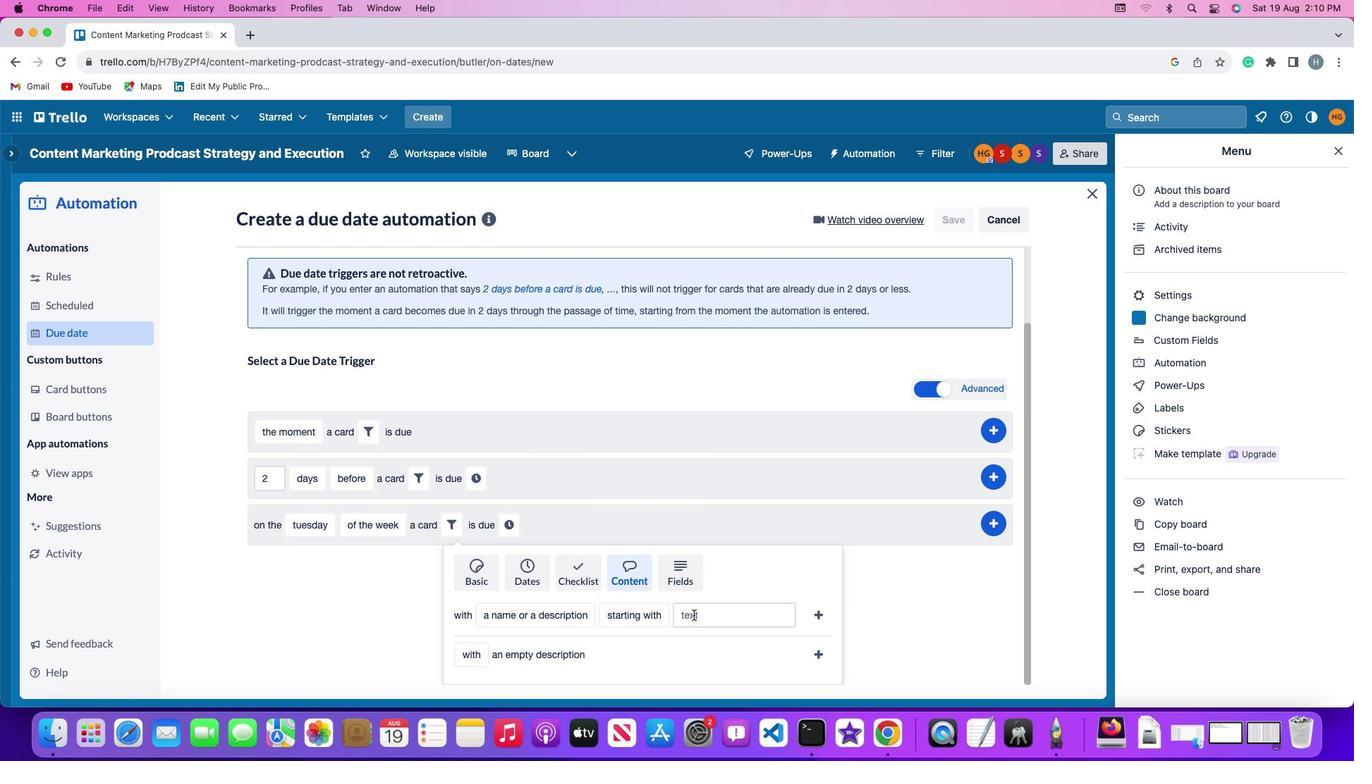 
Action: Mouse moved to (654, 442)
Screenshot: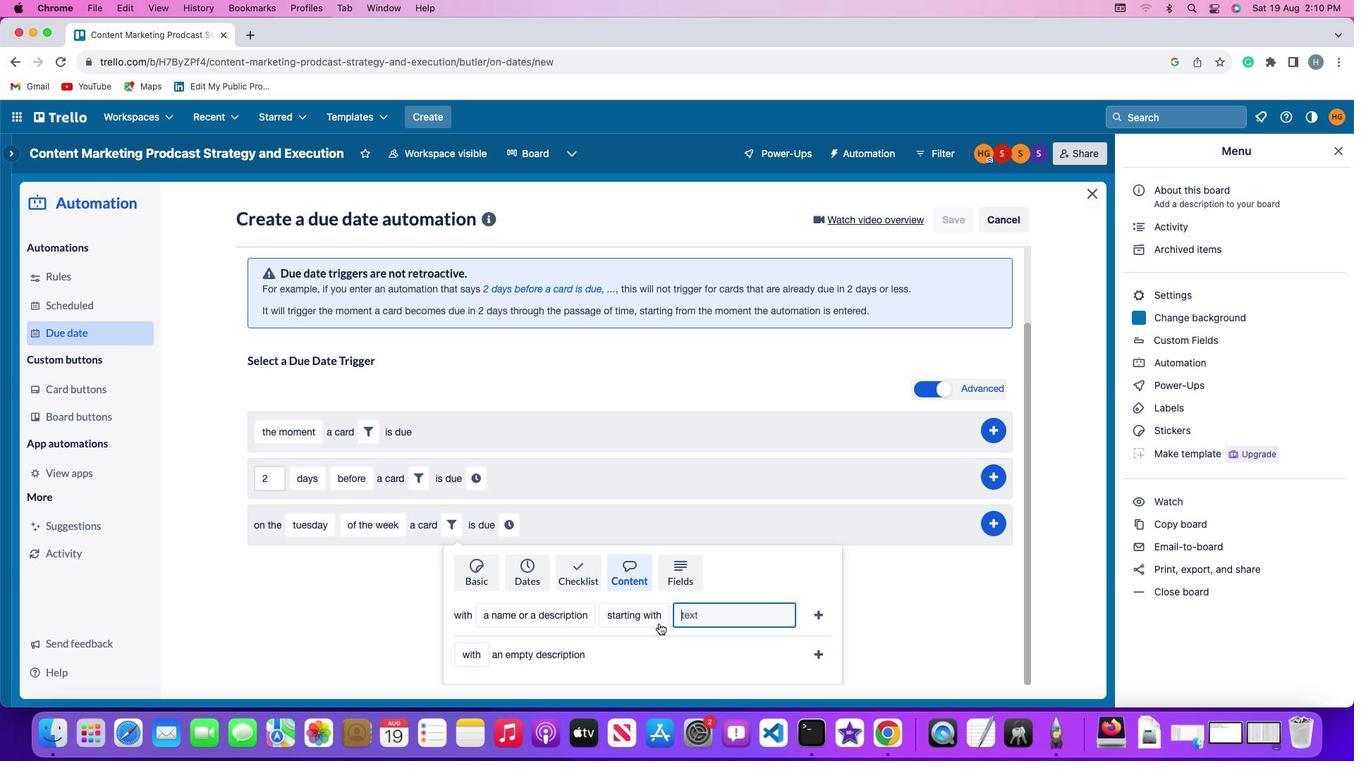 
Action: Mouse pressed left at (654, 442)
Screenshot: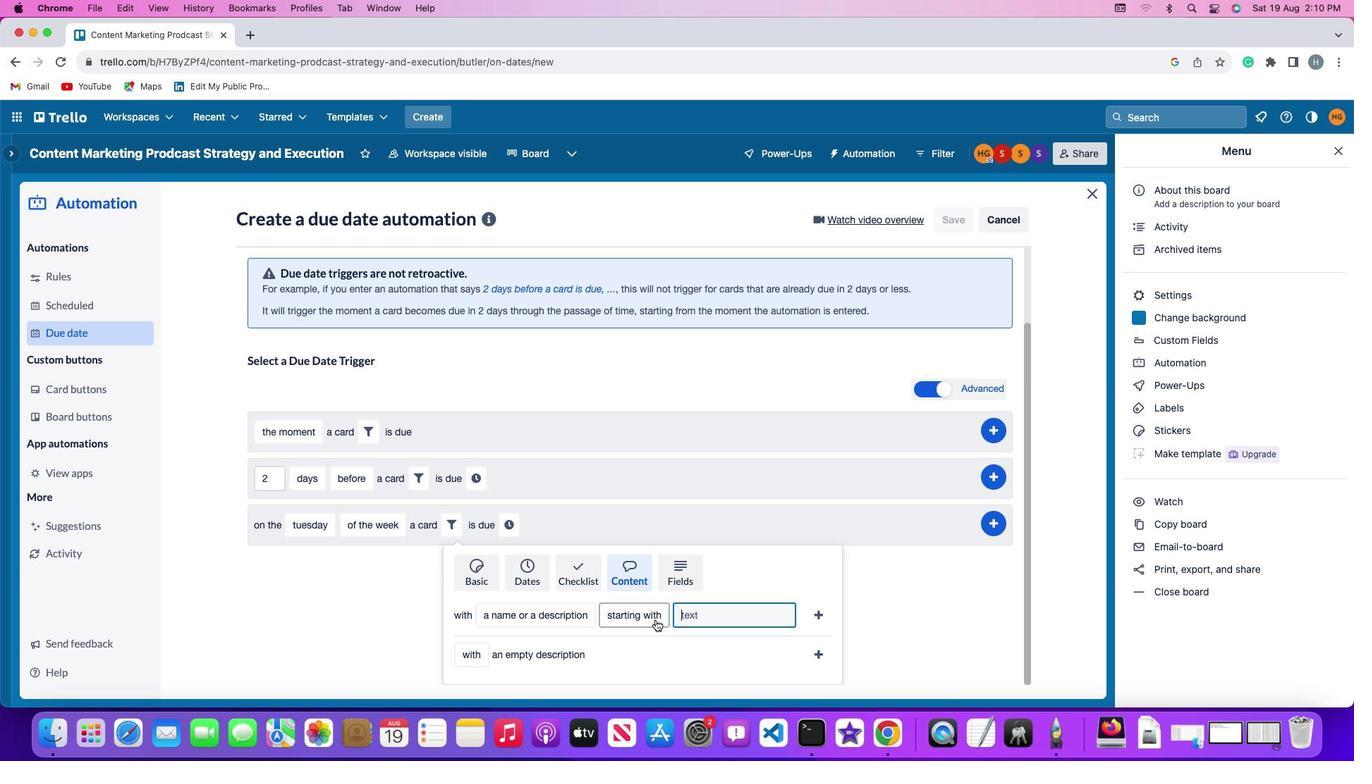 
Action: Mouse moved to (696, 621)
Screenshot: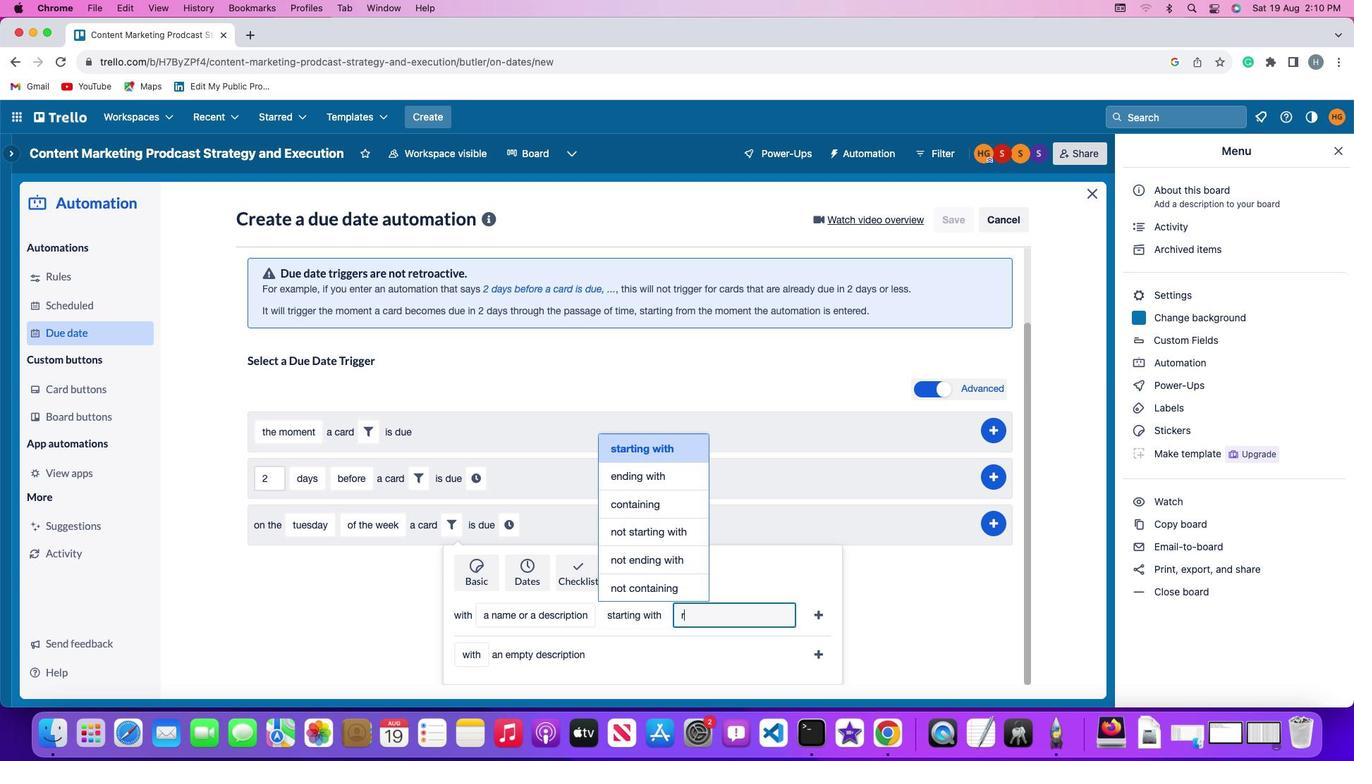 
Action: Mouse pressed left at (696, 621)
Screenshot: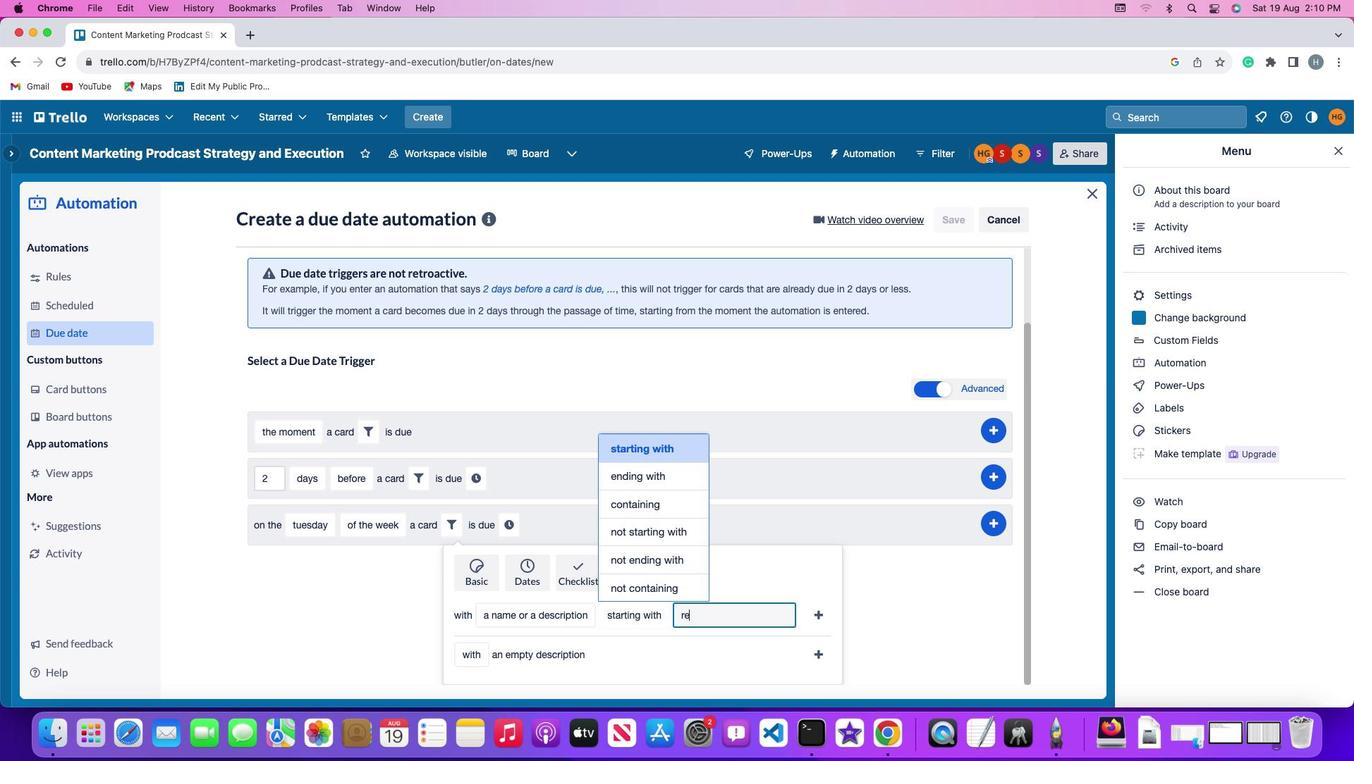 
Action: Mouse moved to (655, 617)
Screenshot: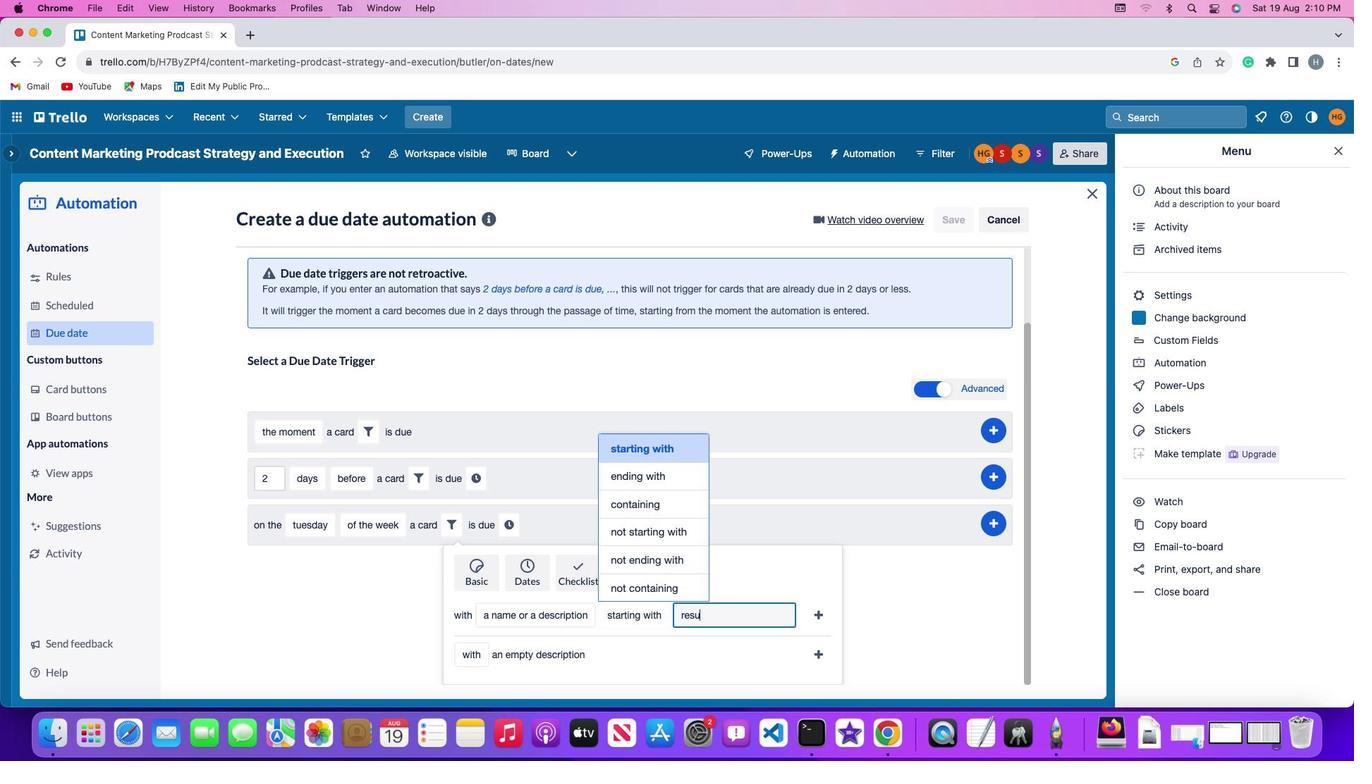 
Action: Key pressed 'r''e''s''u''m'
Screenshot: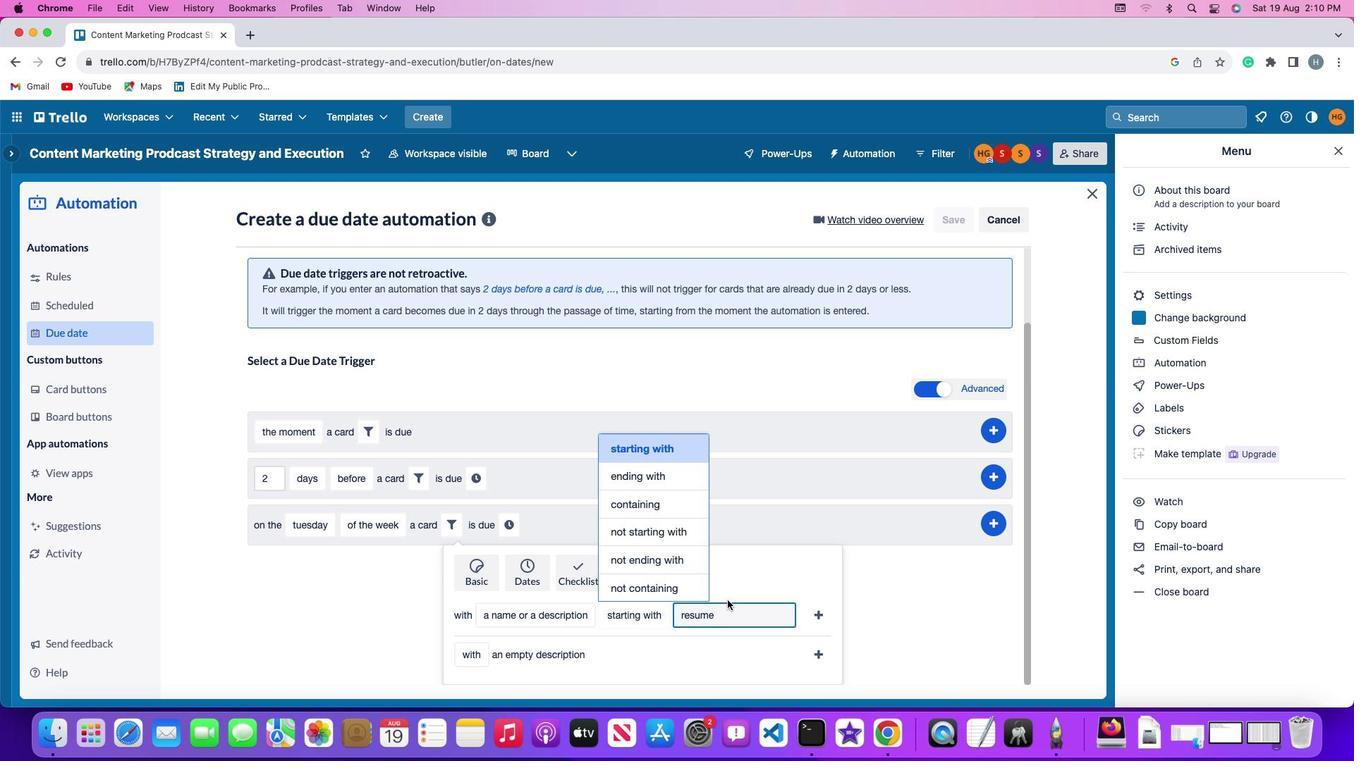 
Action: Mouse moved to (656, 616)
Screenshot: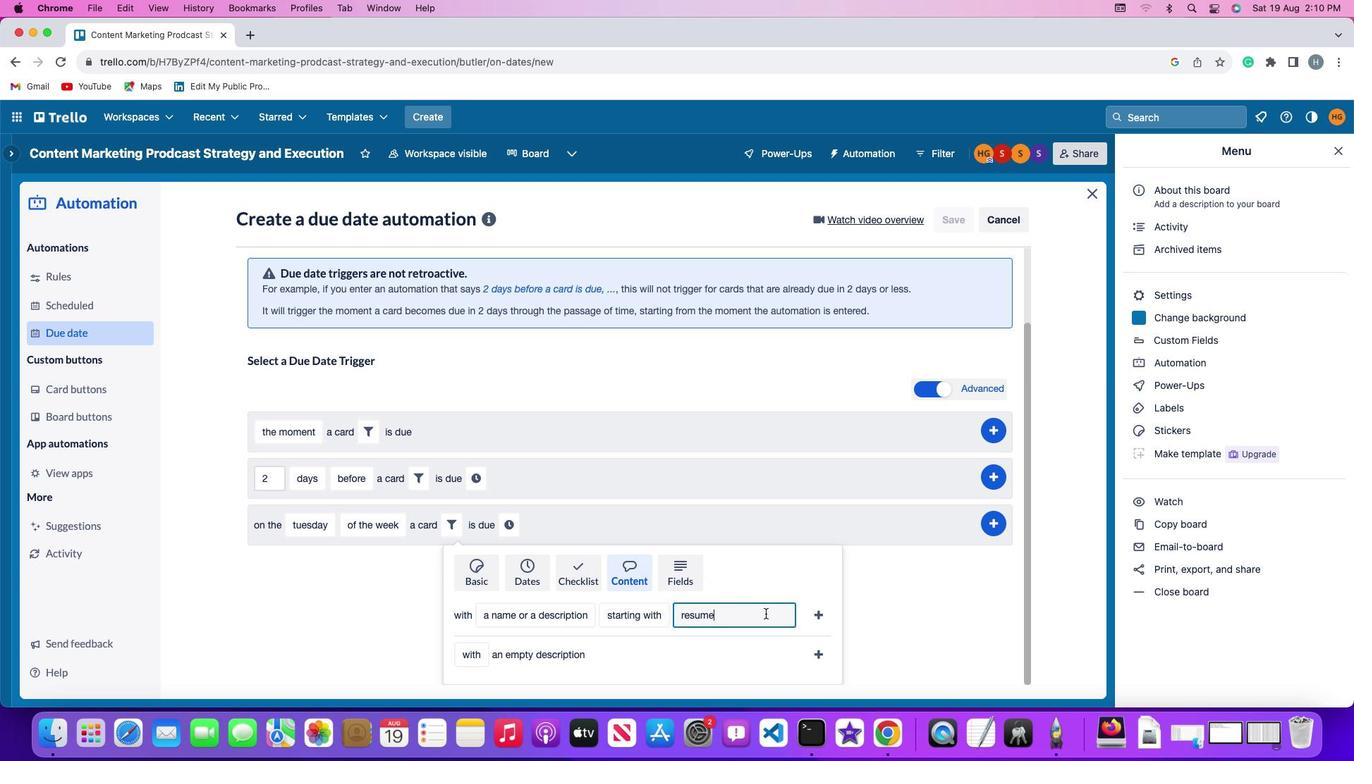 
Action: Key pressed 'e'
Screenshot: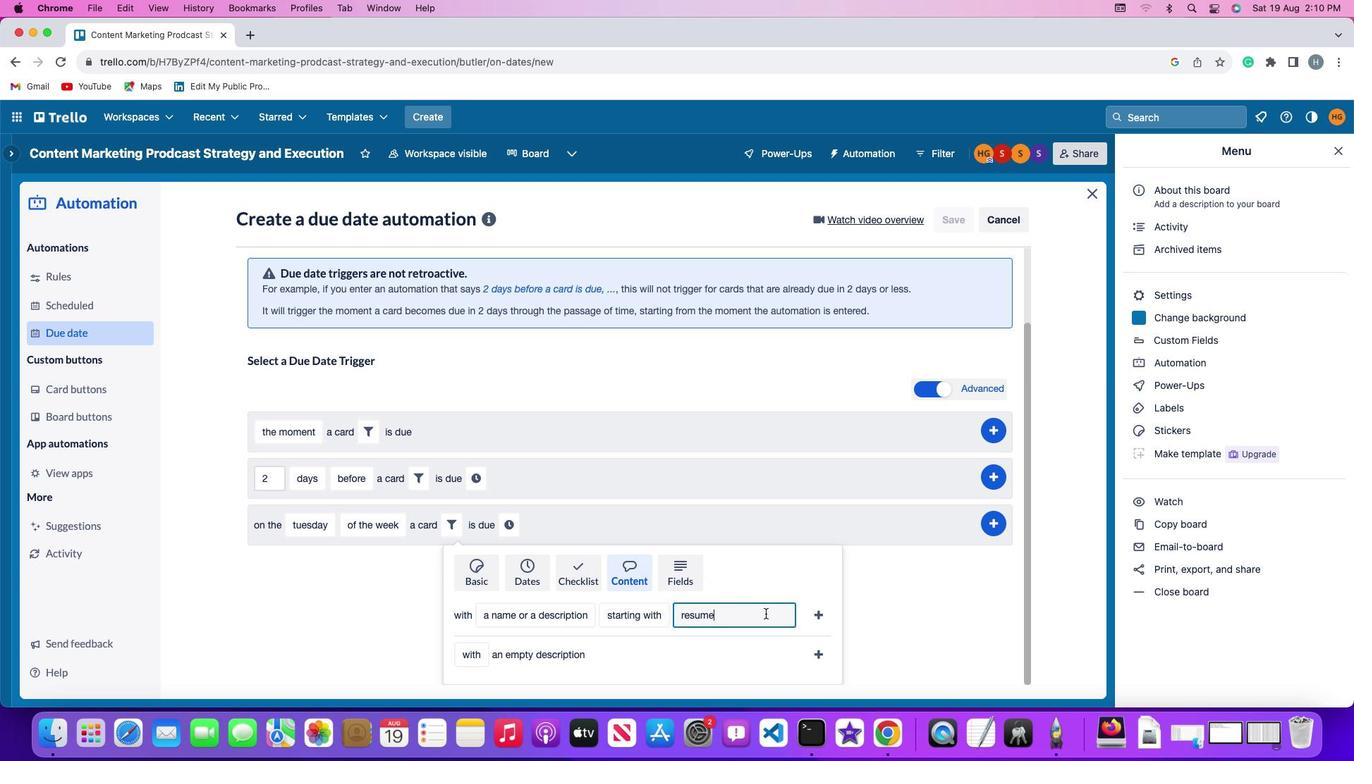 
Action: Mouse moved to (811, 615)
Screenshot: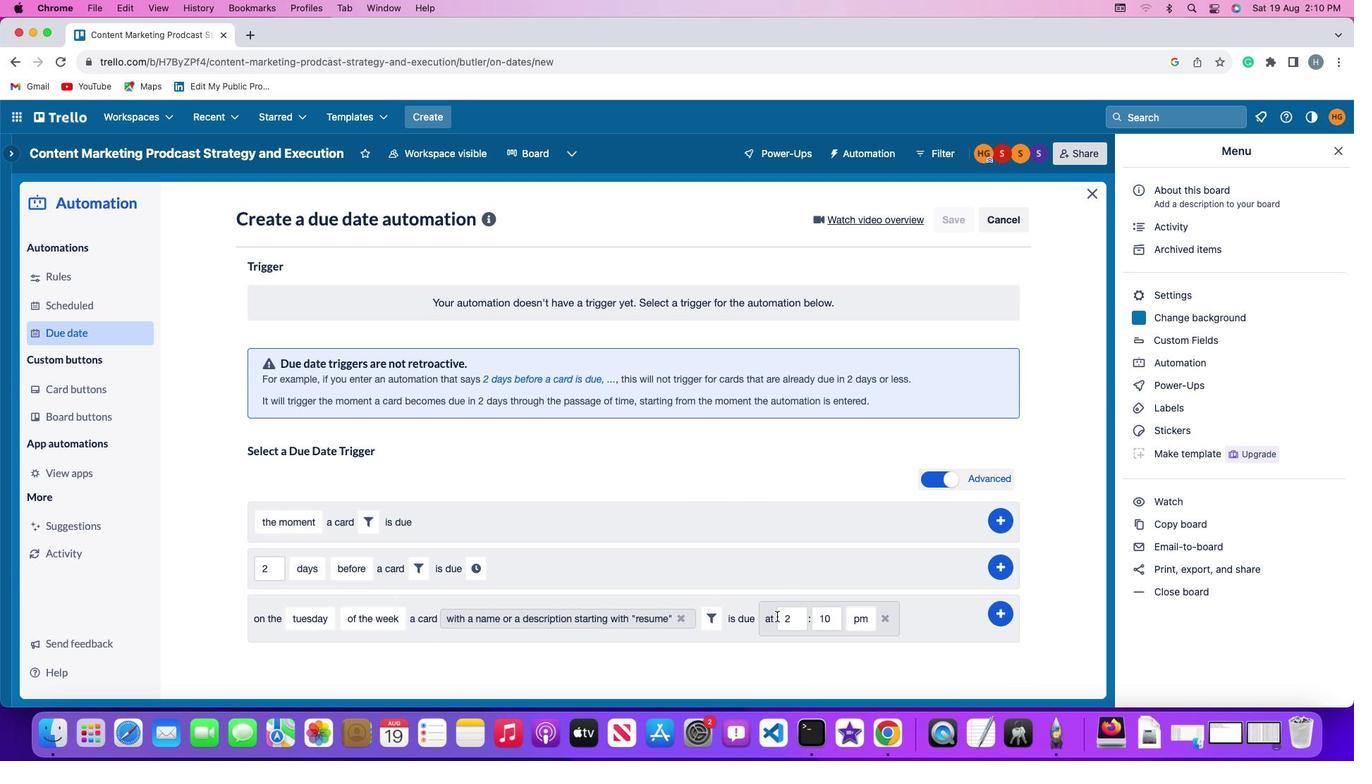 
Action: Mouse pressed left at (811, 615)
Screenshot: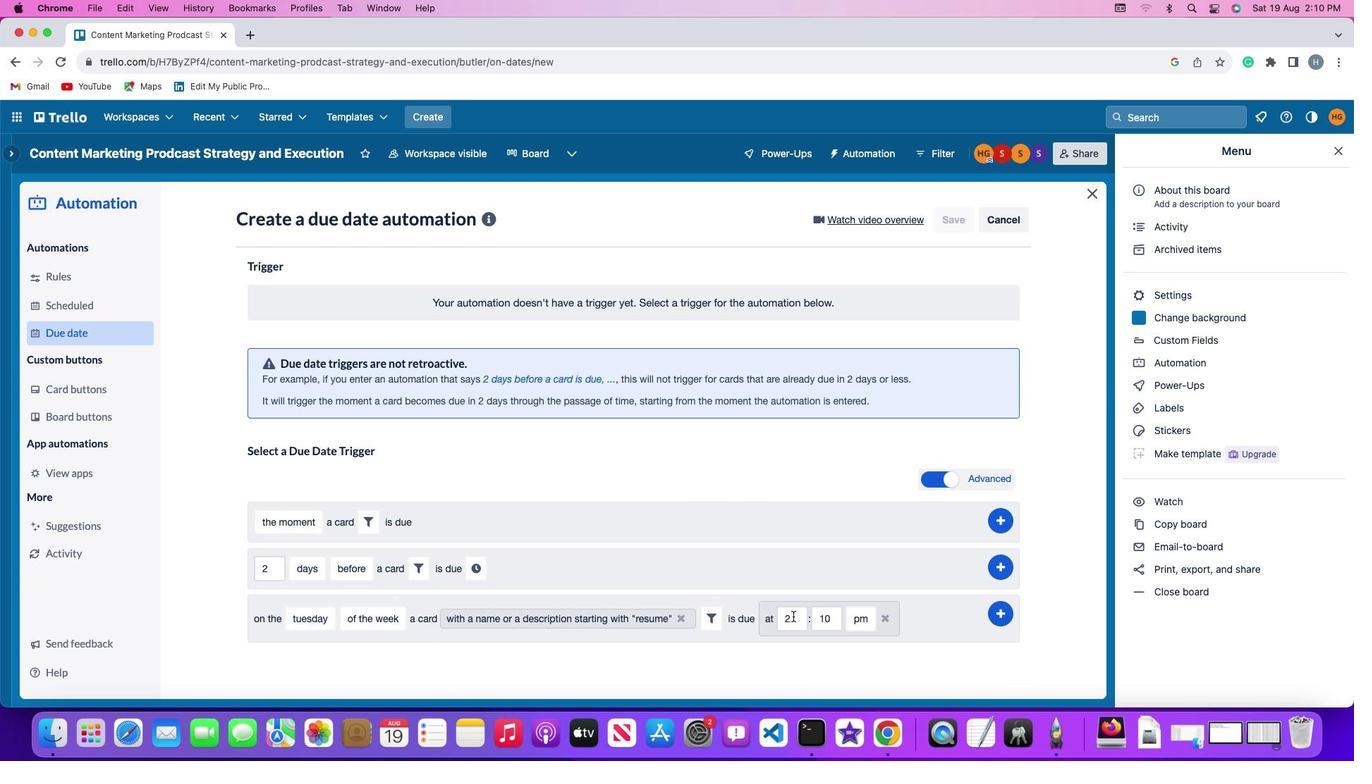 
Action: Mouse moved to (771, 616)
Screenshot: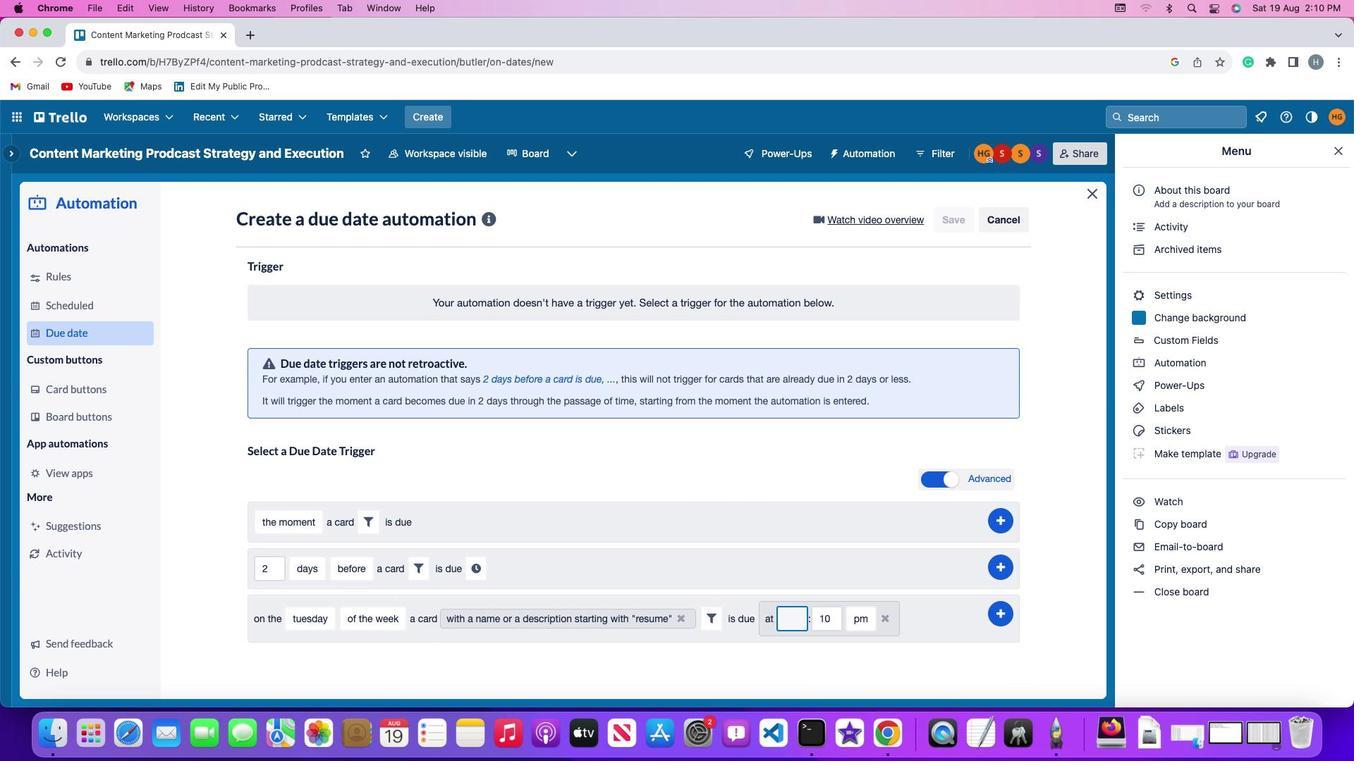 
Action: Mouse pressed left at (771, 616)
Screenshot: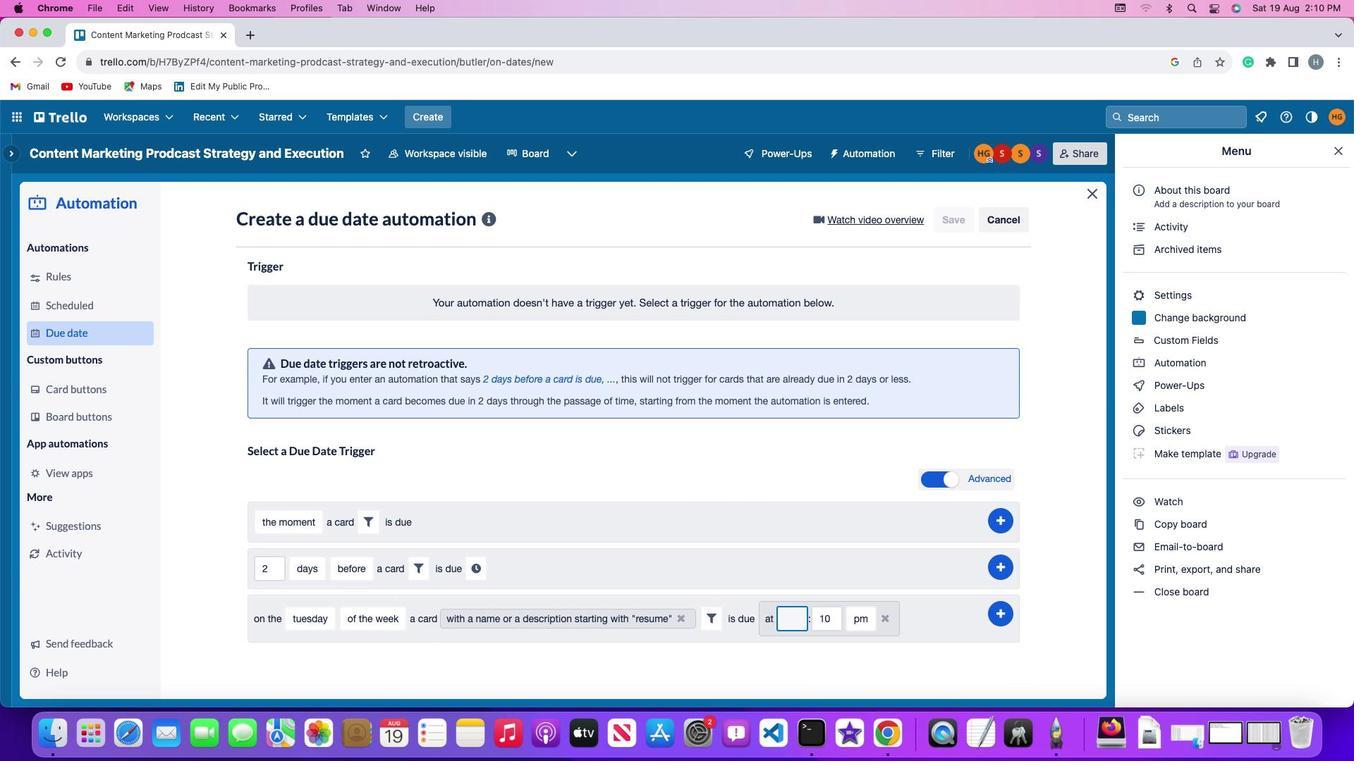 
Action: Mouse moved to (796, 616)
Screenshot: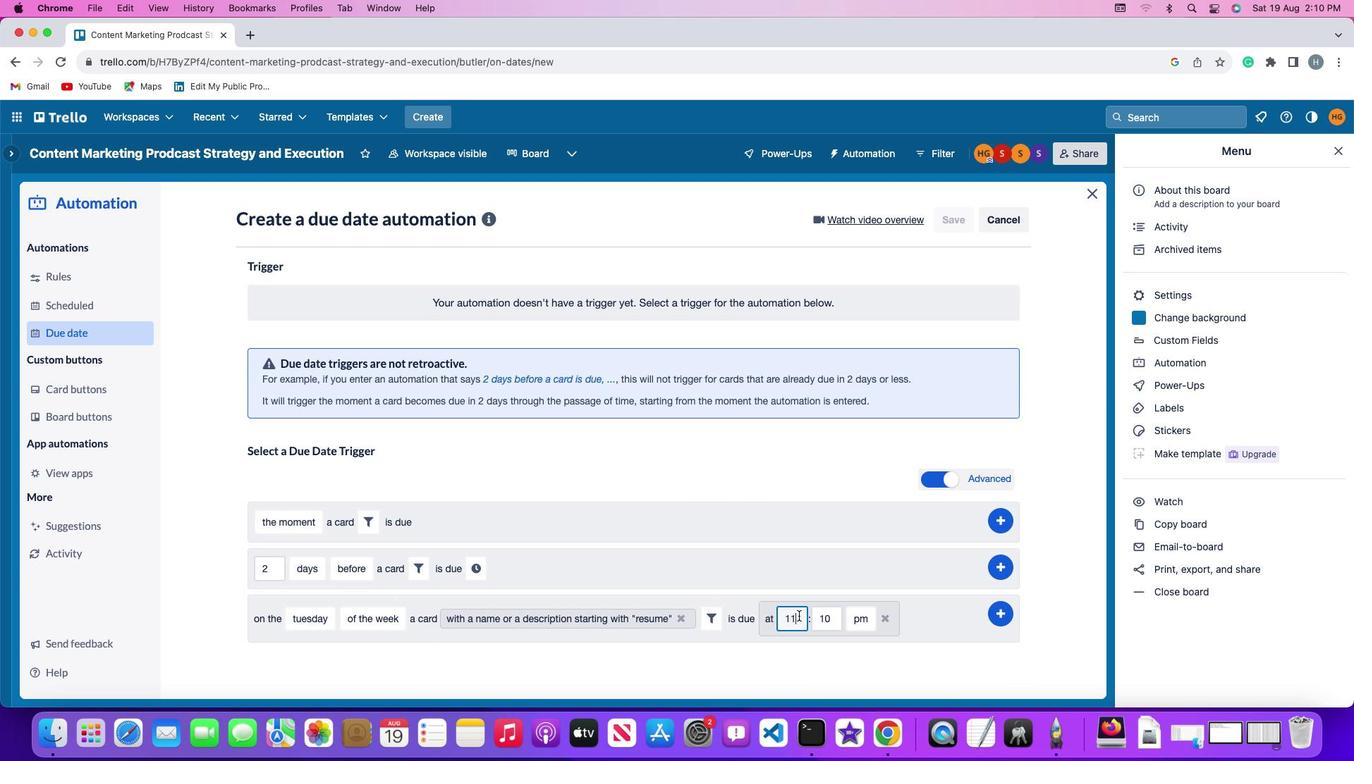 
Action: Mouse pressed left at (796, 616)
Screenshot: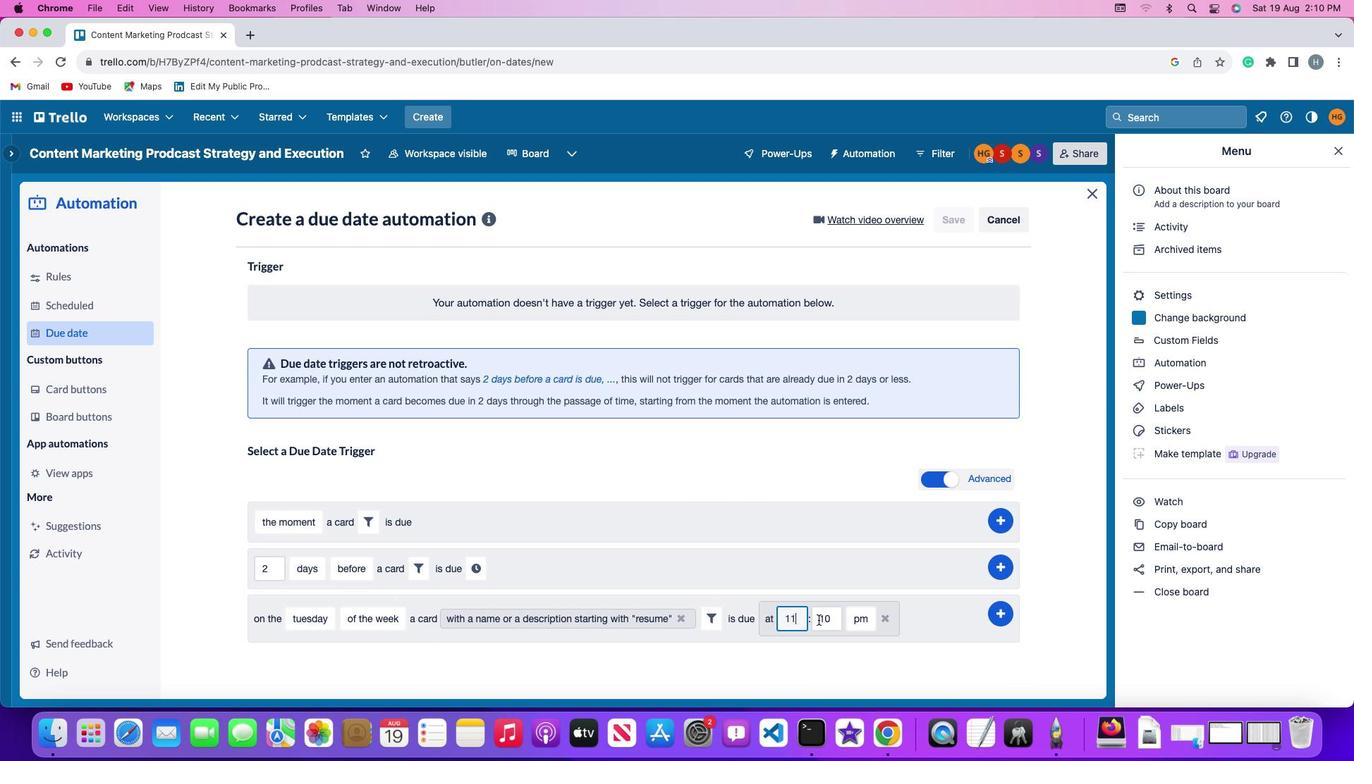 
Action: Mouse moved to (797, 616)
Screenshot: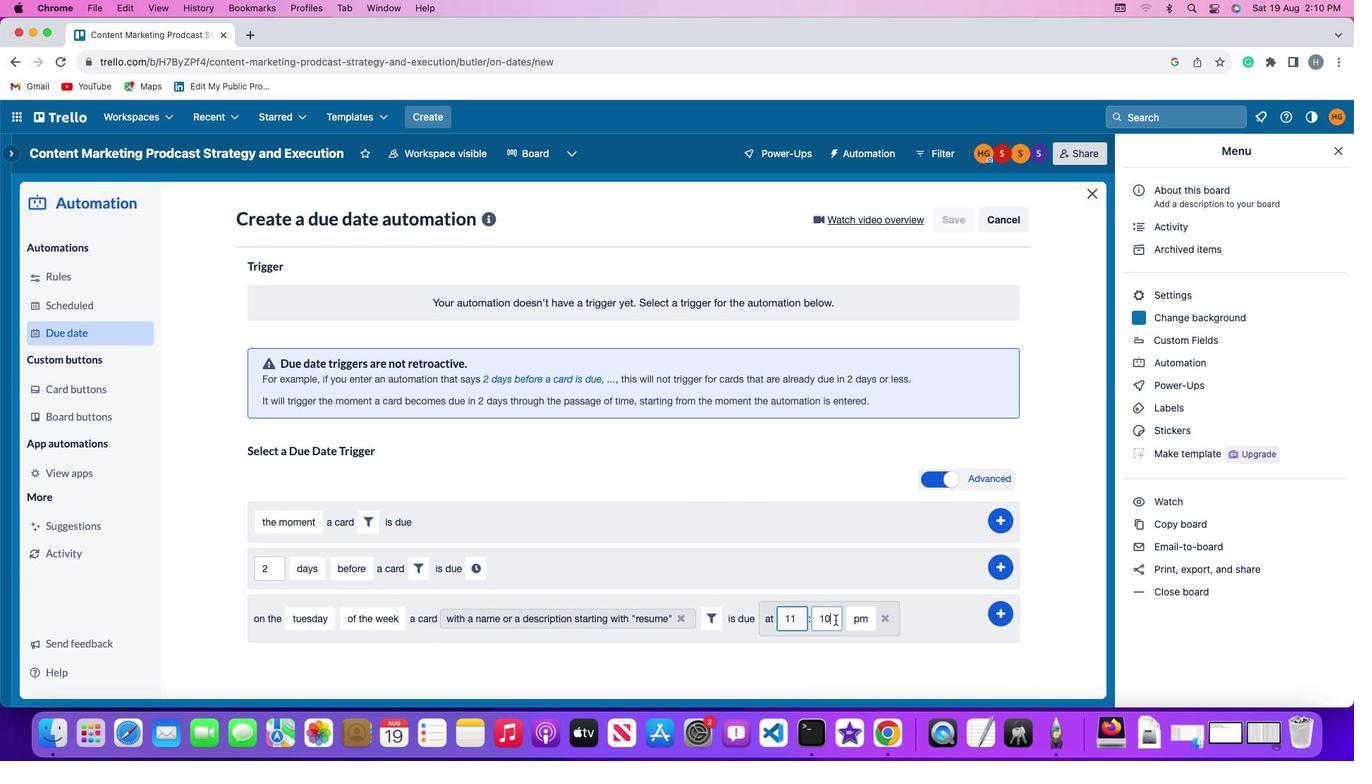 
Action: Key pressed Key.backspace
Screenshot: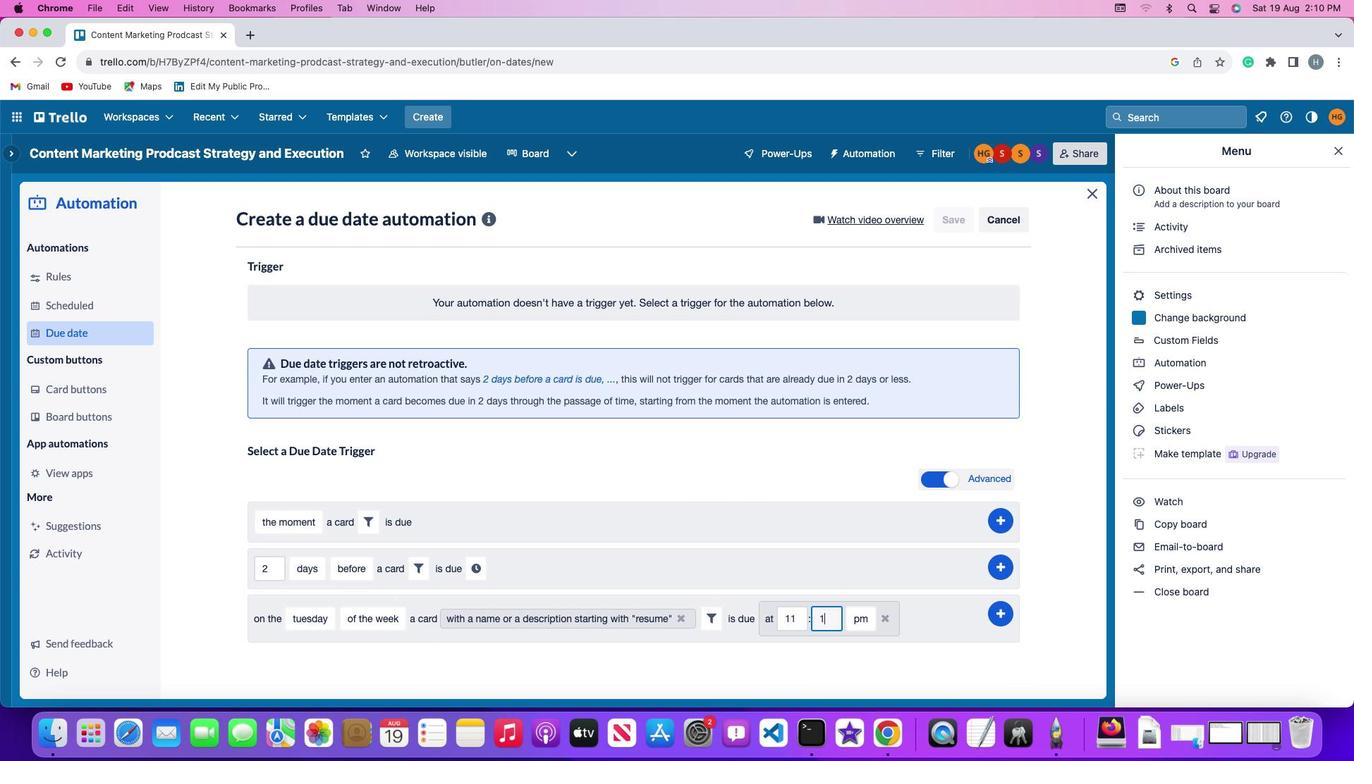 
Action: Mouse moved to (797, 615)
Screenshot: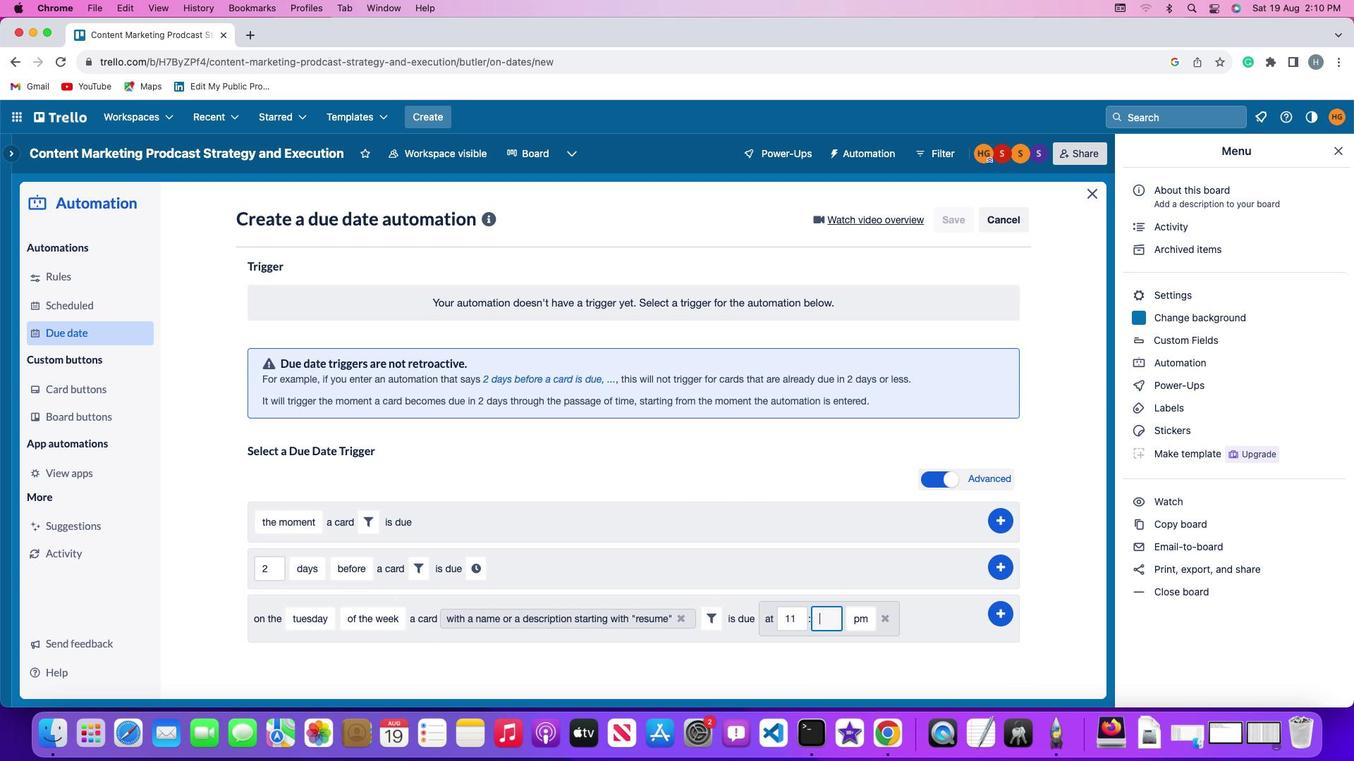 
Action: Key pressed '1''1'
Screenshot: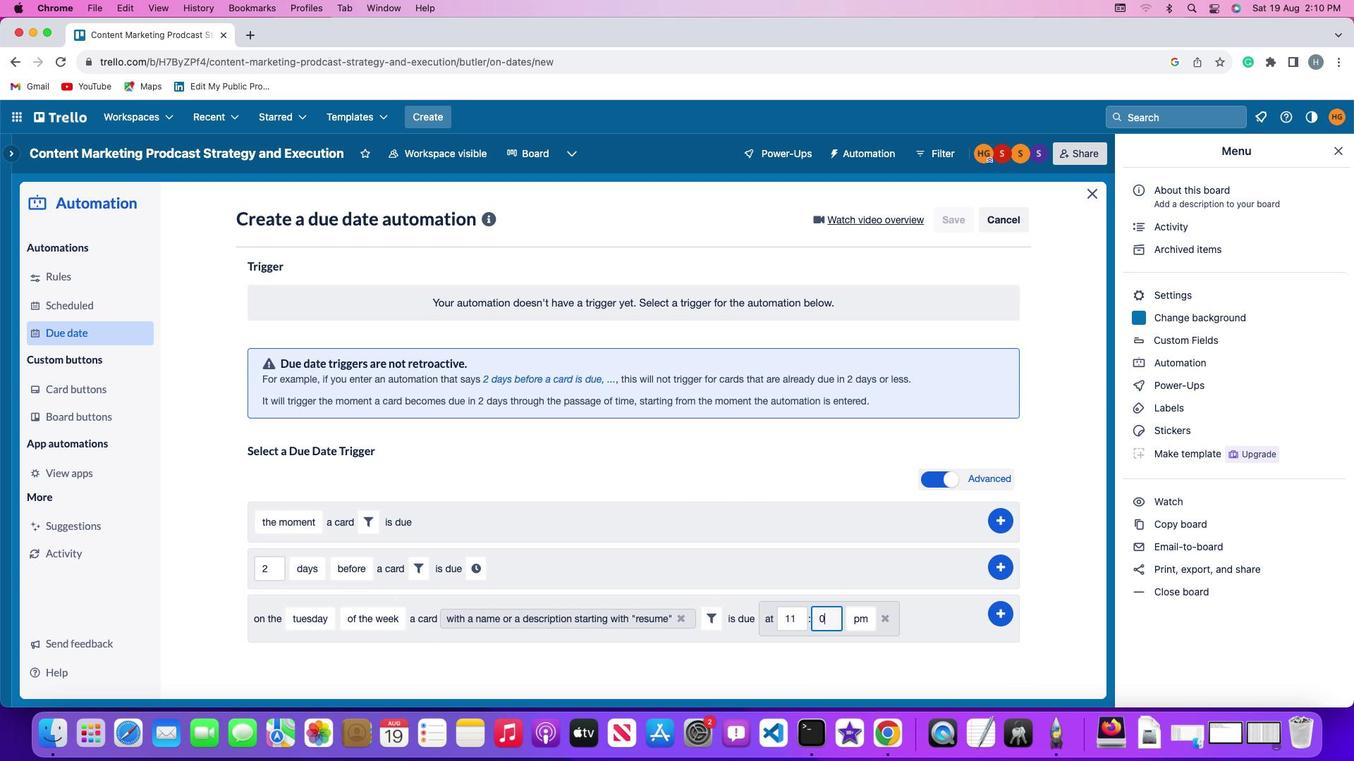 
Action: Mouse moved to (834, 619)
Screenshot: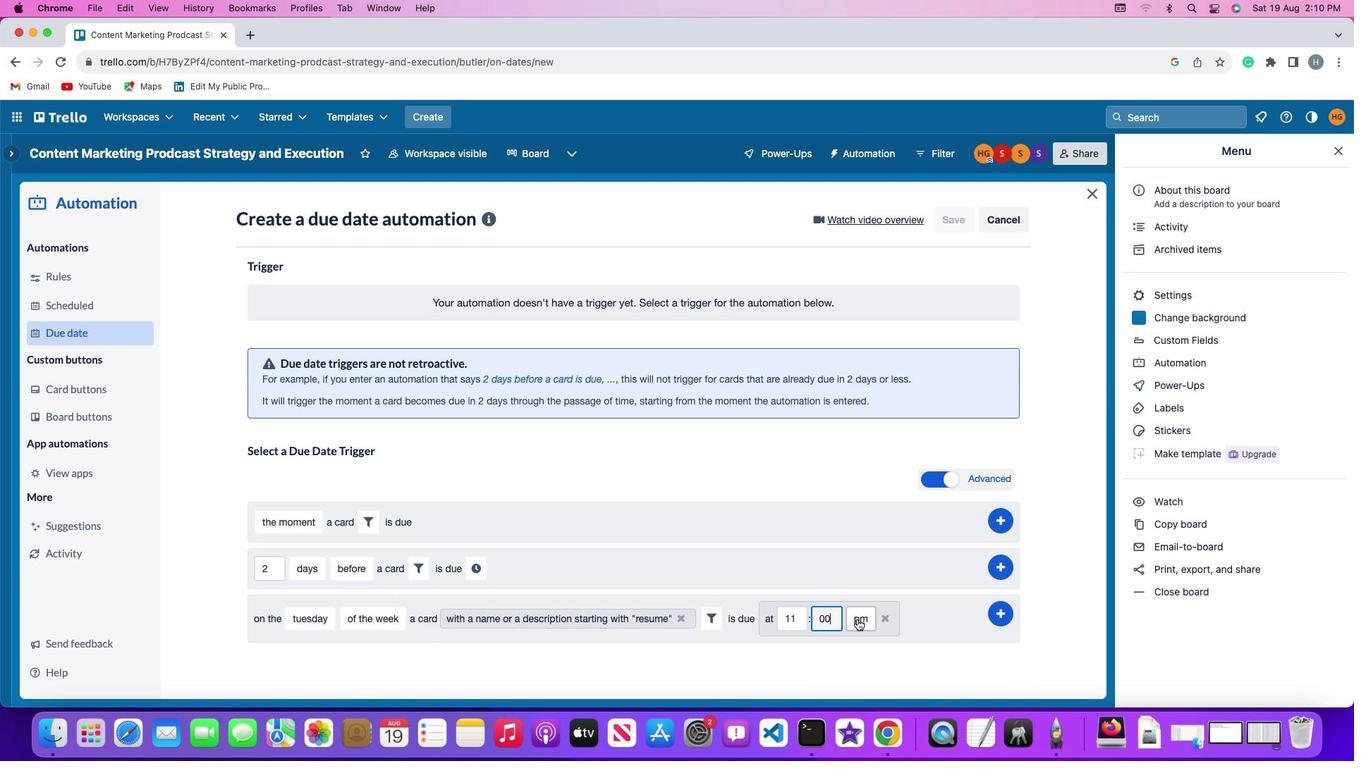 
Action: Mouse pressed left at (834, 619)
Screenshot: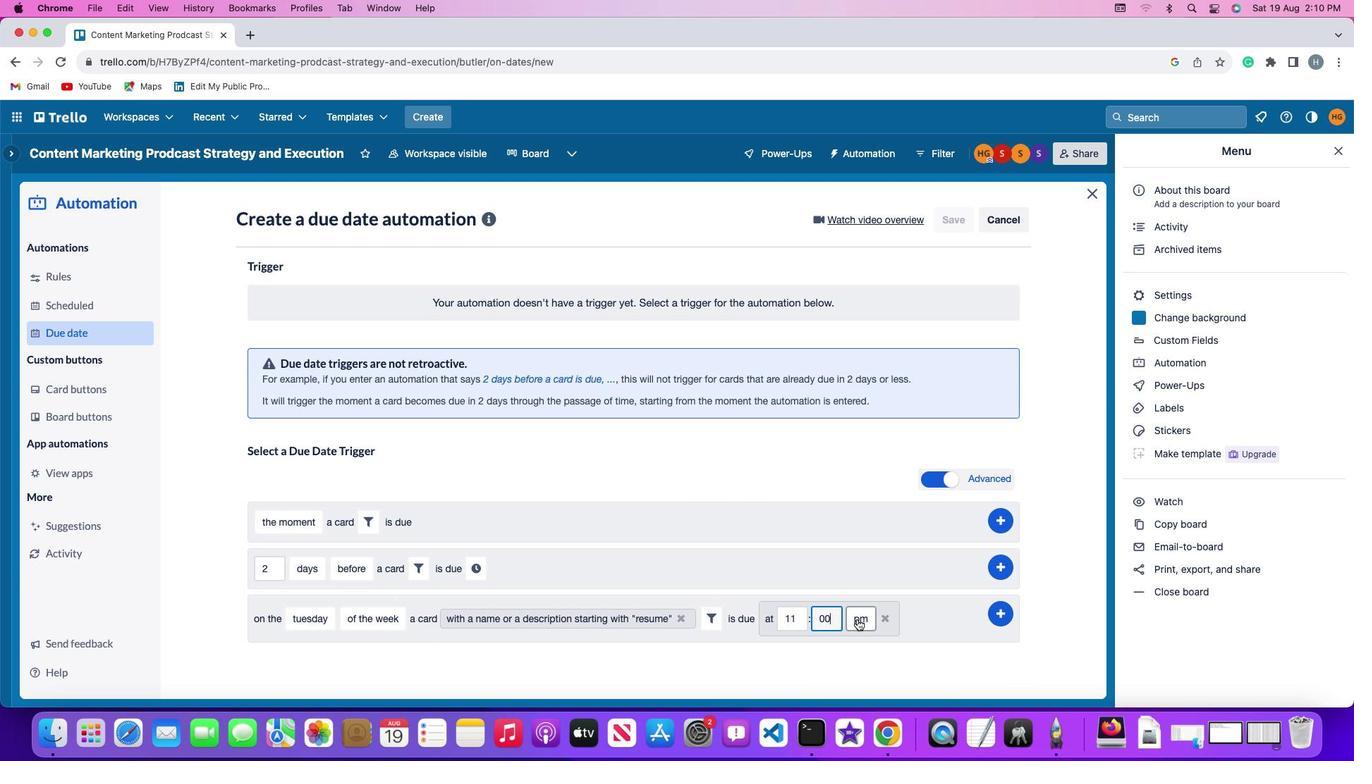 
Action: Mouse moved to (835, 619)
Screenshot: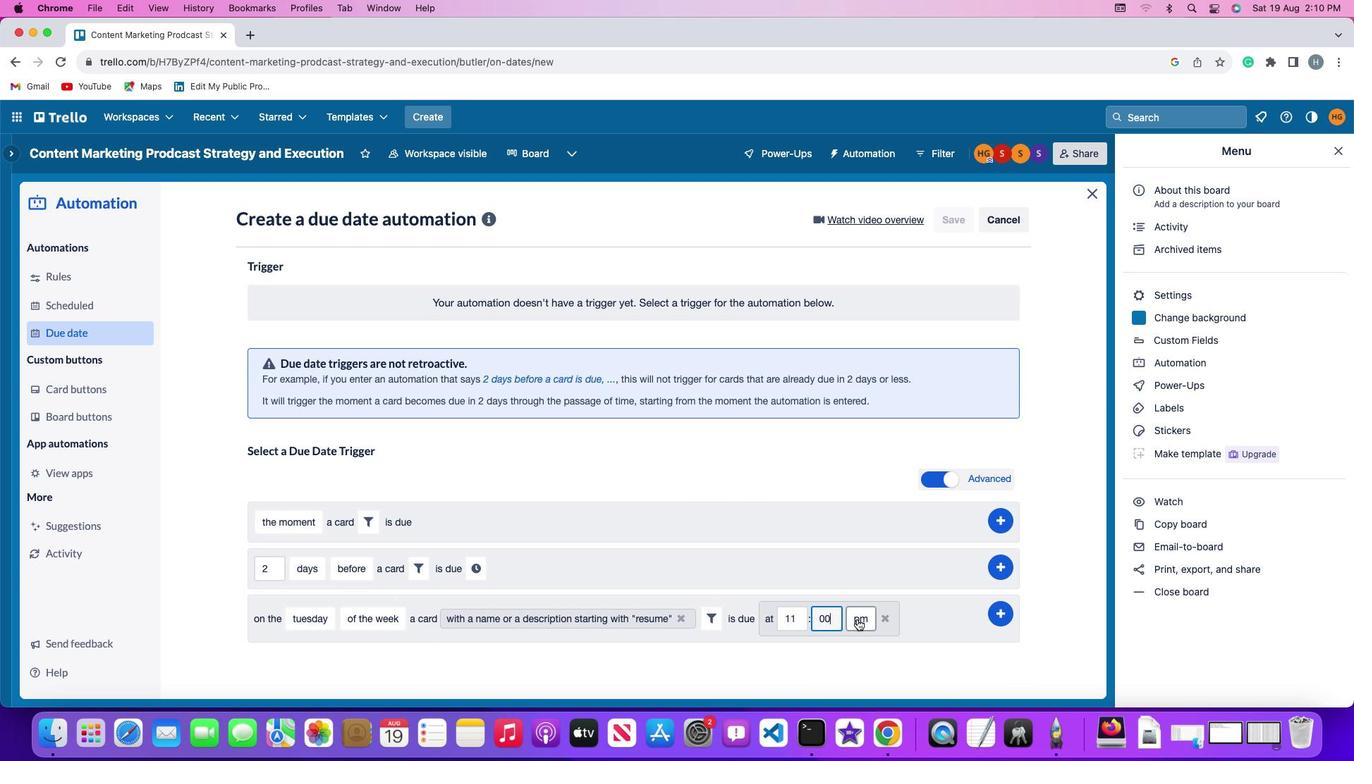 
Action: Key pressed Key.backspaceKey.backspace
Screenshot: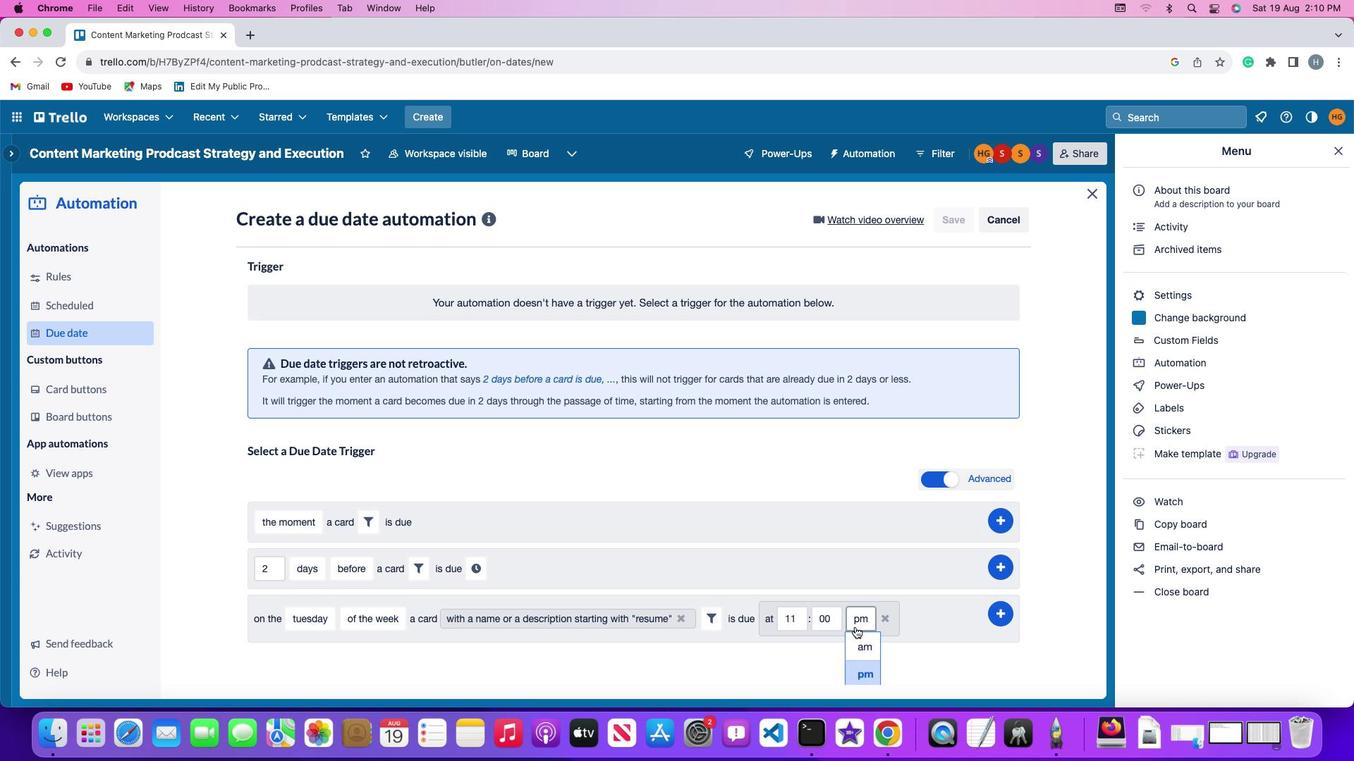 
Action: Mouse moved to (835, 619)
Screenshot: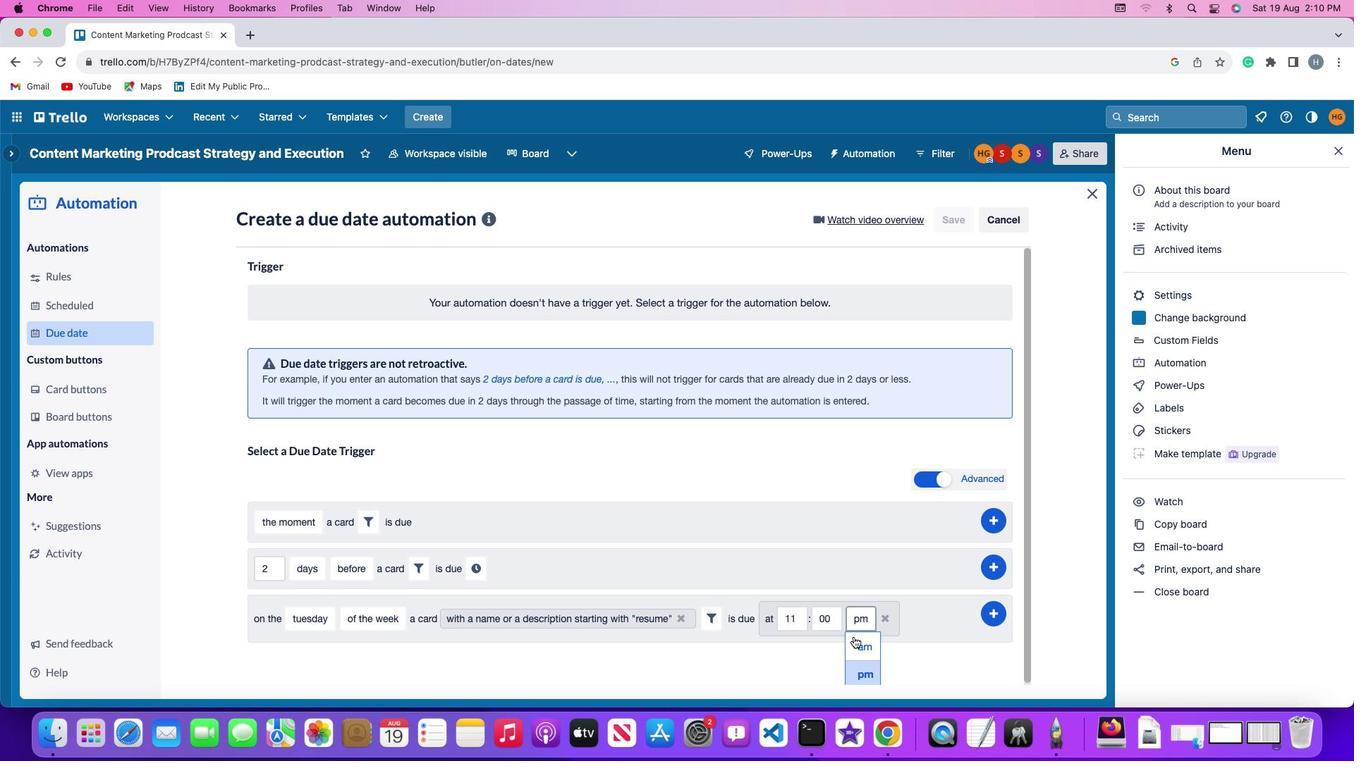 
Action: Key pressed '0''0'
Screenshot: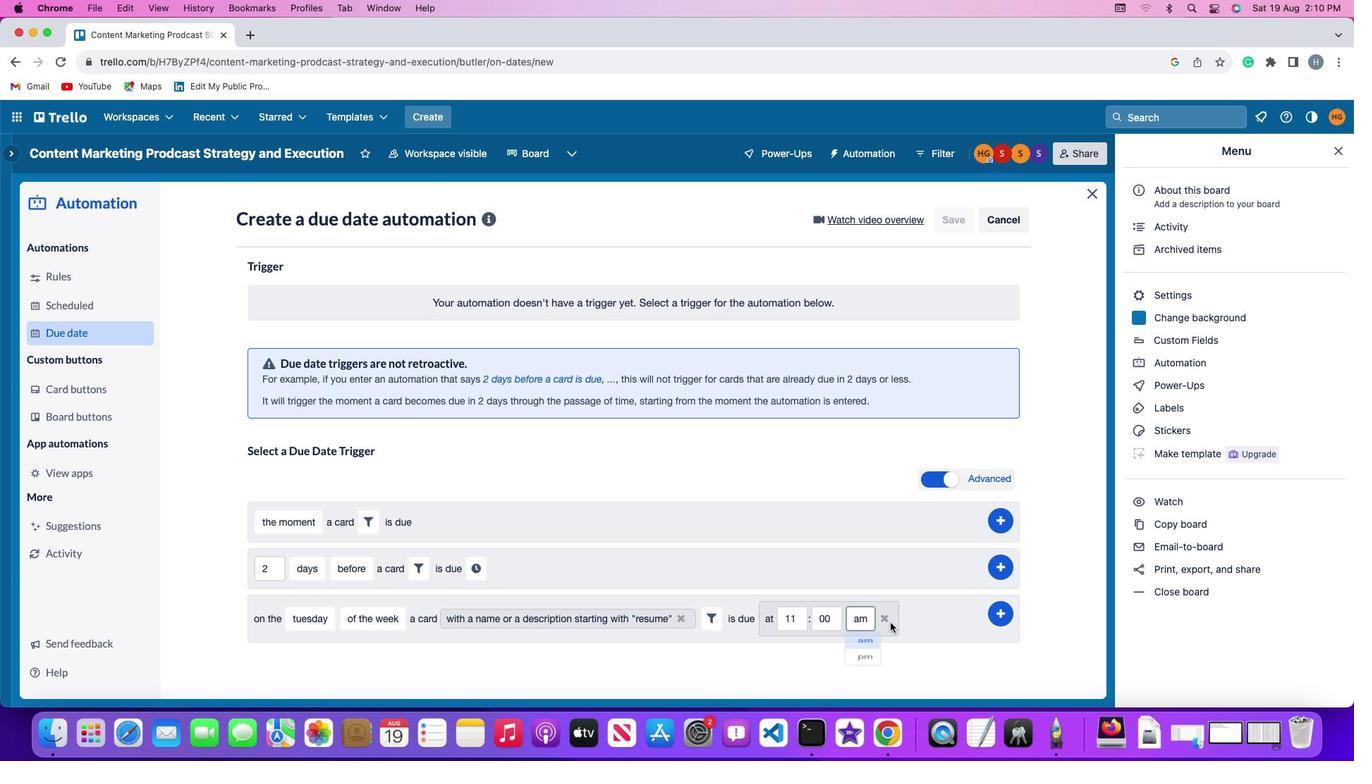 
Action: Mouse moved to (856, 619)
Screenshot: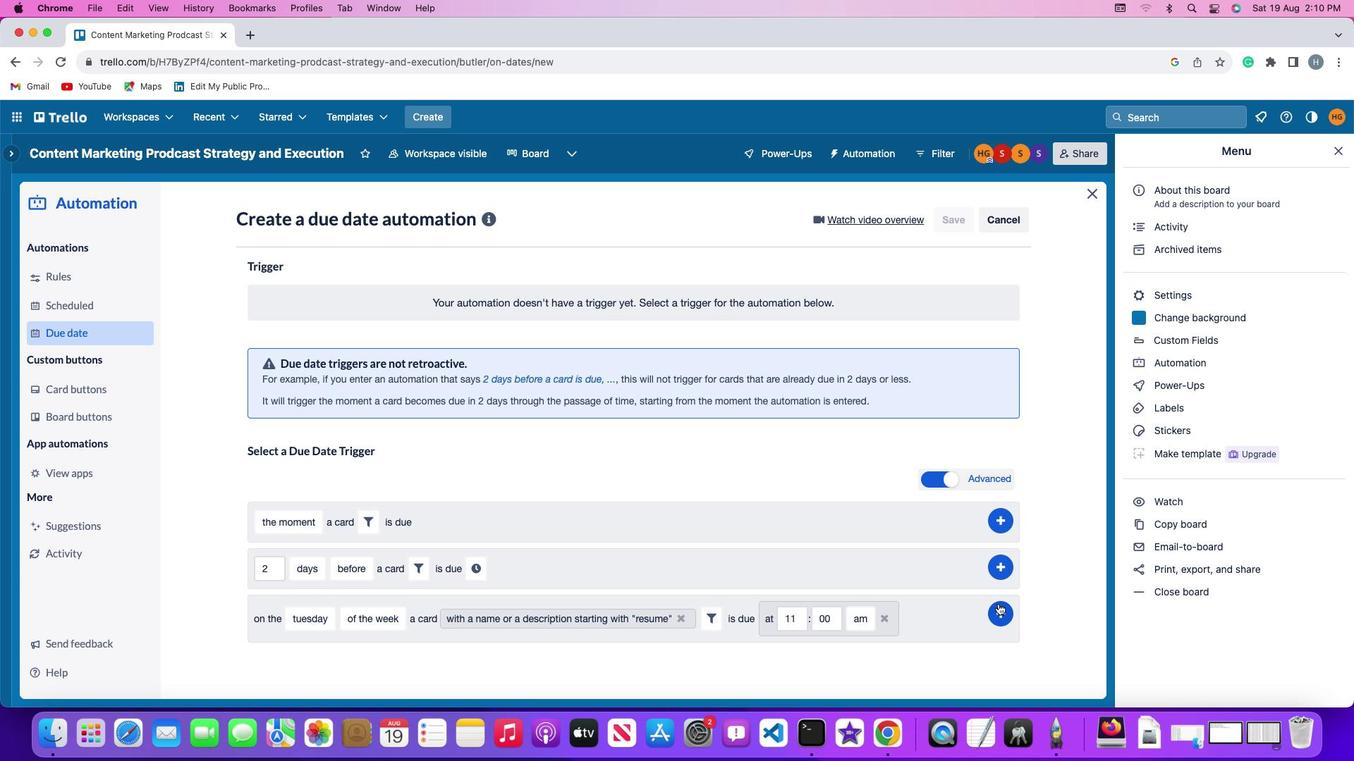 
Action: Mouse pressed left at (856, 619)
Screenshot: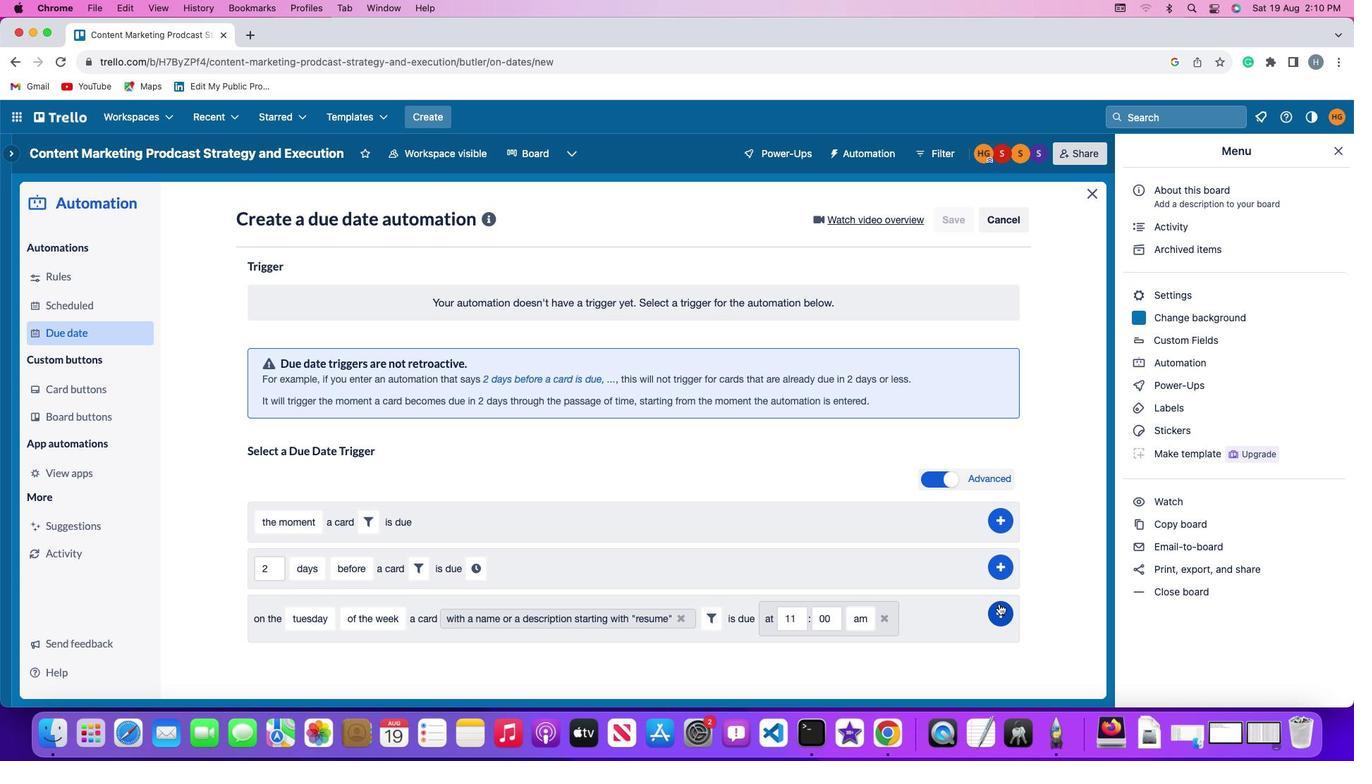 
Action: Mouse moved to (853, 637)
Screenshot: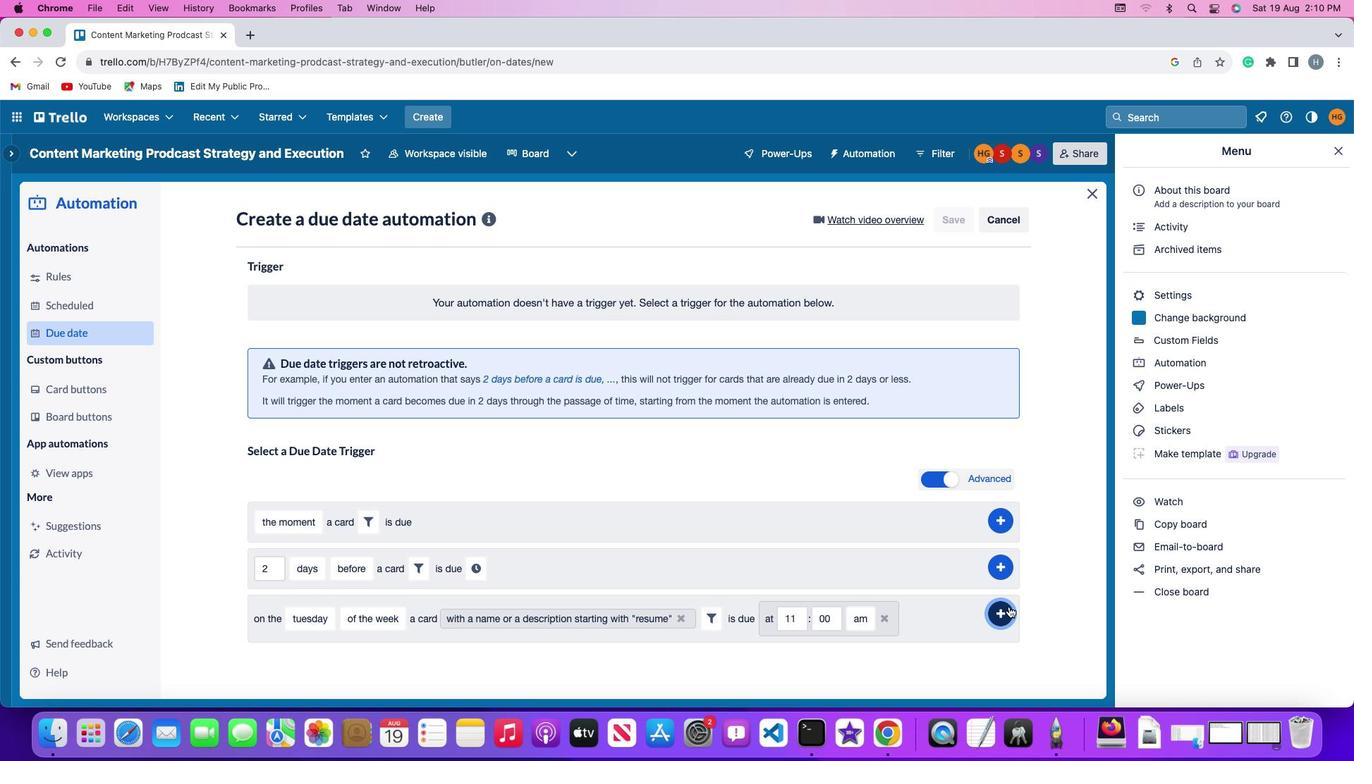 
Action: Mouse pressed left at (853, 637)
Screenshot: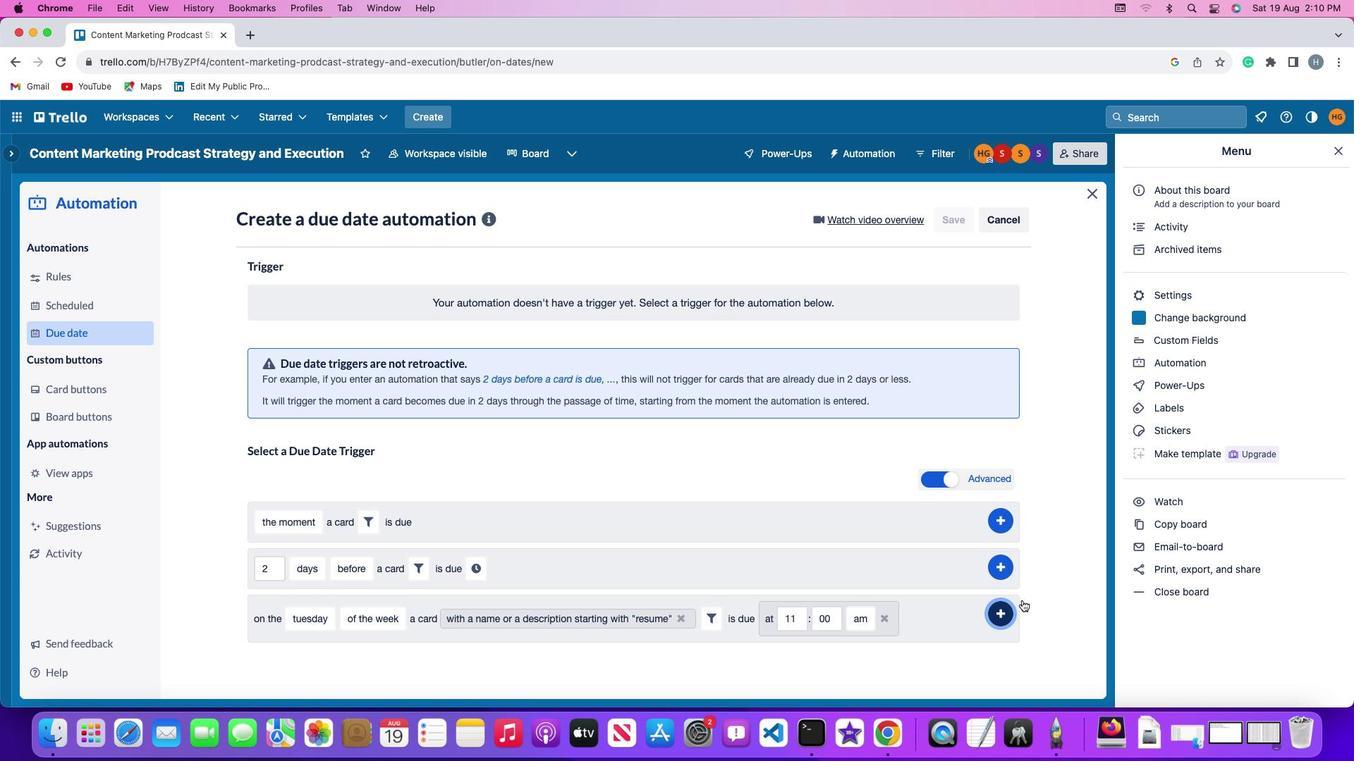 
Action: Mouse moved to (1001, 608)
Screenshot: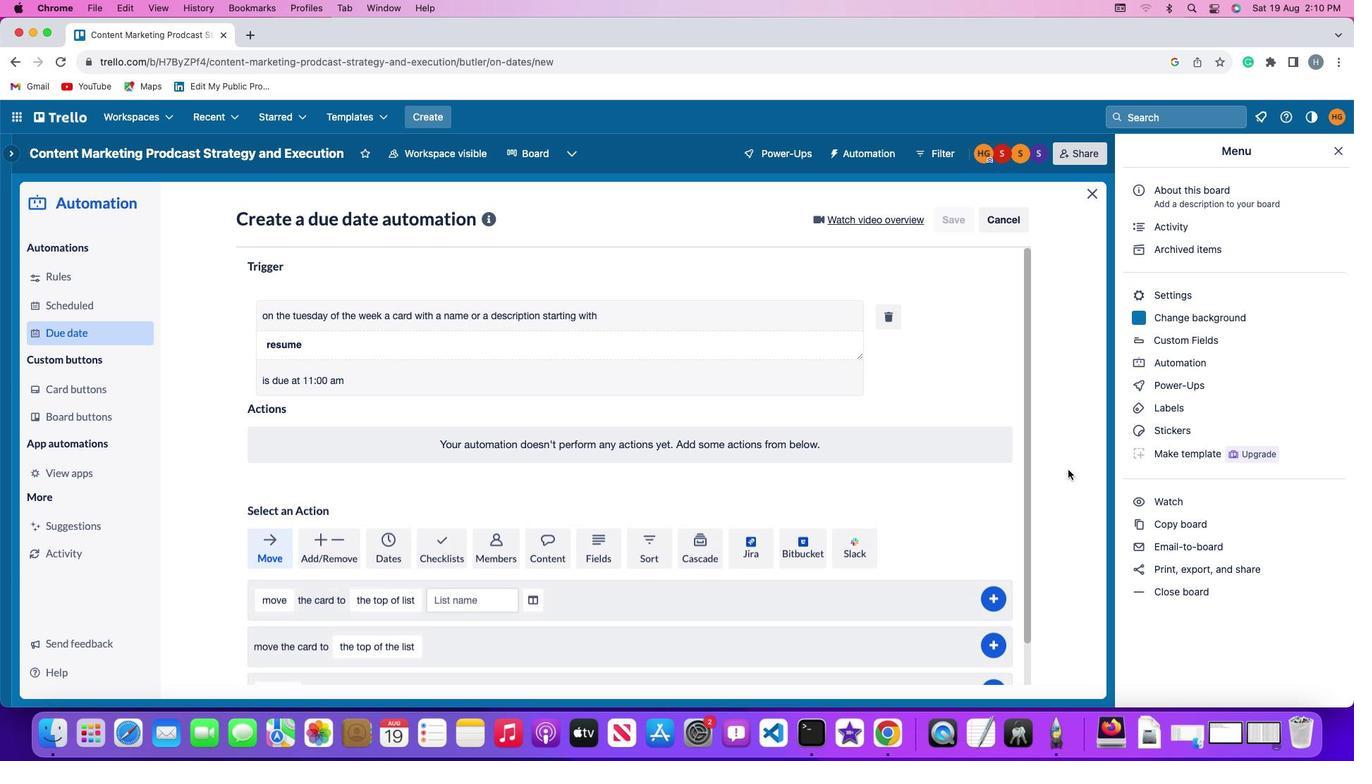 
Action: Mouse pressed left at (1001, 608)
Screenshot: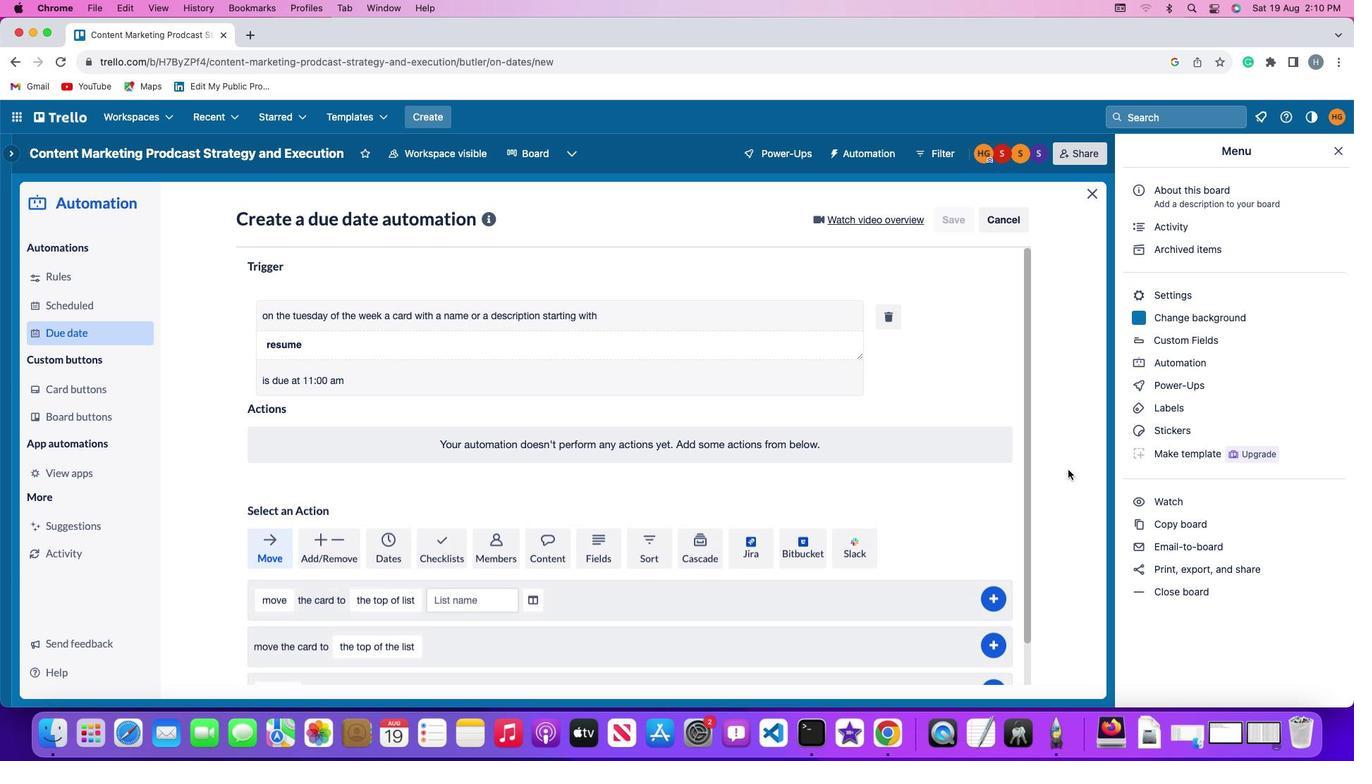 
Action: Mouse moved to (1067, 469)
Screenshot: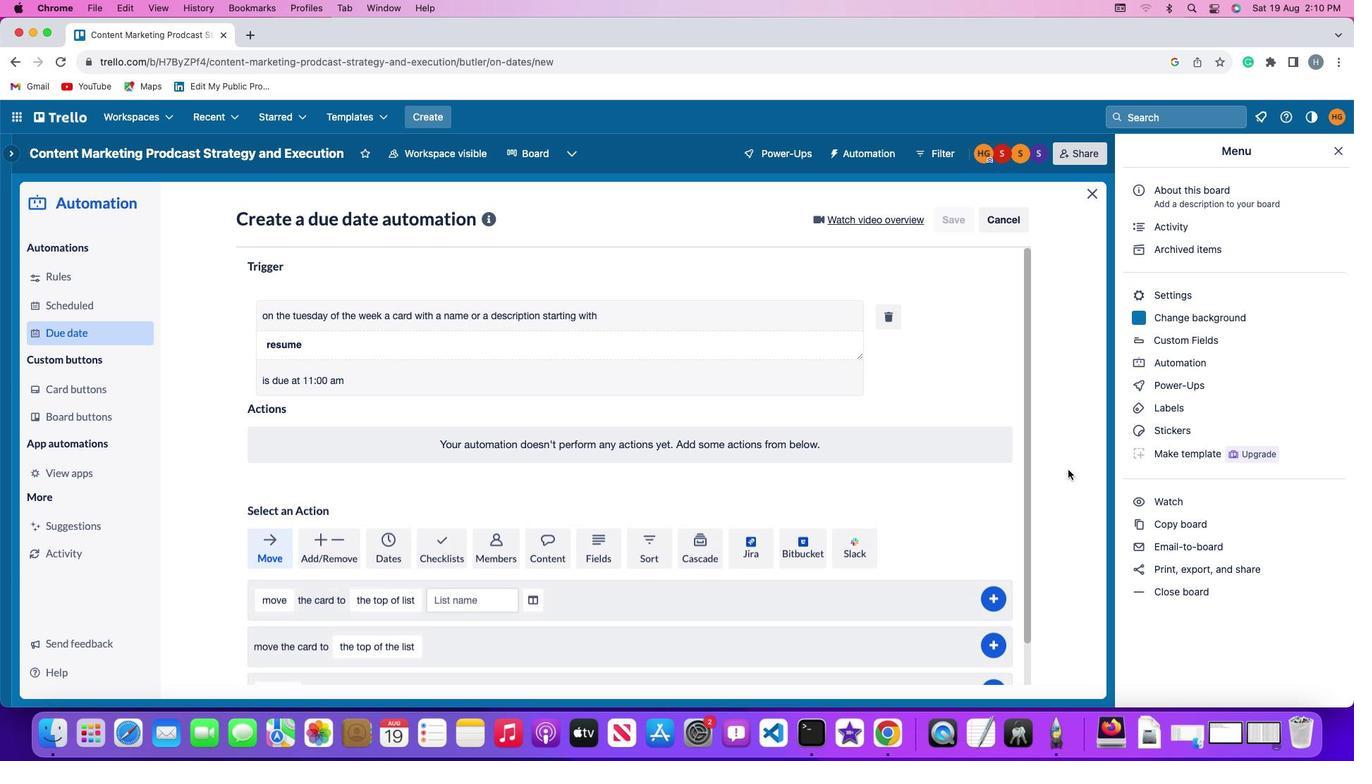 
